 Task: Find a place to stay in Norak, Tajikistan from June 8 to June 19 for 1 guest, with a price range of ₹5000 to ₹12000, 1 bedroom, 1 bed, 1 bathroom, and self check-in option.
Action: Mouse moved to (532, 132)
Screenshot: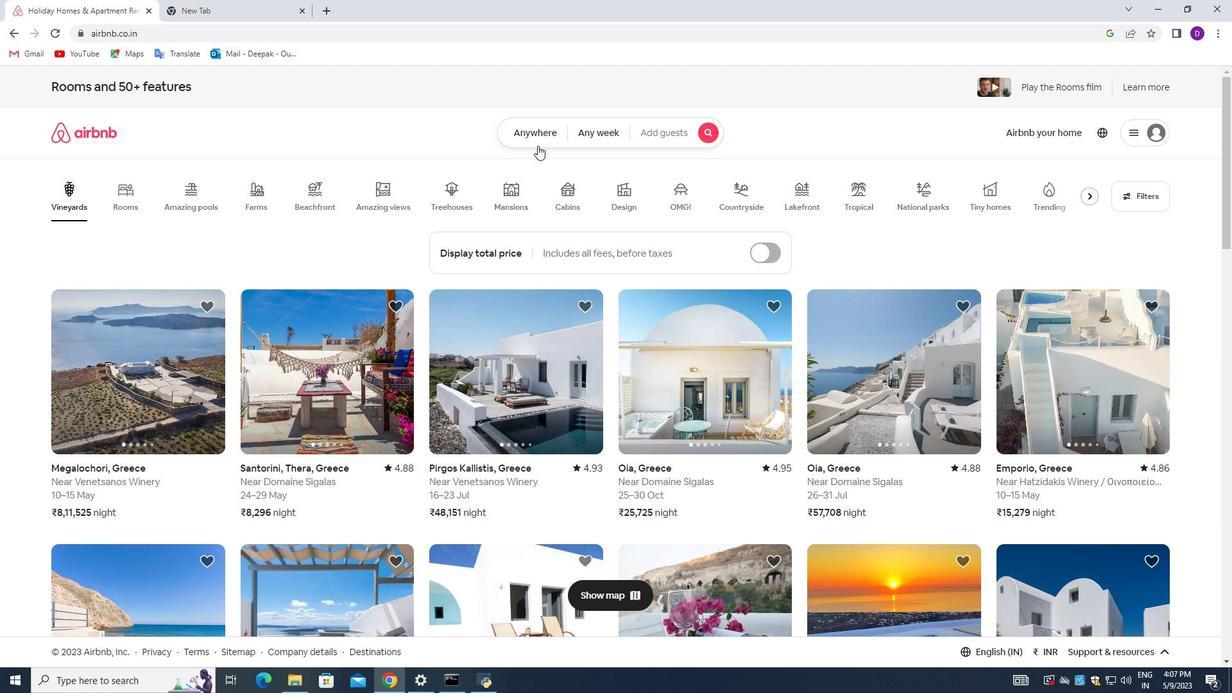 
Action: Mouse pressed left at (532, 132)
Screenshot: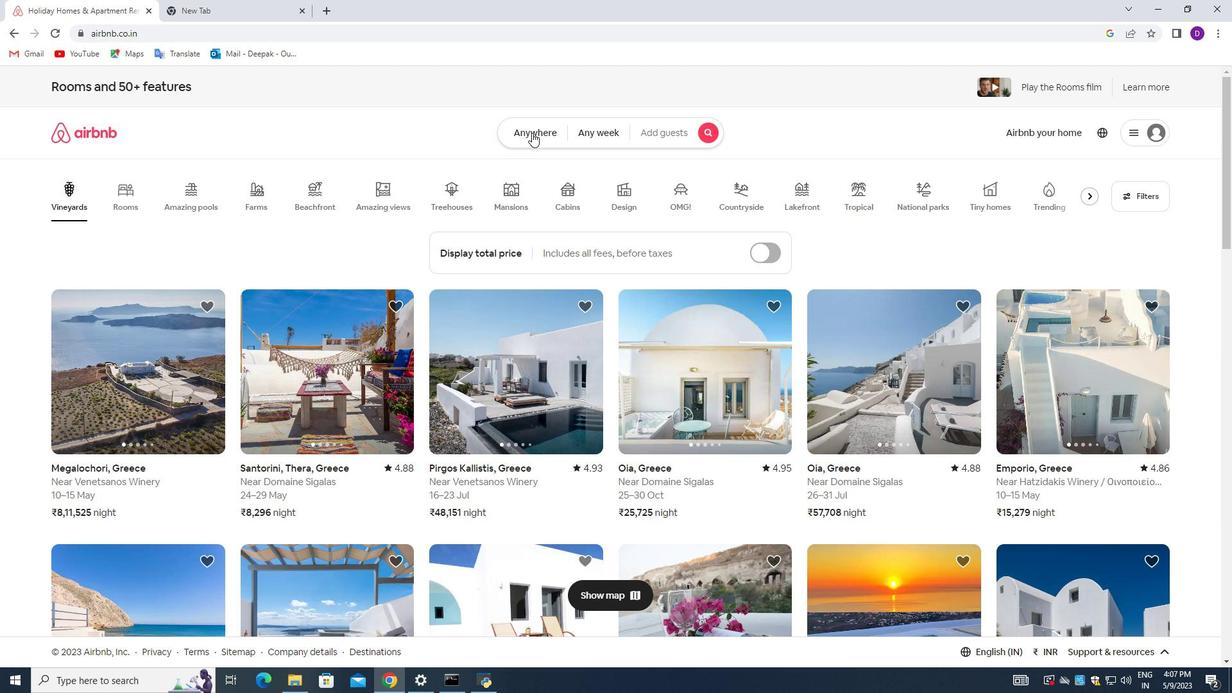 
Action: Mouse moved to (441, 184)
Screenshot: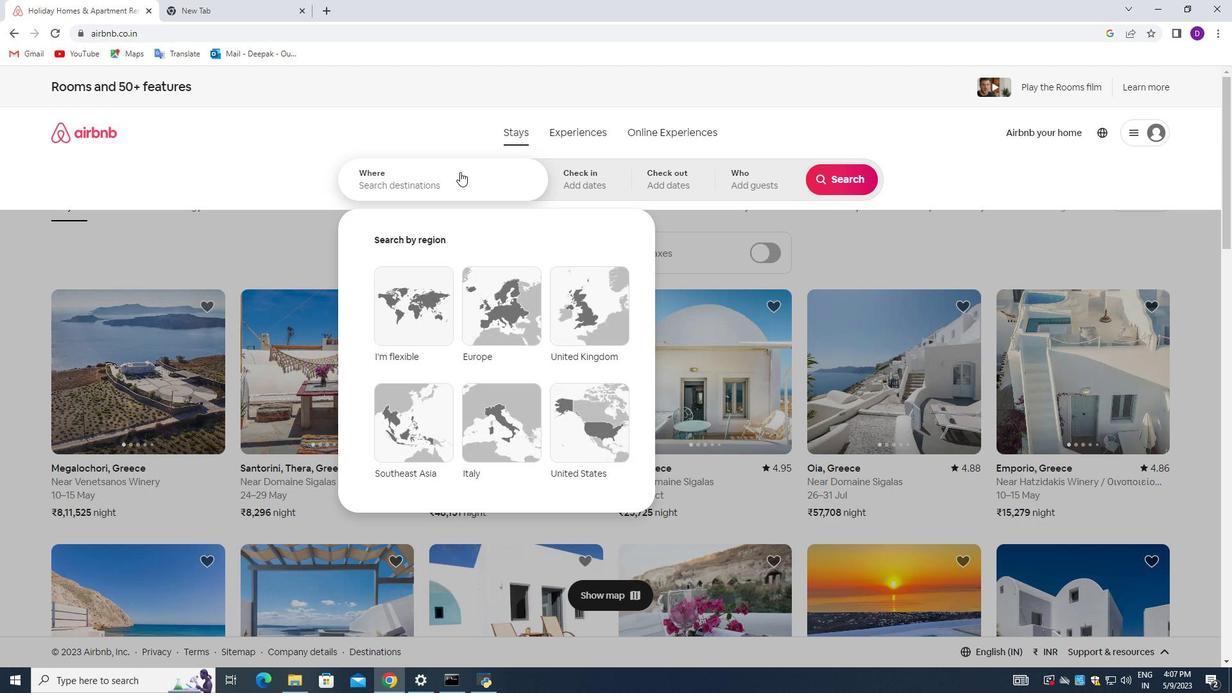 
Action: Mouse pressed left at (441, 184)
Screenshot: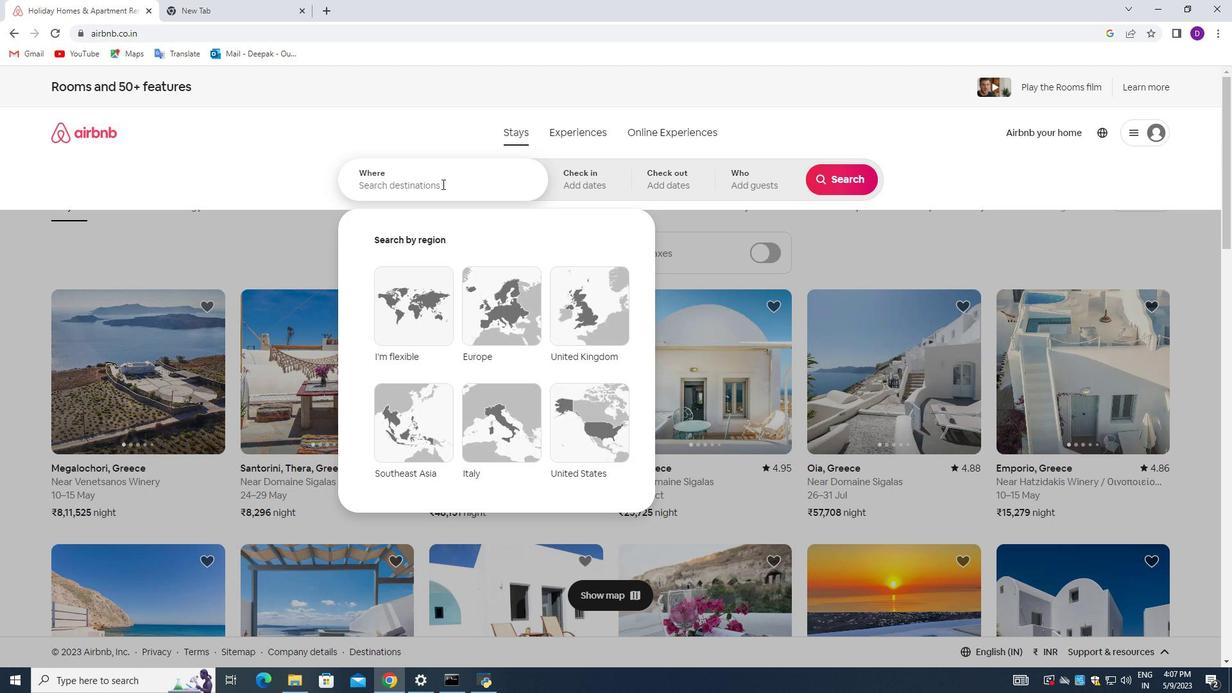 
Action: Mouse moved to (204, 294)
Screenshot: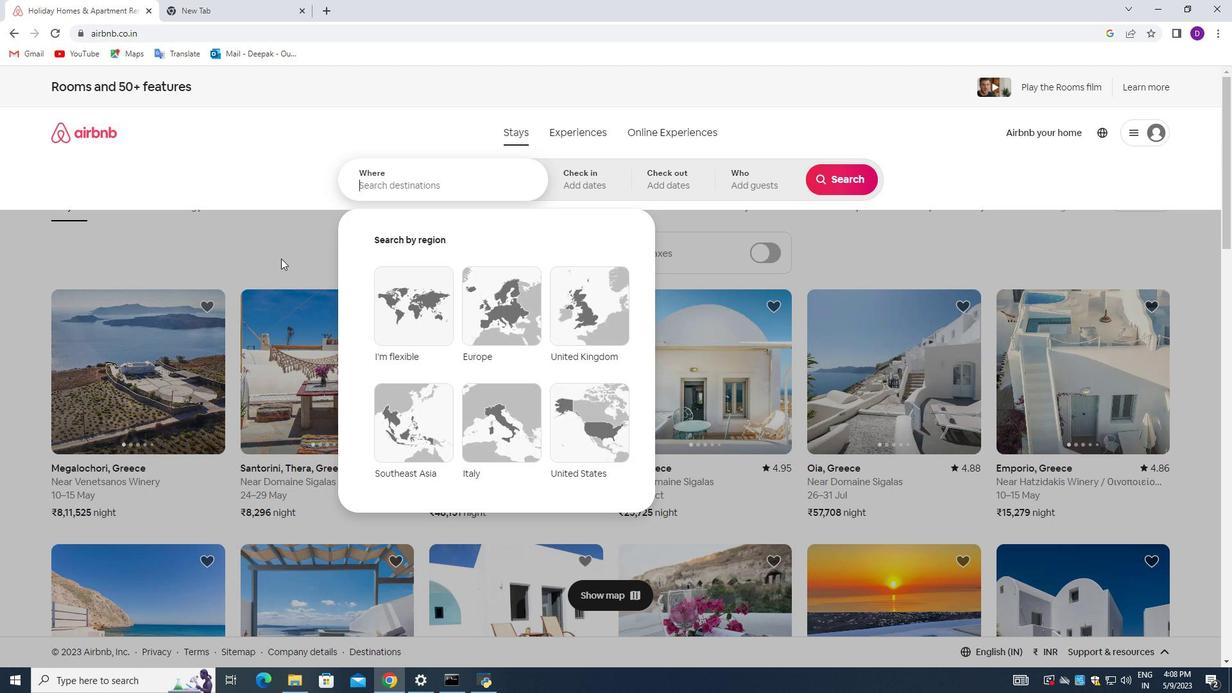 
Action: Key pressed <Key.shift>Norak,<Key.space><Key.shift_r>Tajikistan<Key.space><Key.enter>
Screenshot: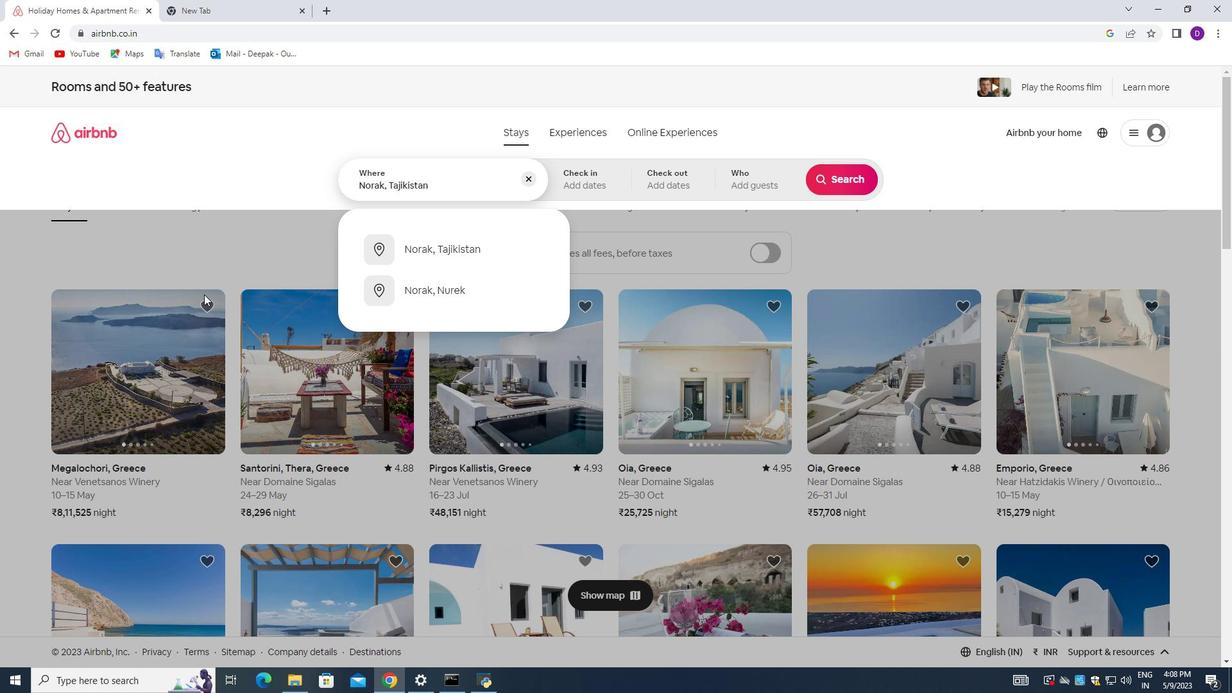 
Action: Mouse moved to (757, 371)
Screenshot: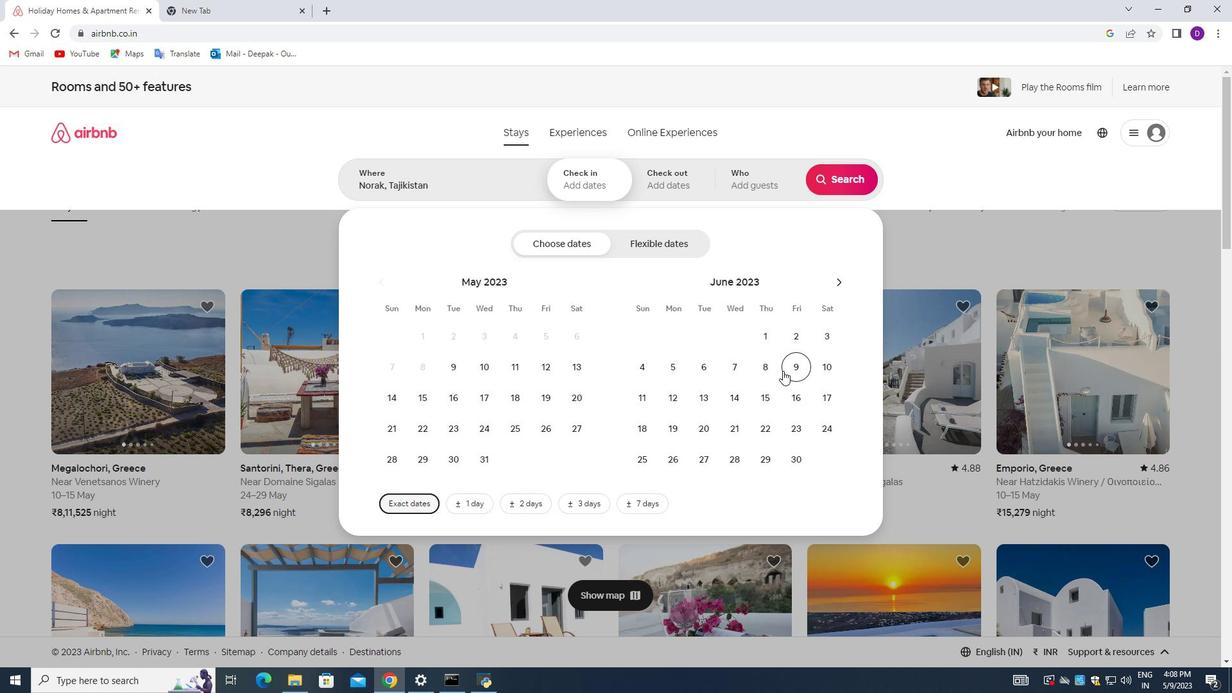 
Action: Mouse pressed left at (757, 371)
Screenshot: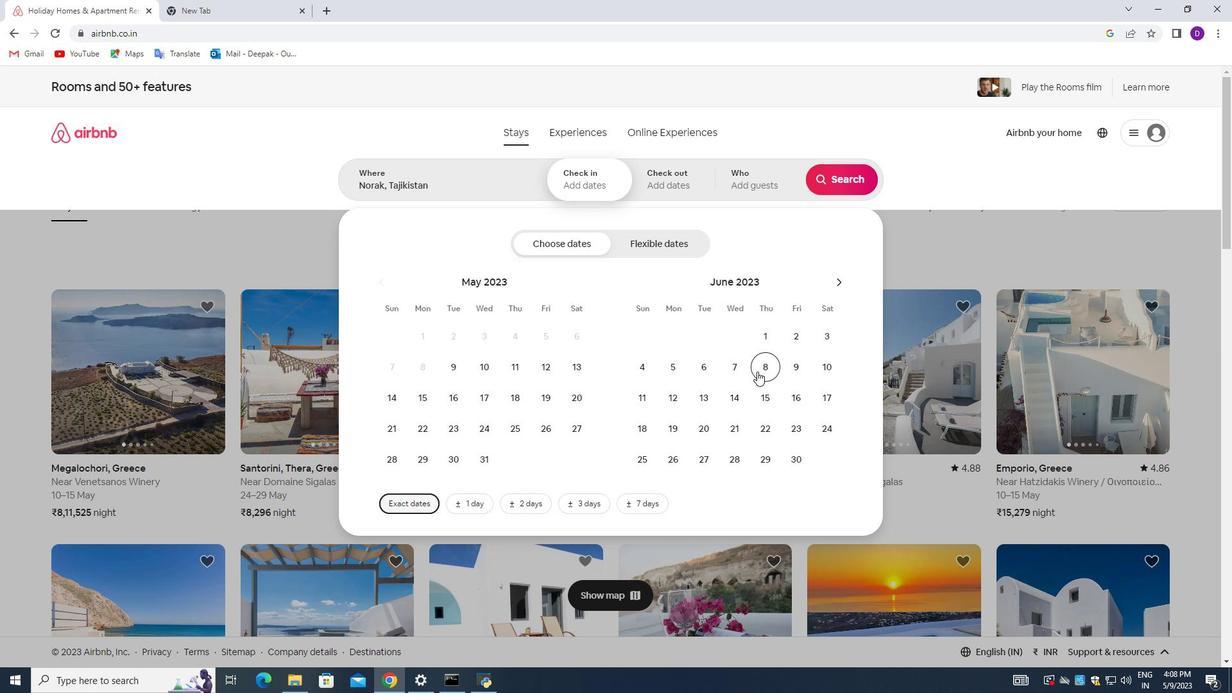 
Action: Mouse moved to (668, 432)
Screenshot: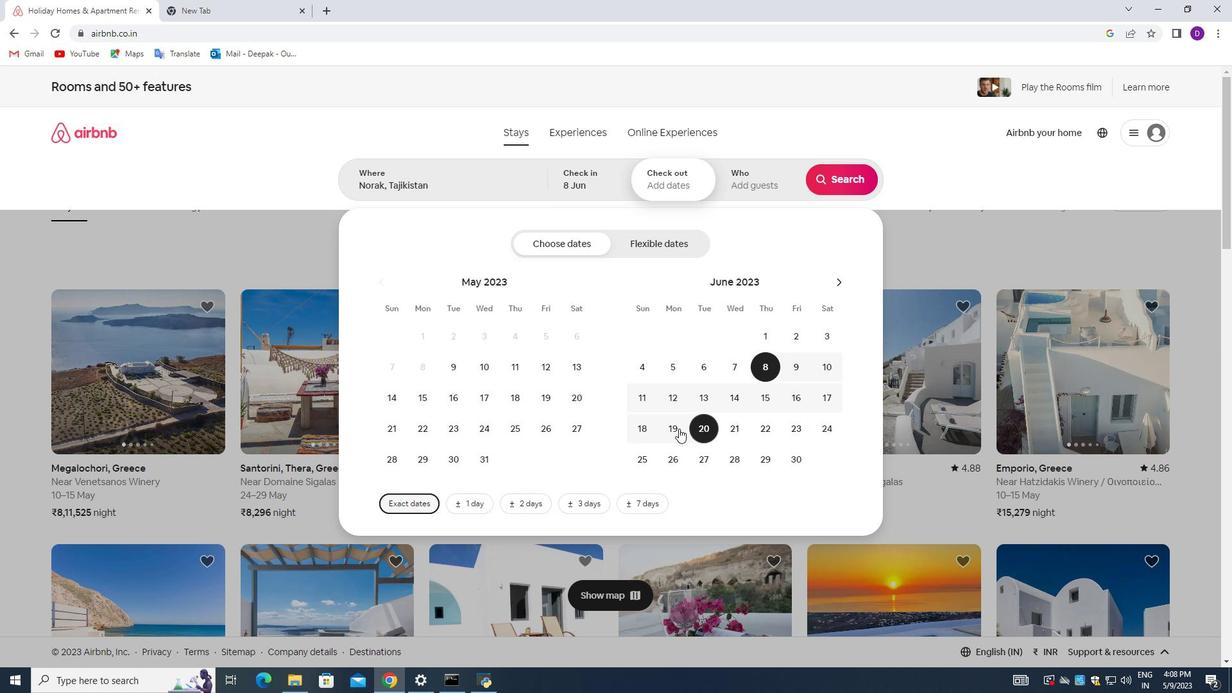 
Action: Mouse pressed left at (668, 432)
Screenshot: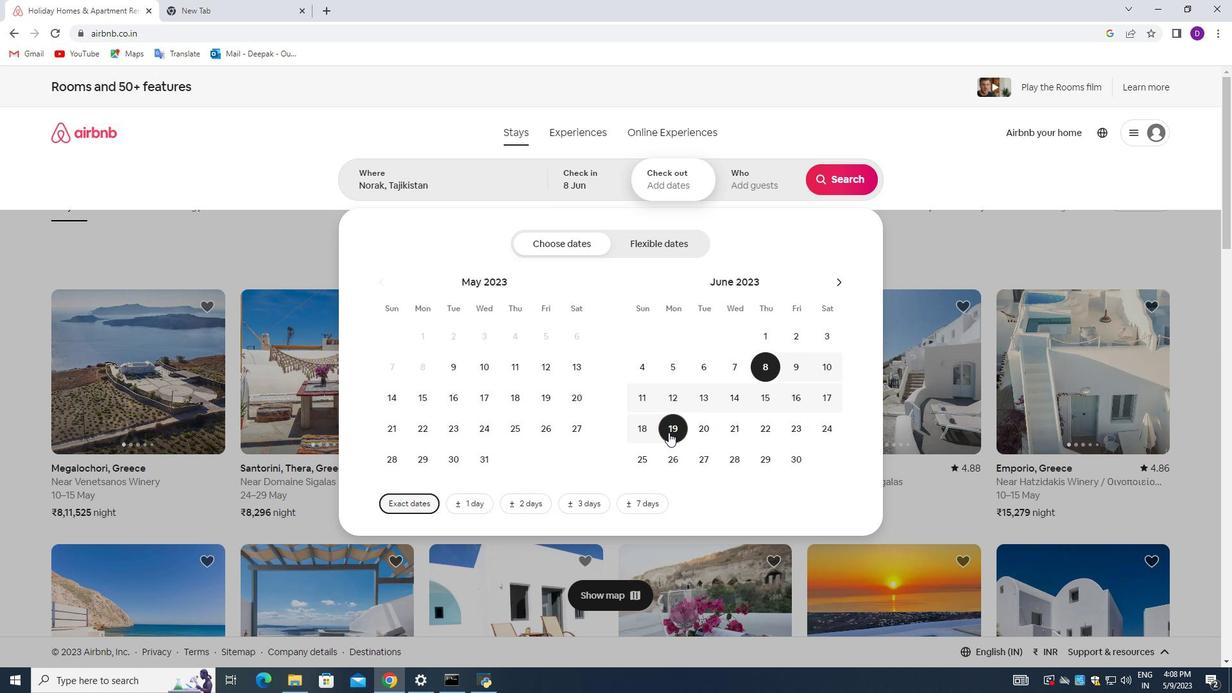 
Action: Mouse moved to (741, 173)
Screenshot: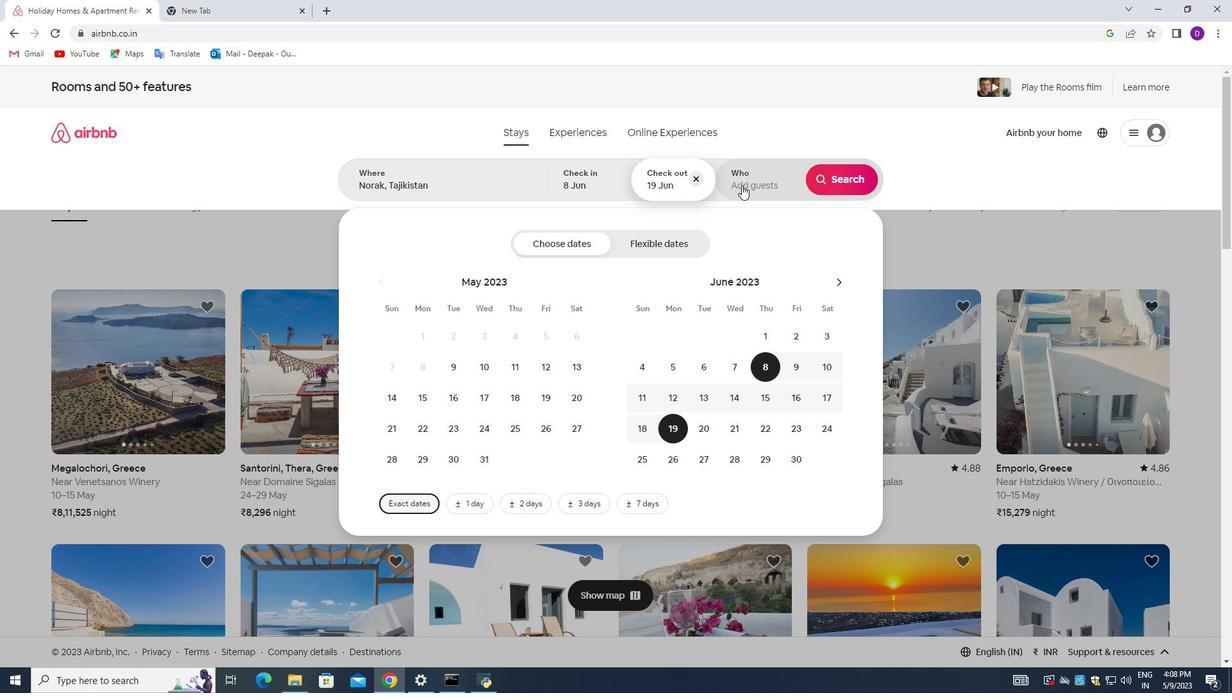 
Action: Mouse pressed left at (741, 173)
Screenshot: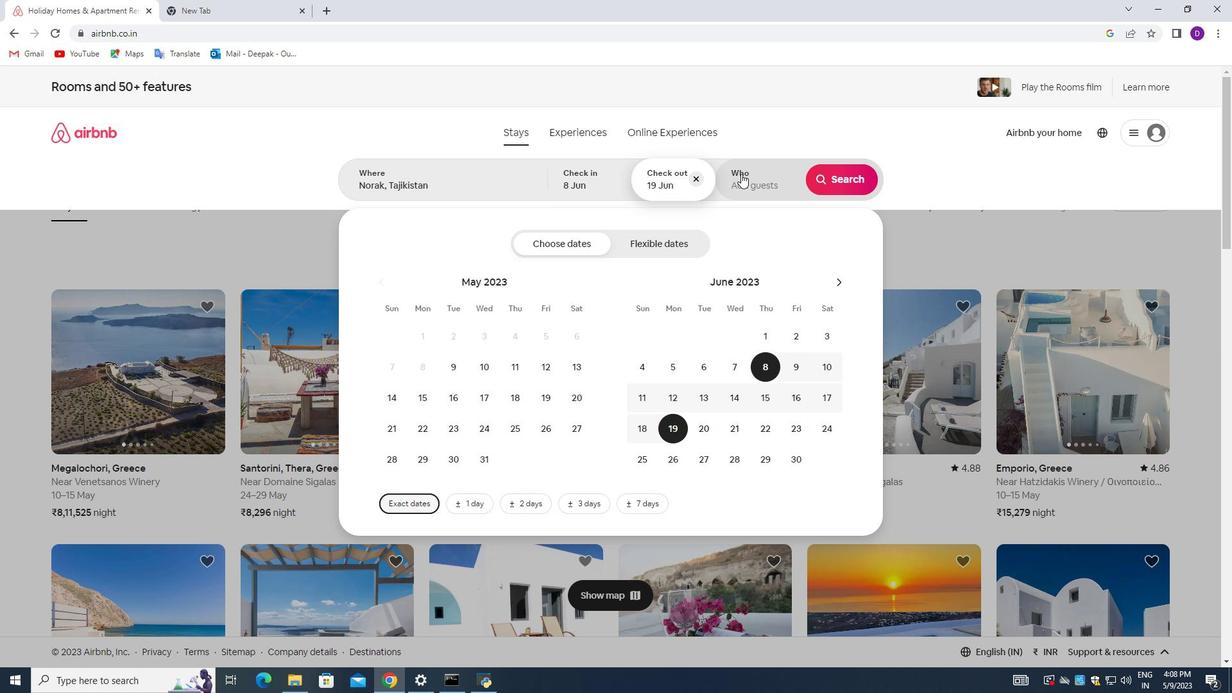 
Action: Mouse moved to (841, 249)
Screenshot: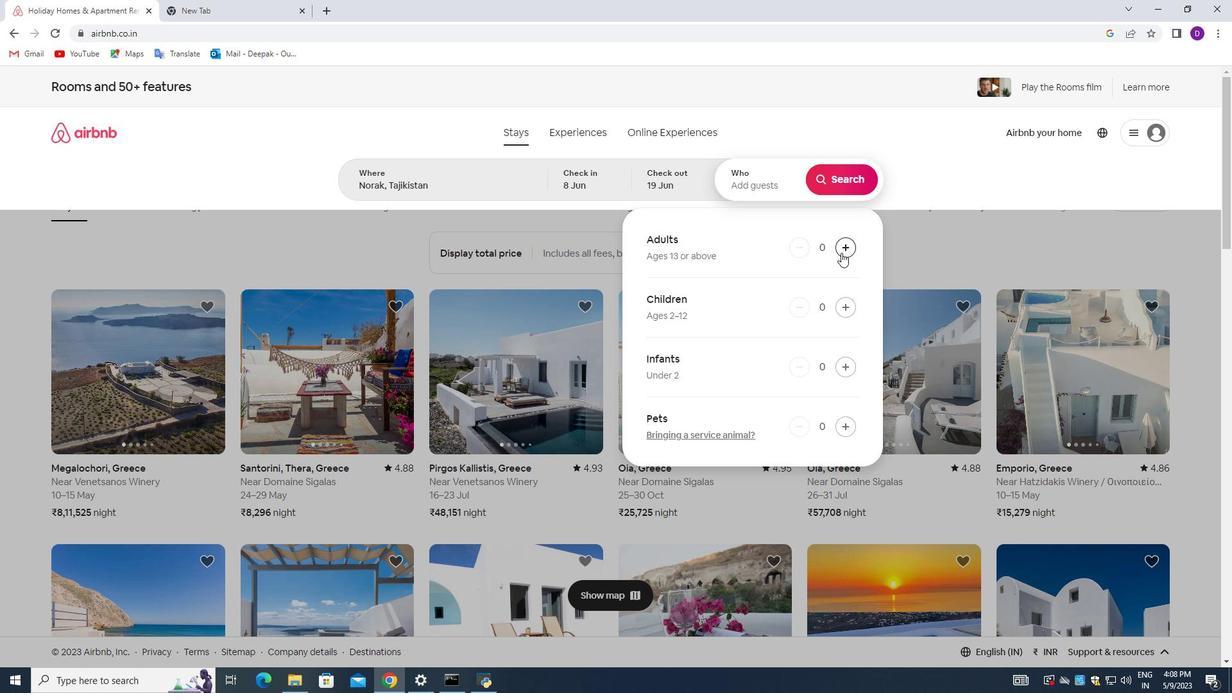 
Action: Mouse pressed left at (841, 249)
Screenshot: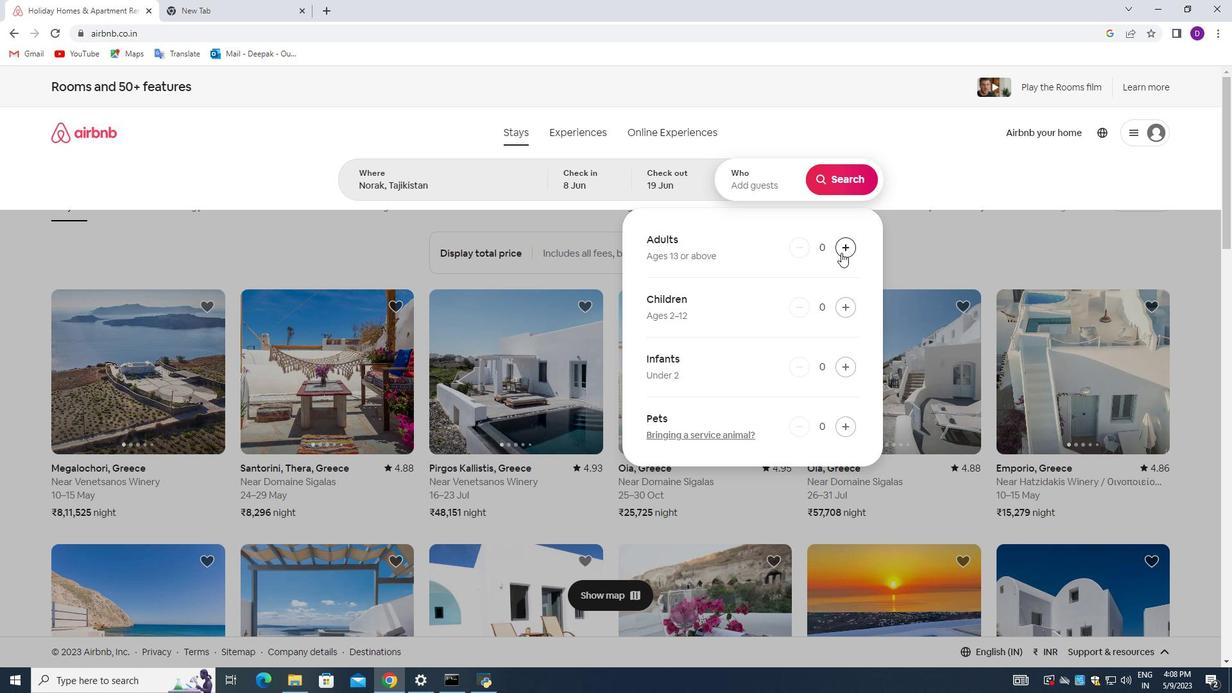 
Action: Mouse moved to (840, 179)
Screenshot: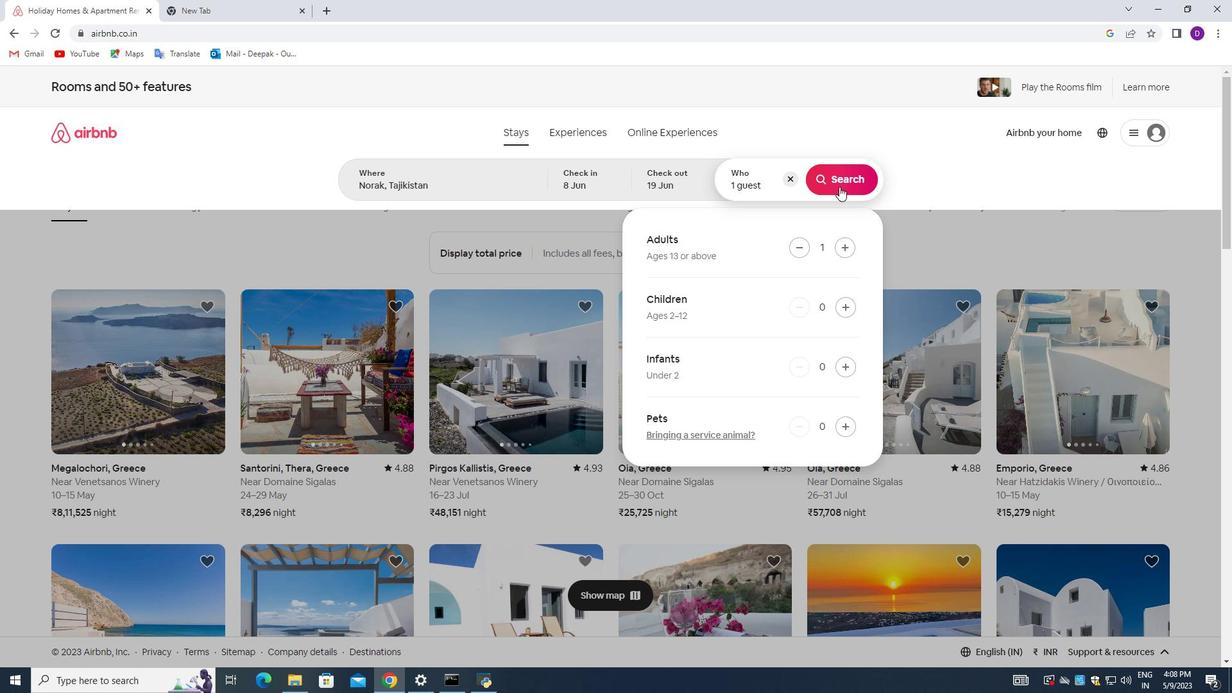 
Action: Mouse pressed left at (840, 179)
Screenshot: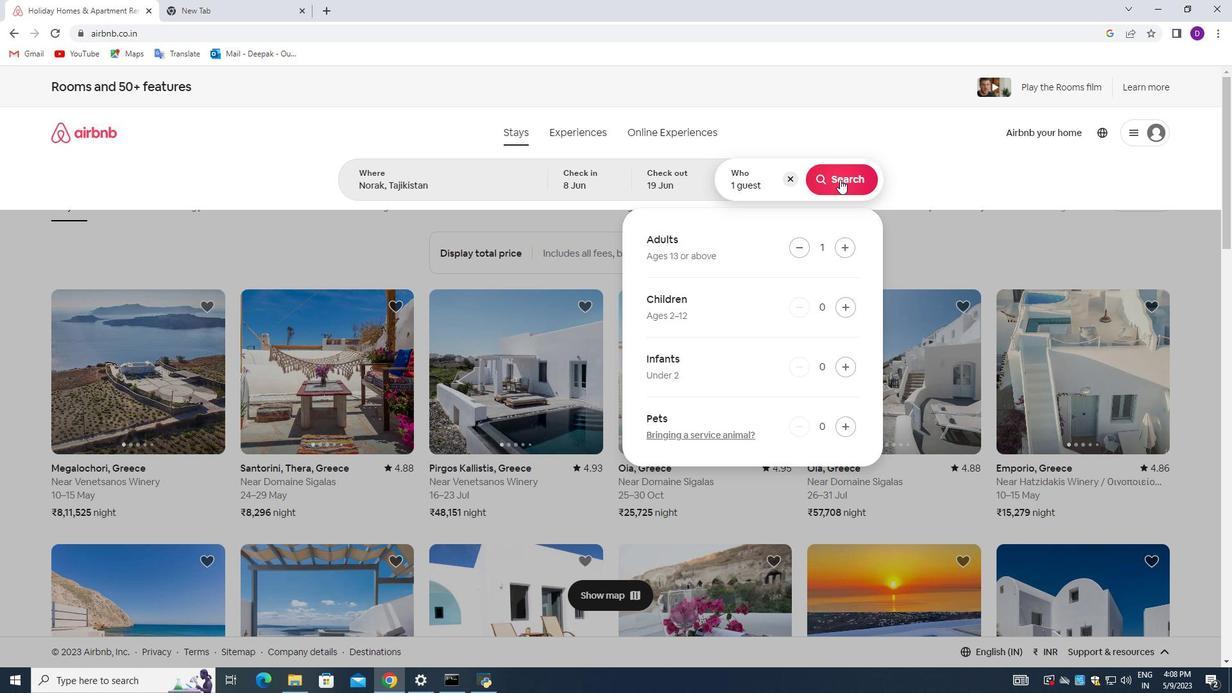 
Action: Mouse moved to (1159, 141)
Screenshot: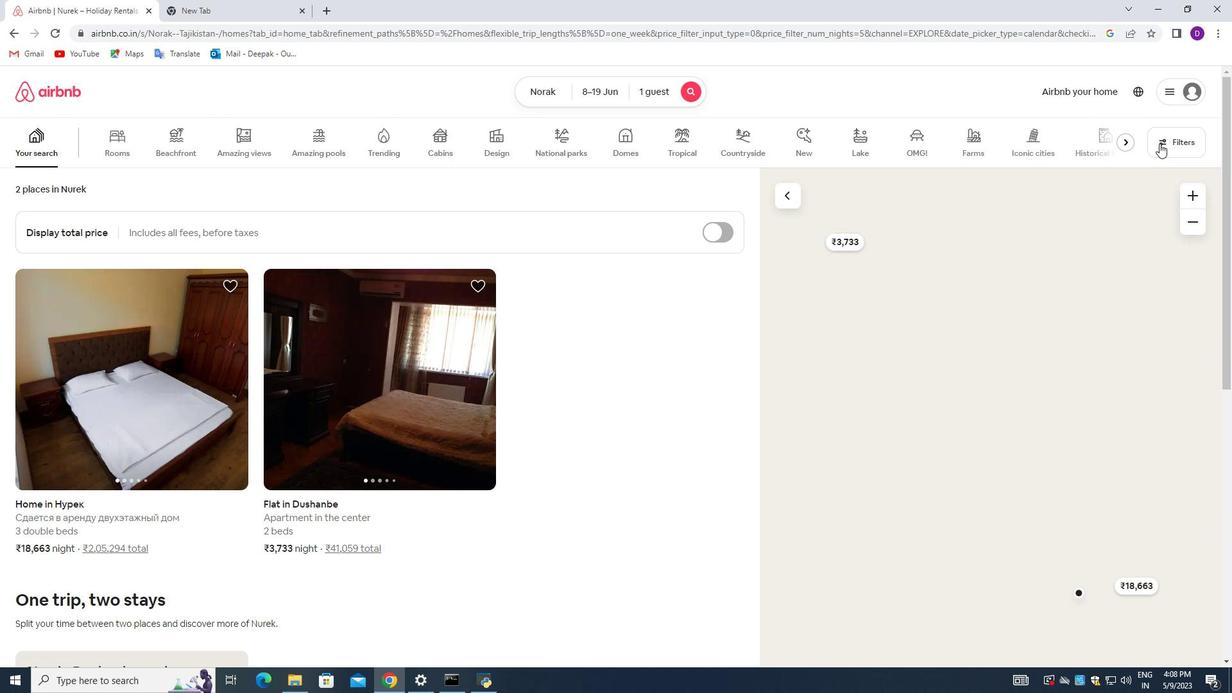 
Action: Mouse pressed left at (1159, 141)
Screenshot: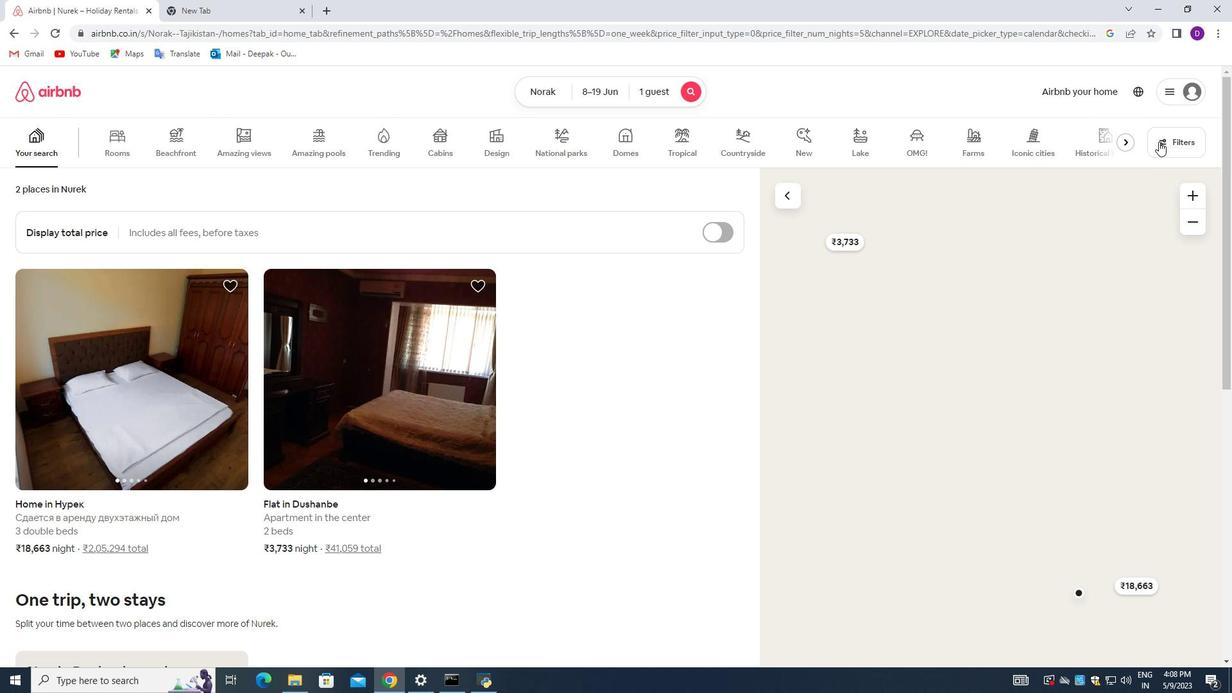 
Action: Mouse moved to (477, 454)
Screenshot: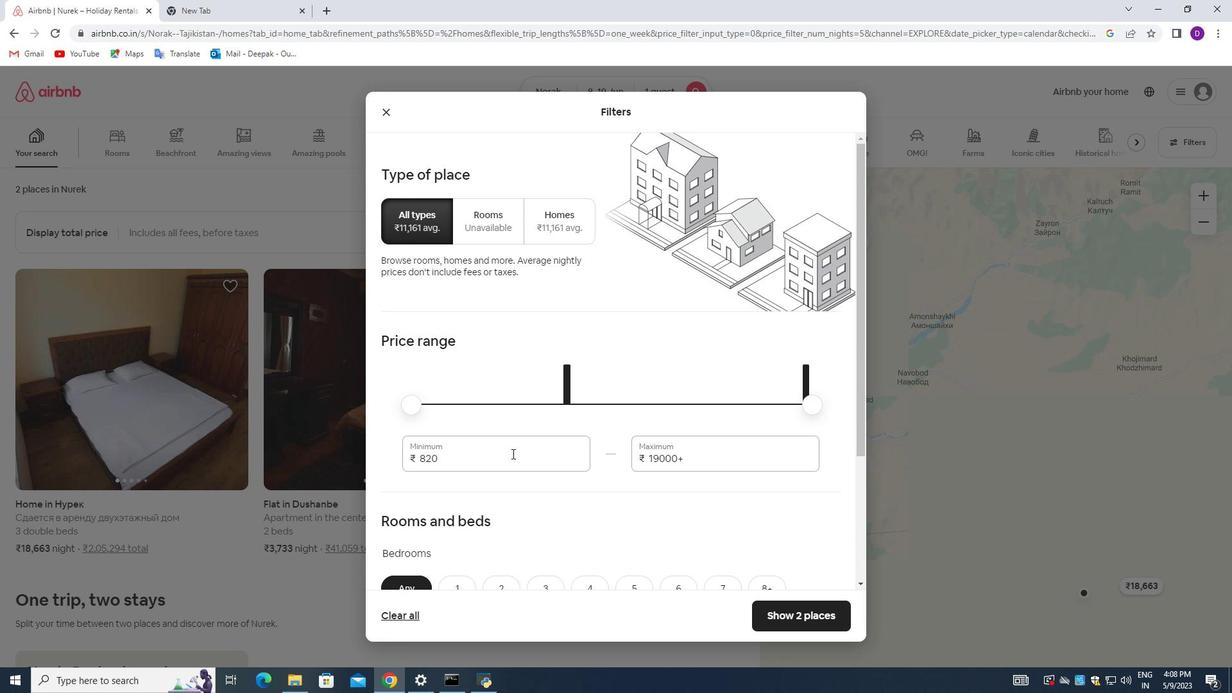 
Action: Mouse pressed left at (477, 454)
Screenshot: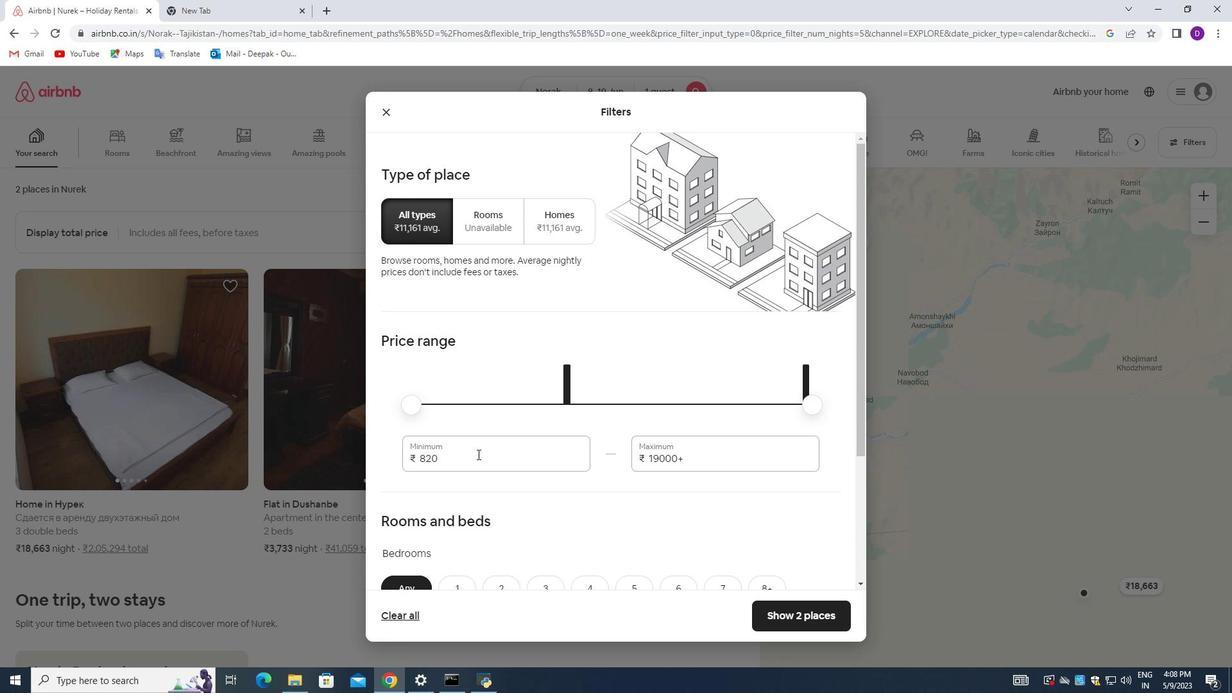 
Action: Mouse pressed left at (477, 454)
Screenshot: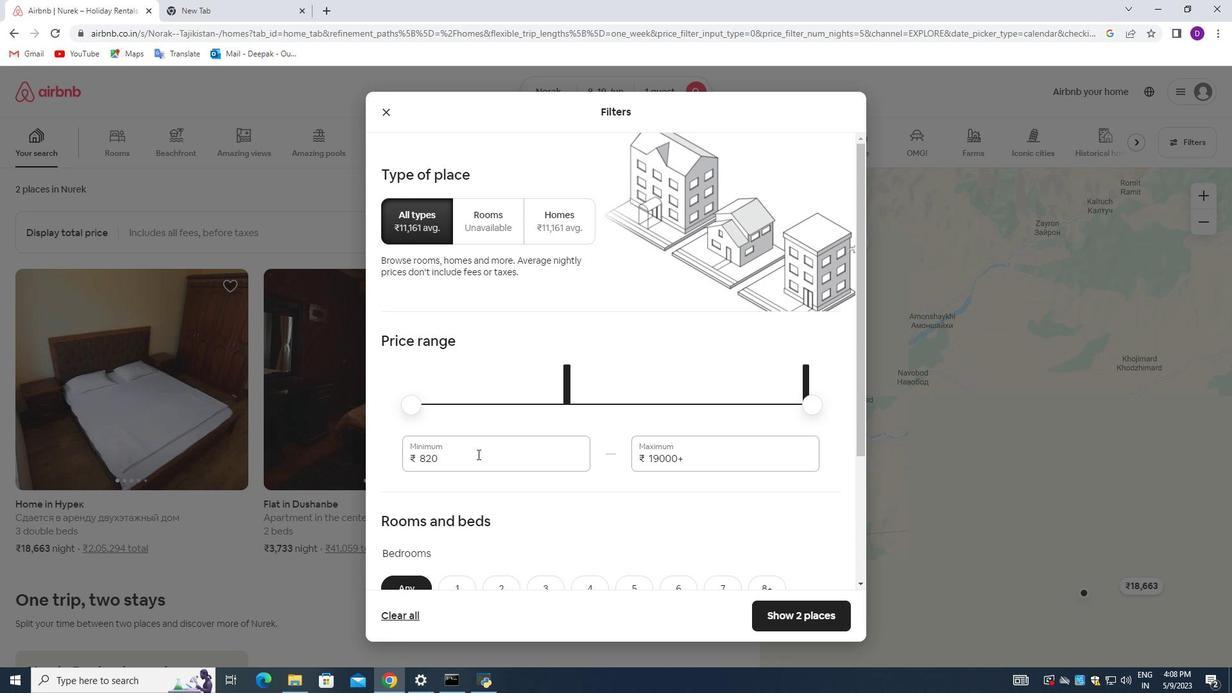 
Action: Key pressed 5000<Key.tab>12000
Screenshot: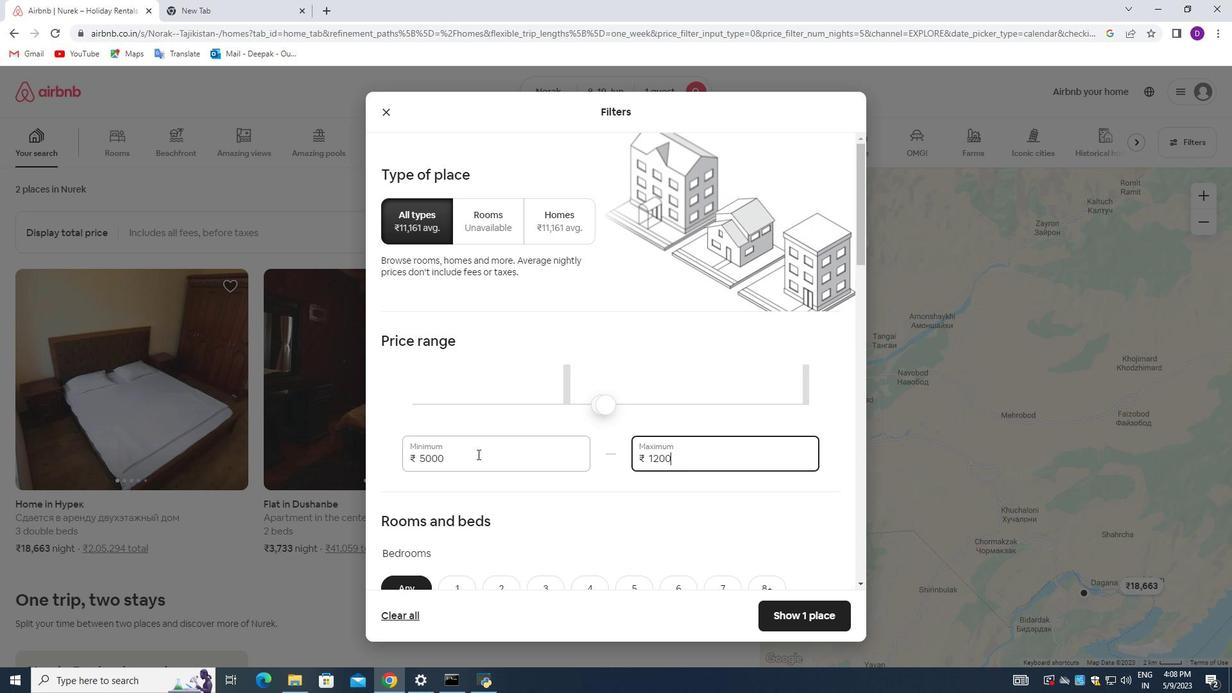 
Action: Mouse moved to (470, 429)
Screenshot: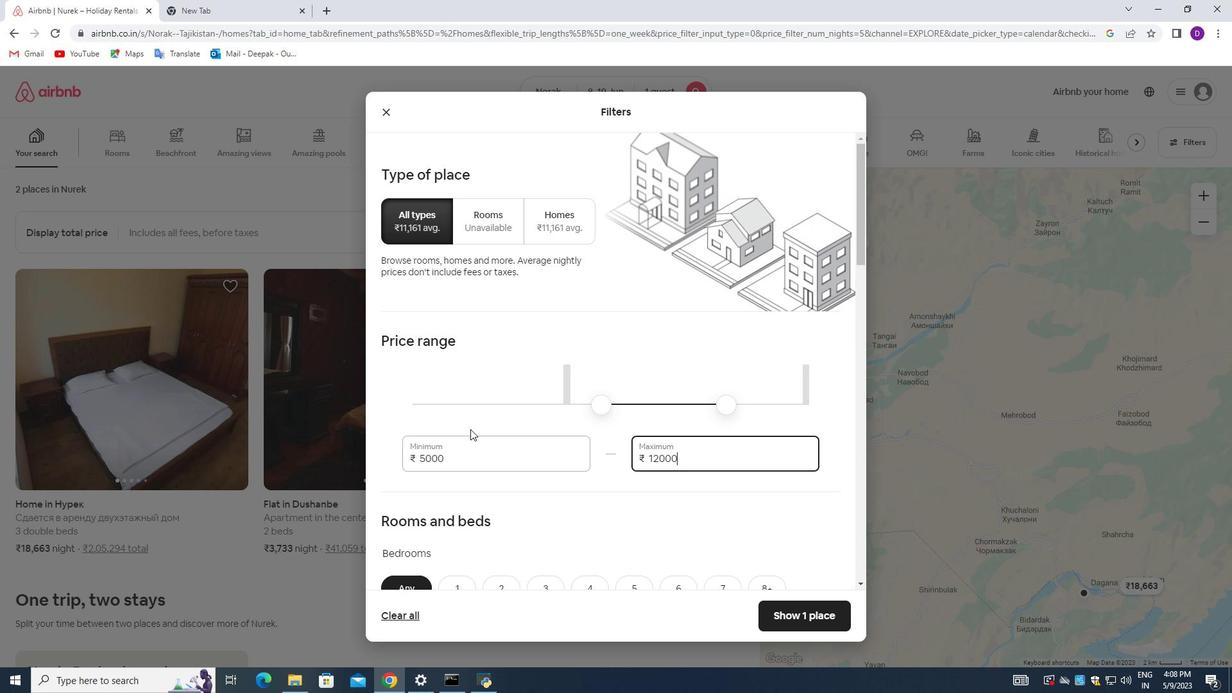 
Action: Mouse scrolled (470, 428) with delta (0, 0)
Screenshot: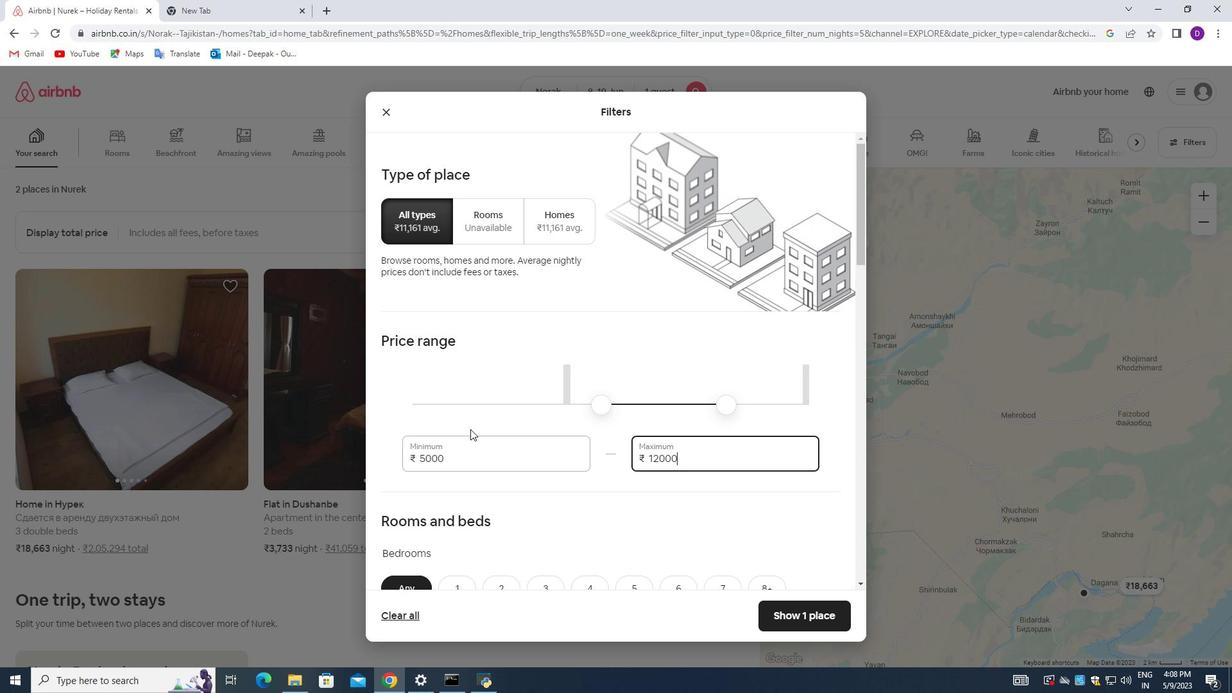 
Action: Mouse moved to (473, 430)
Screenshot: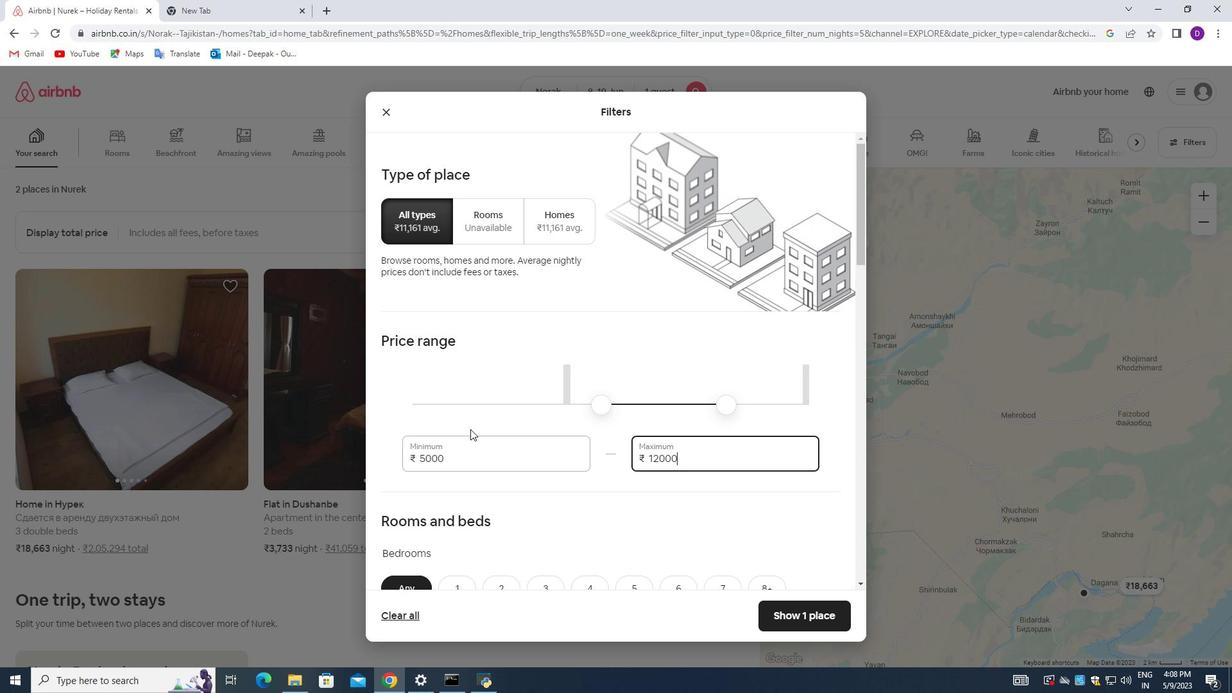 
Action: Mouse scrolled (473, 430) with delta (0, 0)
Screenshot: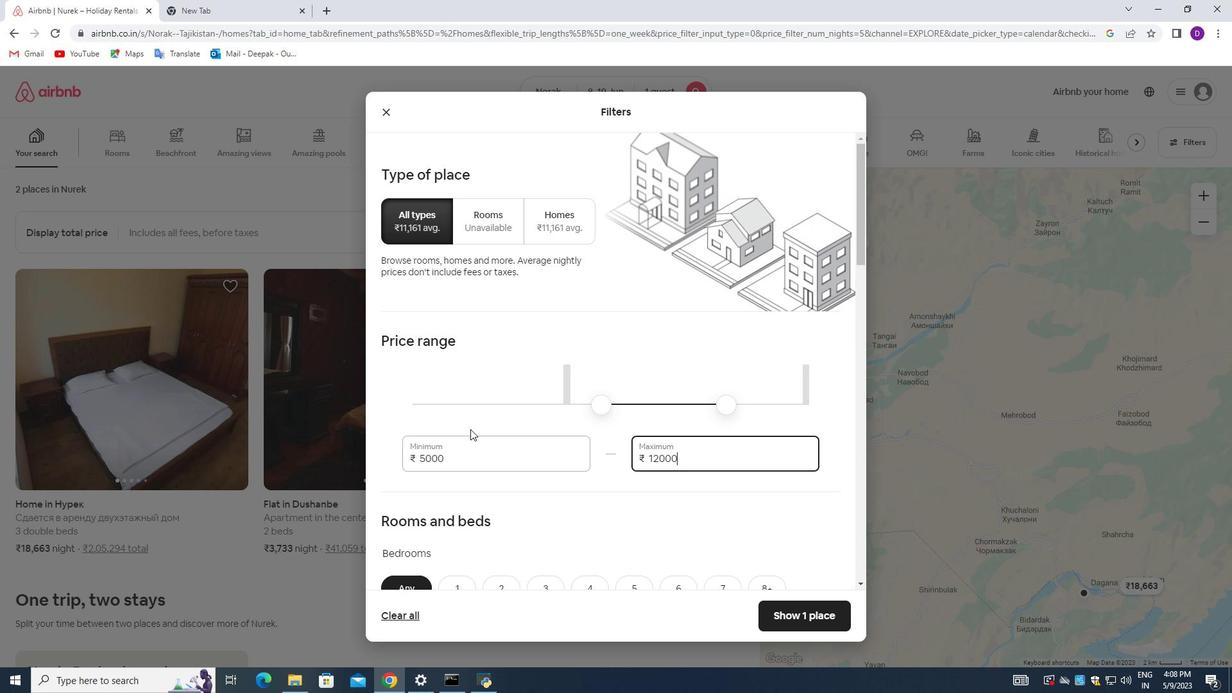 
Action: Mouse moved to (475, 433)
Screenshot: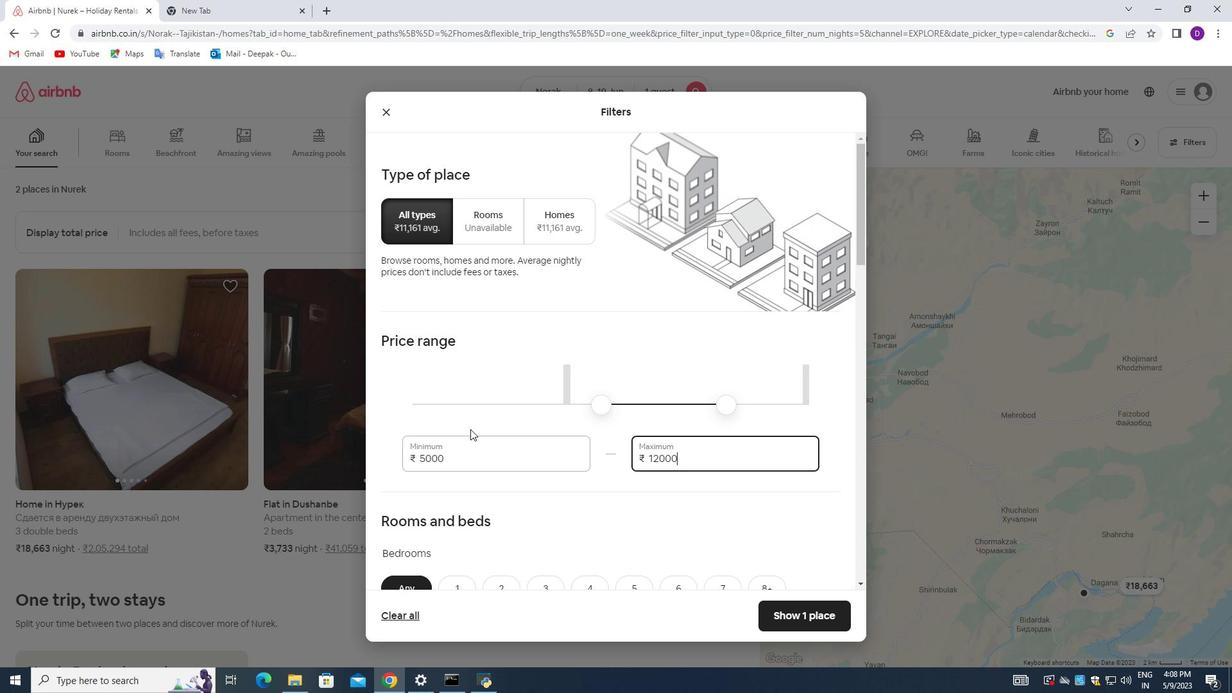 
Action: Mouse scrolled (475, 432) with delta (0, 0)
Screenshot: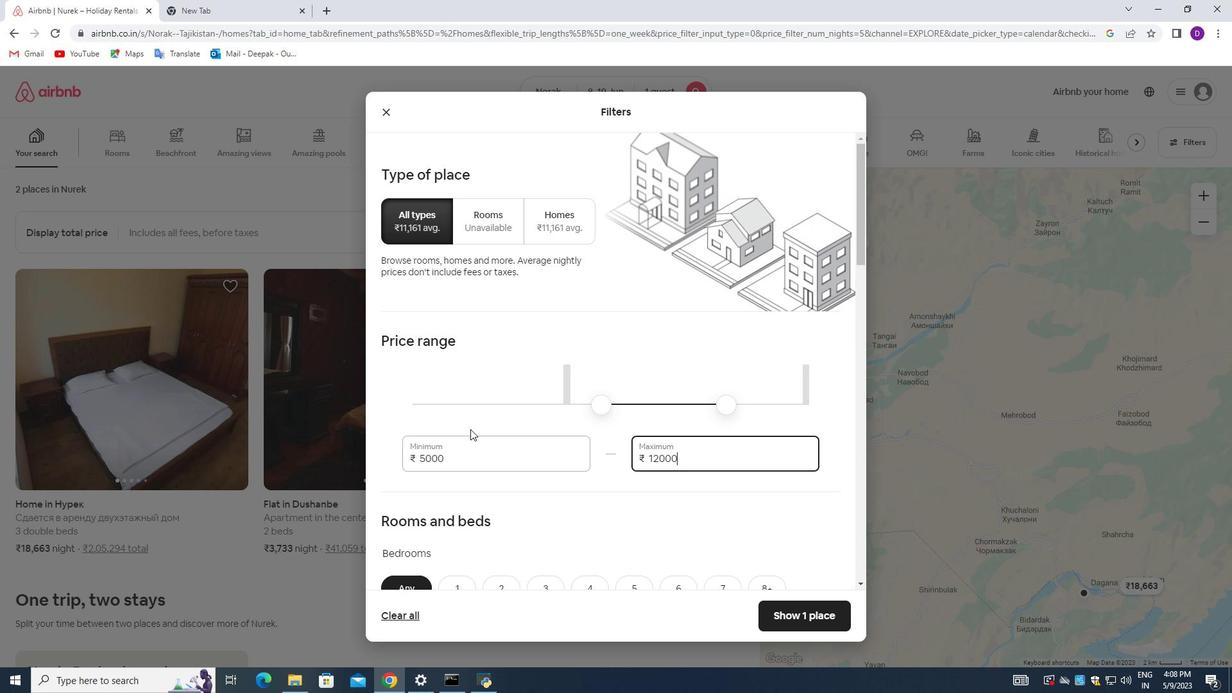 
Action: Mouse moved to (475, 433)
Screenshot: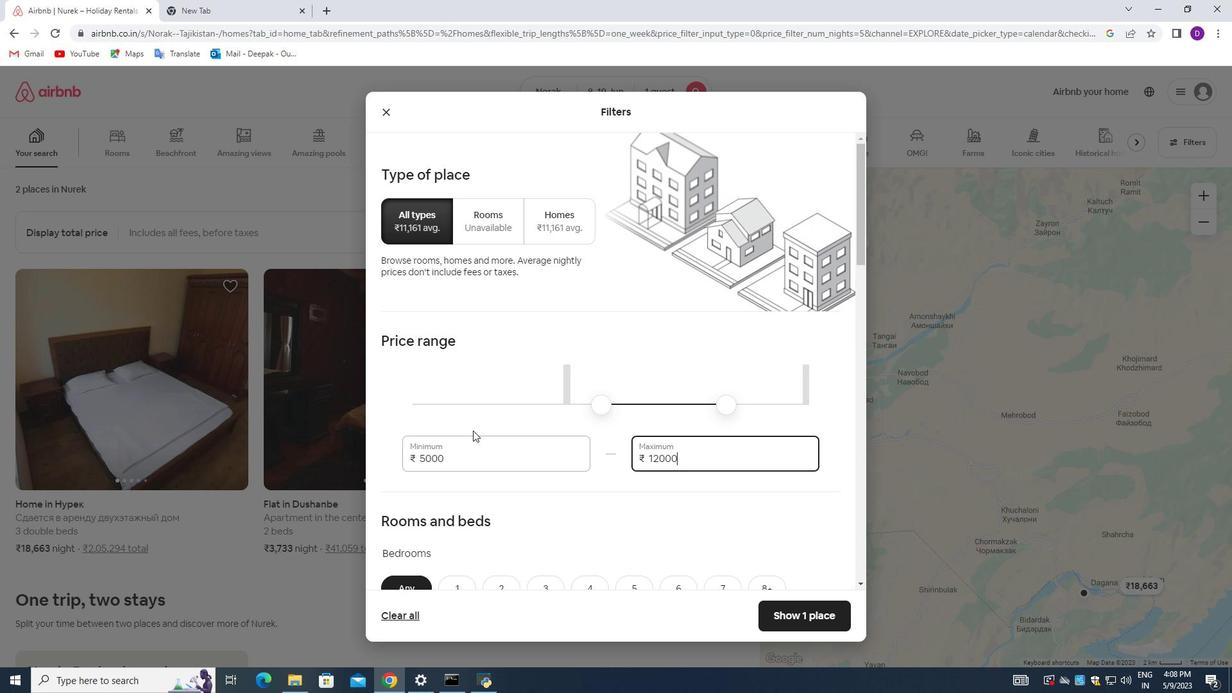 
Action: Mouse scrolled (475, 432) with delta (0, 0)
Screenshot: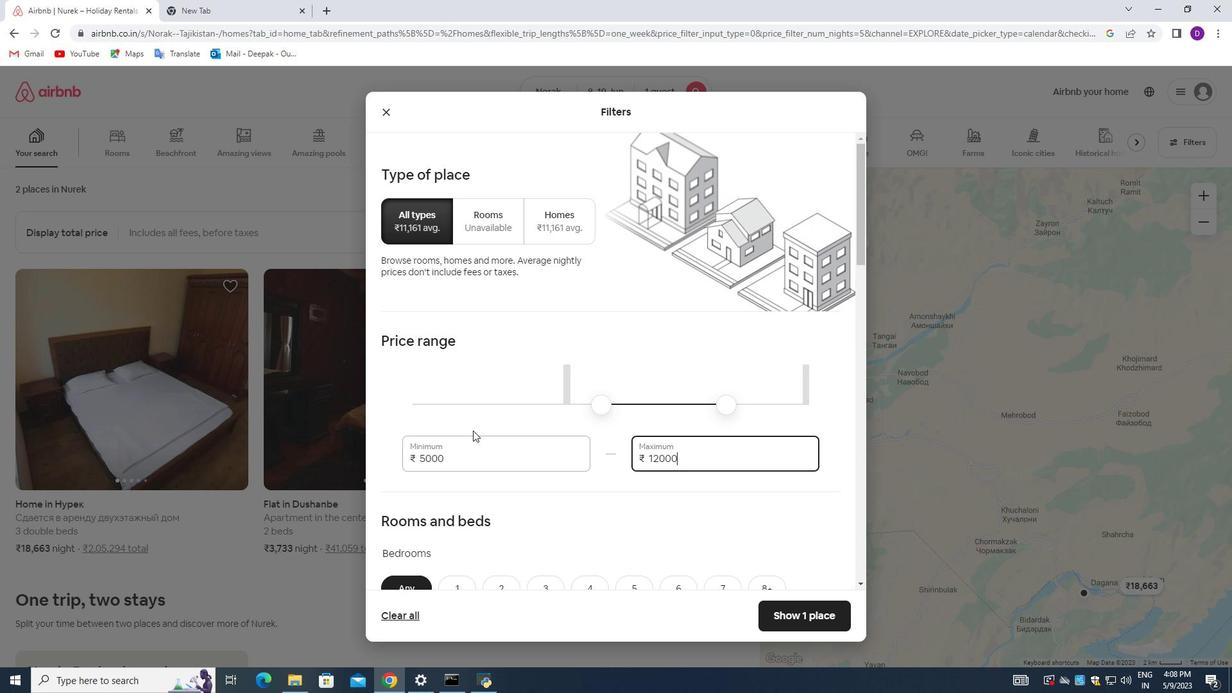 
Action: Mouse moved to (456, 334)
Screenshot: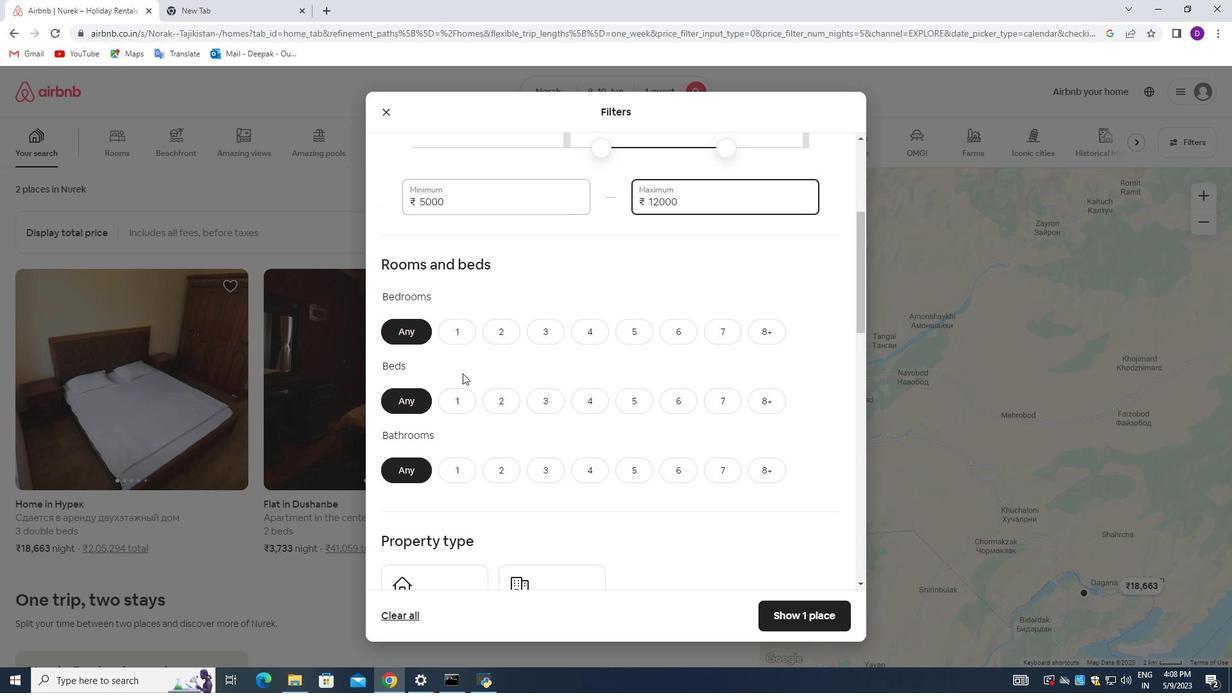 
Action: Mouse pressed left at (456, 334)
Screenshot: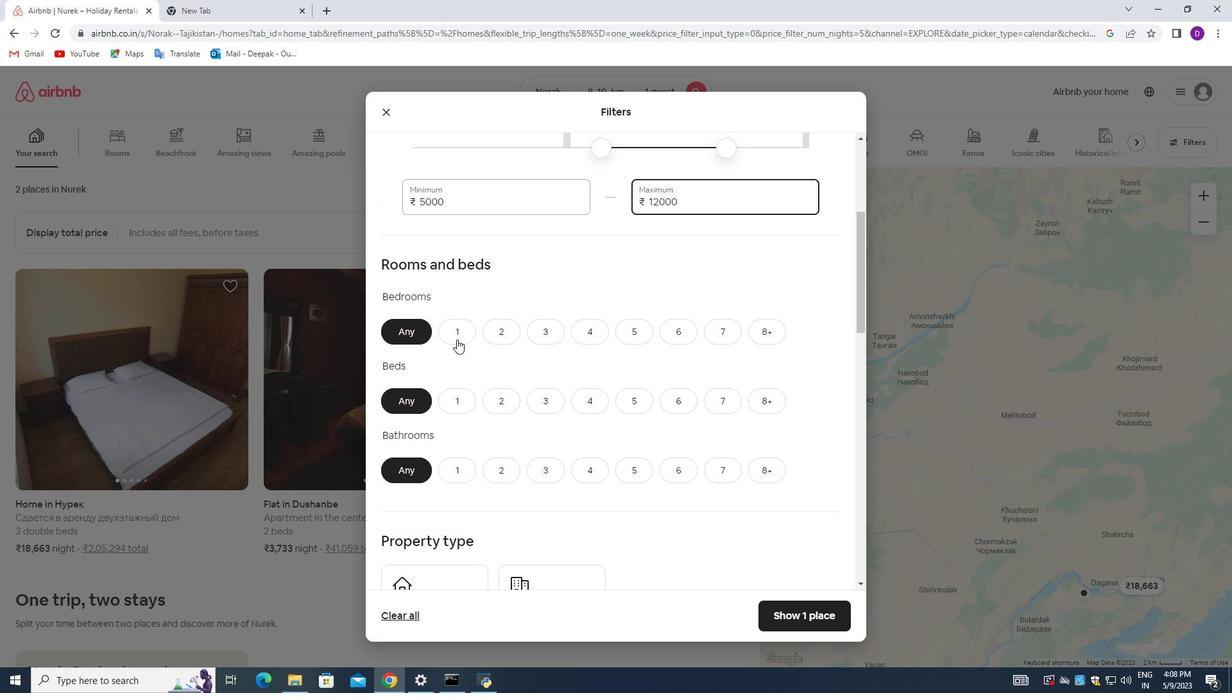 
Action: Mouse moved to (464, 399)
Screenshot: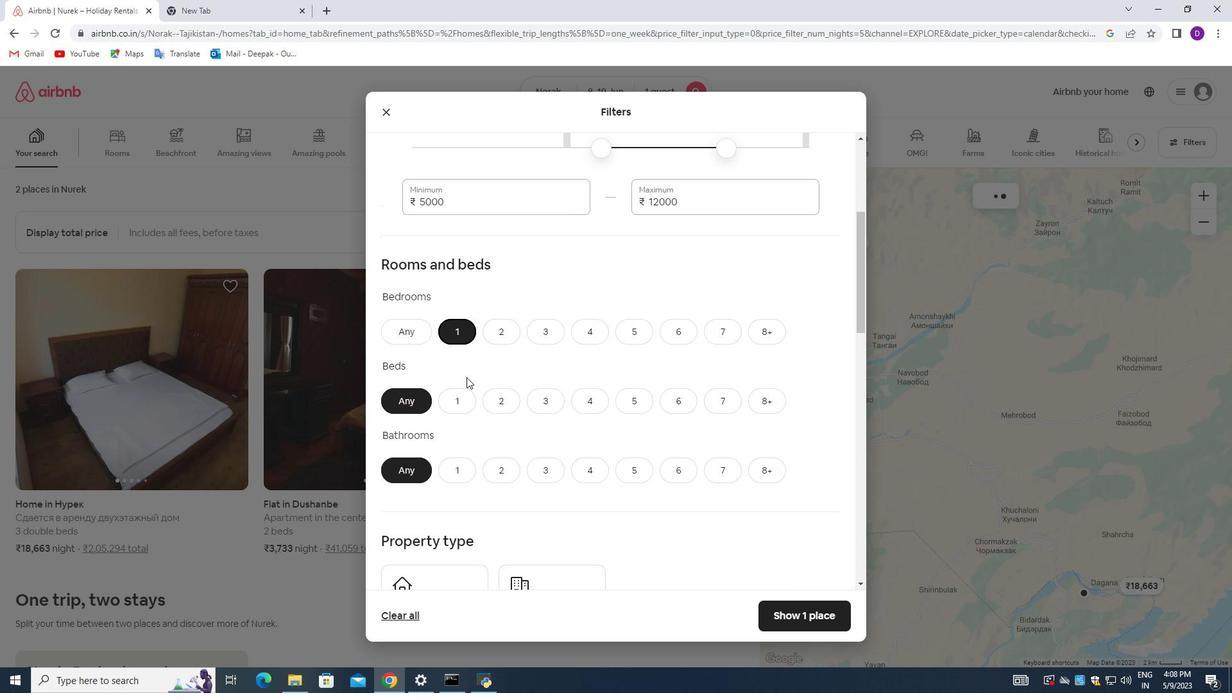 
Action: Mouse pressed left at (464, 399)
Screenshot: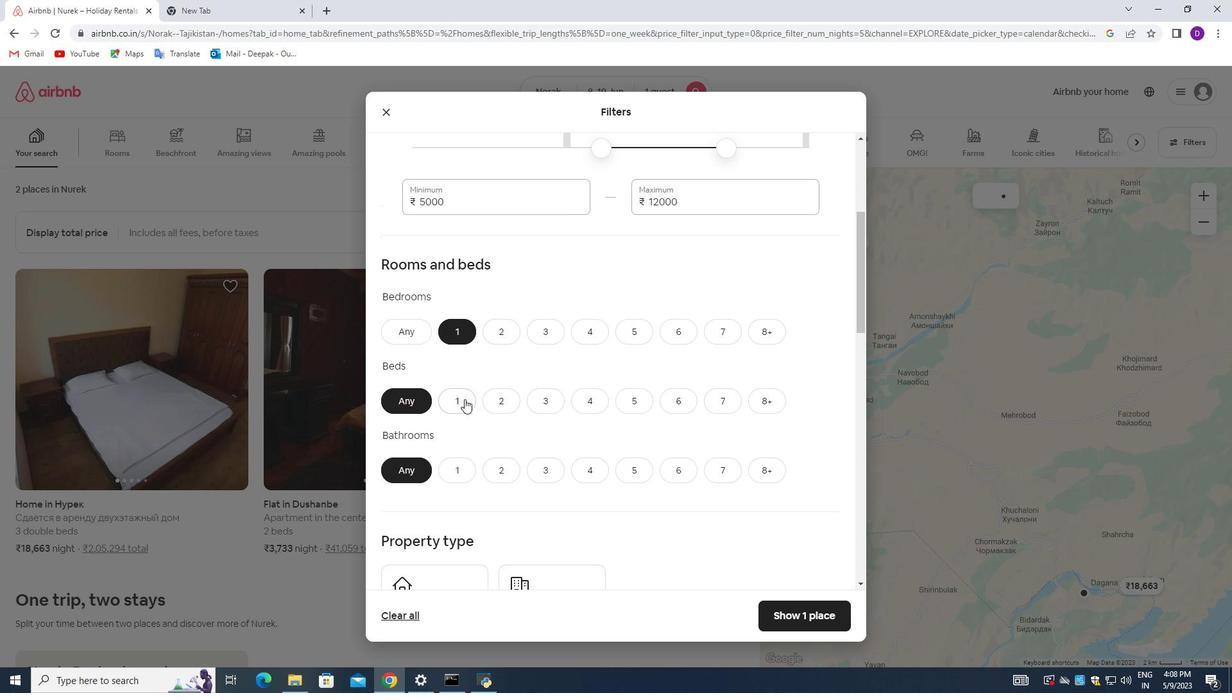 
Action: Mouse moved to (451, 467)
Screenshot: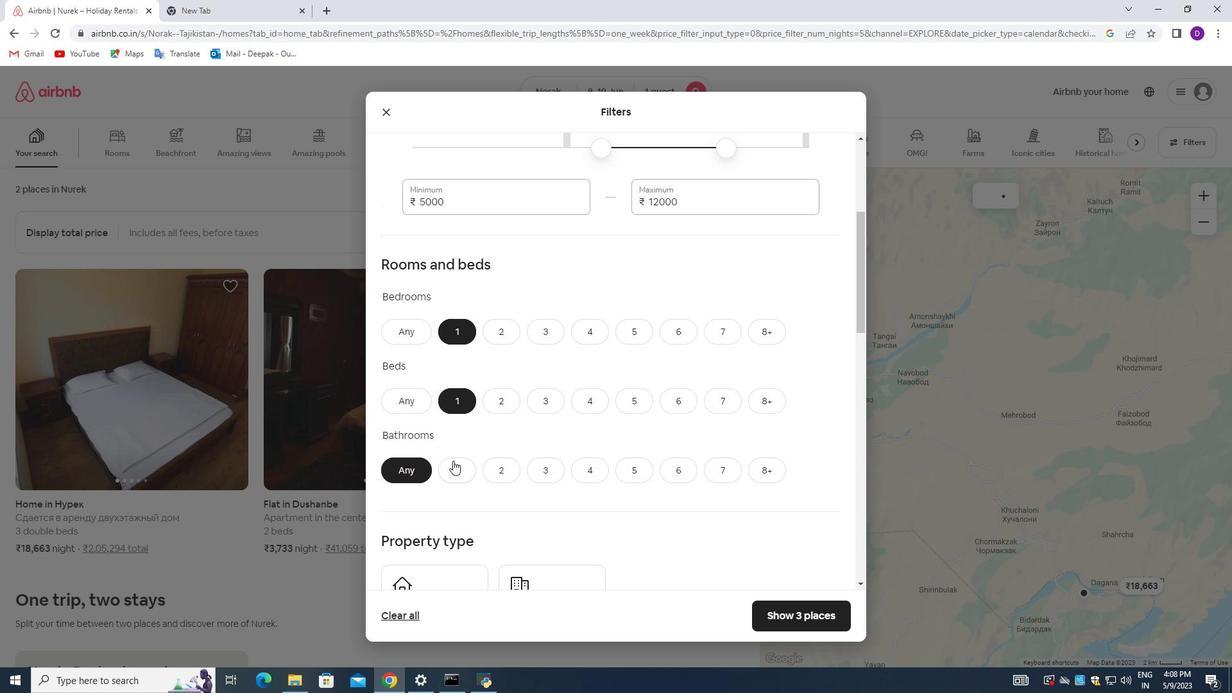 
Action: Mouse pressed left at (451, 467)
Screenshot: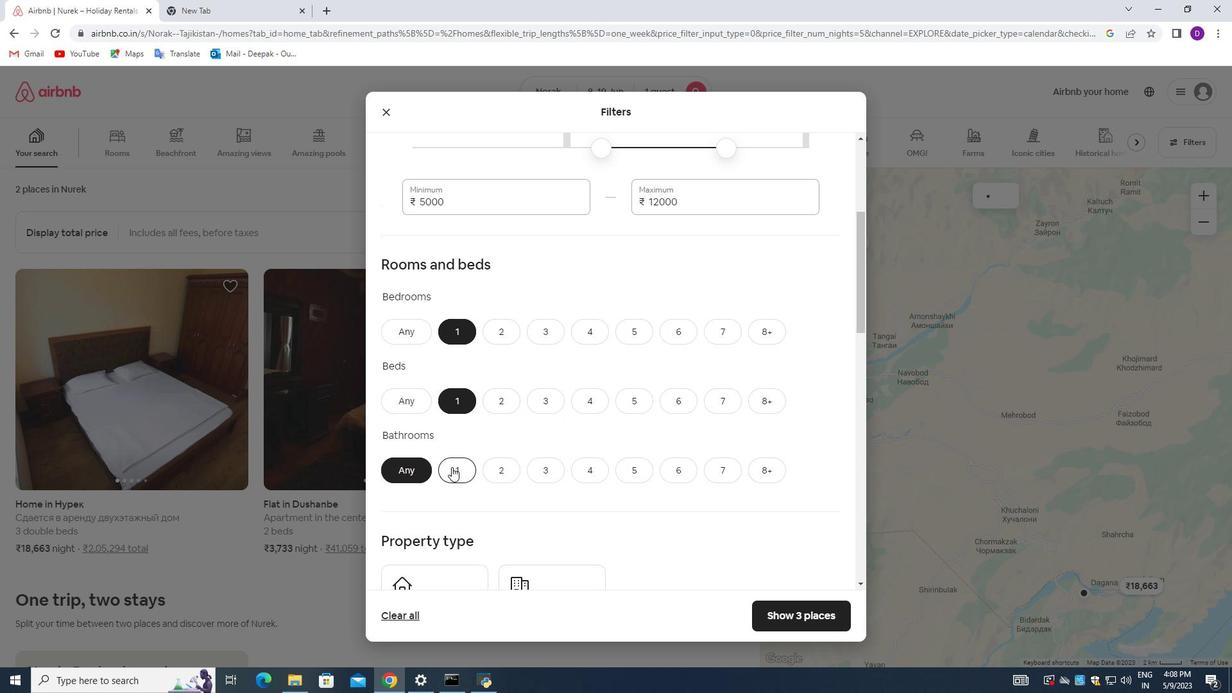 
Action: Mouse moved to (596, 412)
Screenshot: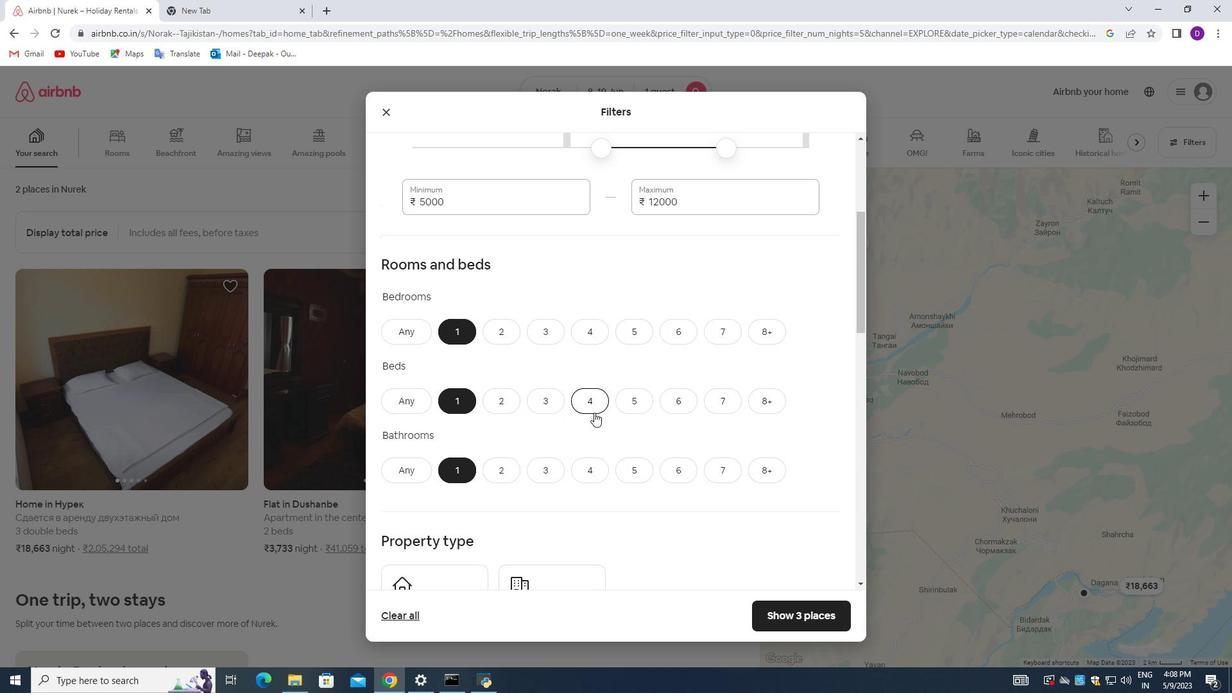 
Action: Mouse scrolled (596, 411) with delta (0, 0)
Screenshot: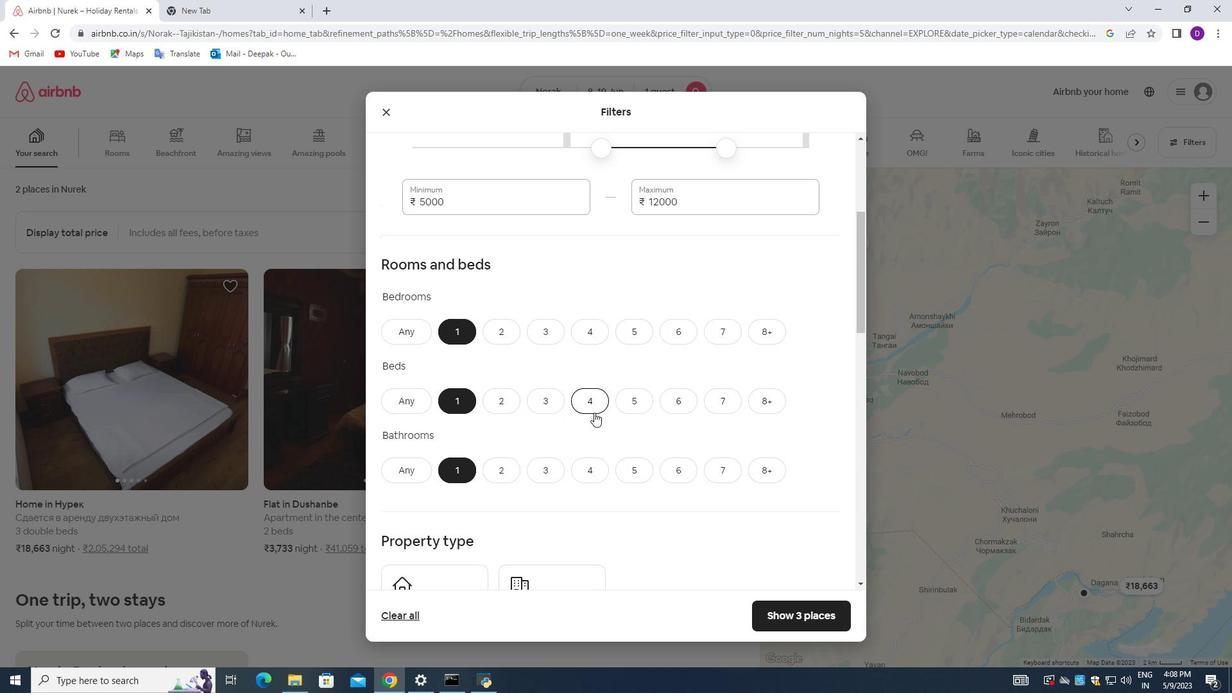 
Action: Mouse moved to (615, 378)
Screenshot: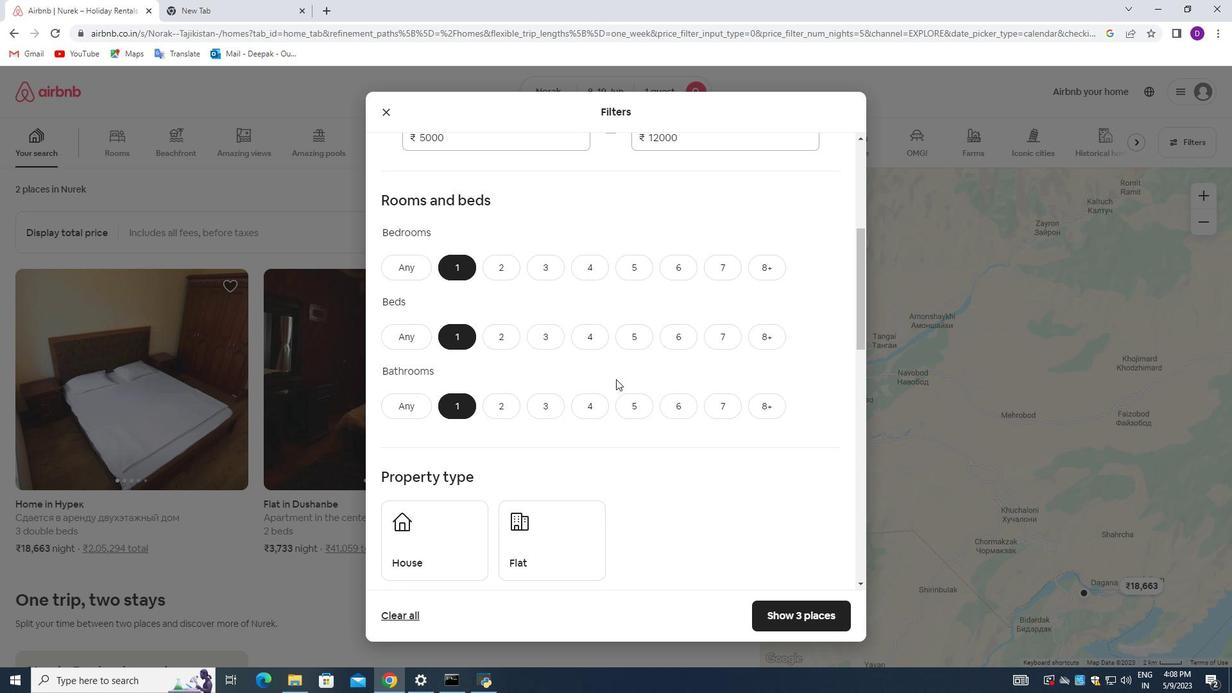 
Action: Mouse scrolled (615, 377) with delta (0, 0)
Screenshot: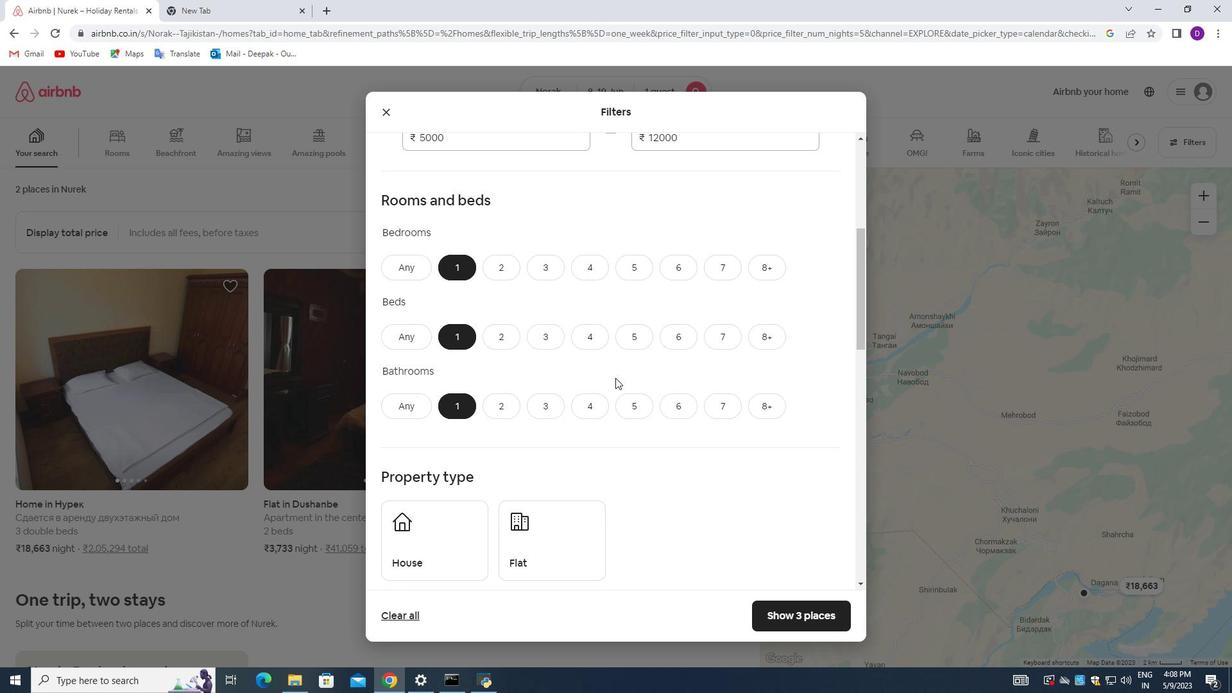 
Action: Mouse scrolled (615, 377) with delta (0, 0)
Screenshot: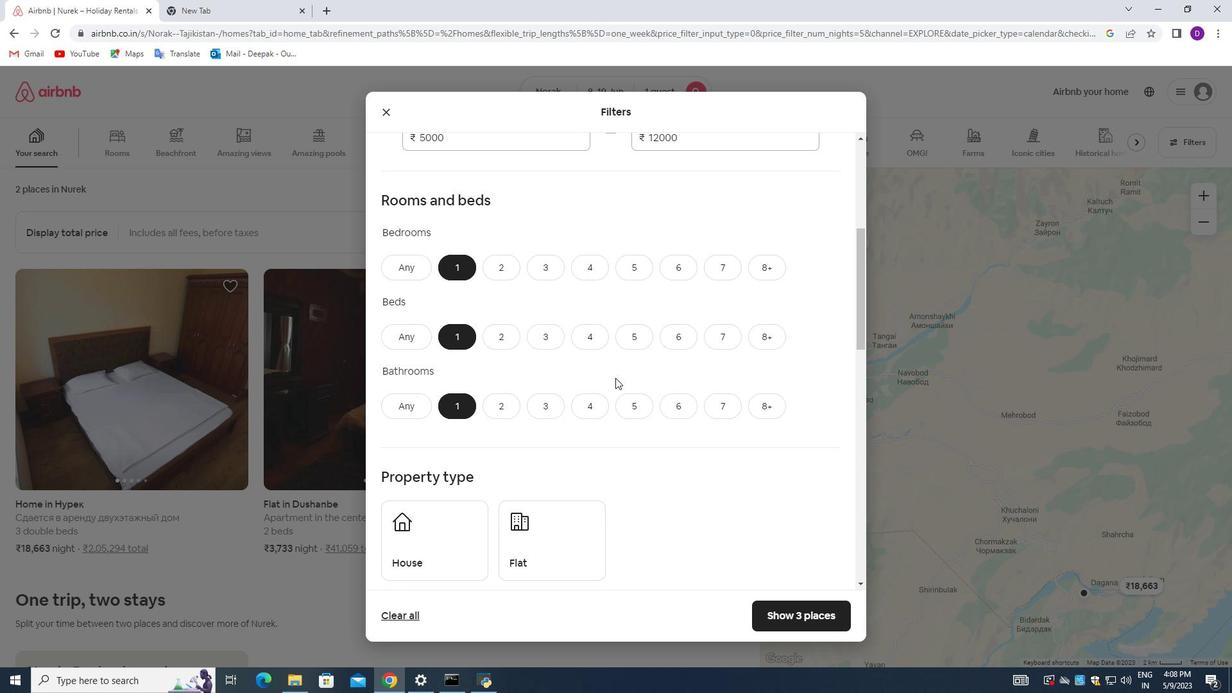 
Action: Mouse moved to (453, 396)
Screenshot: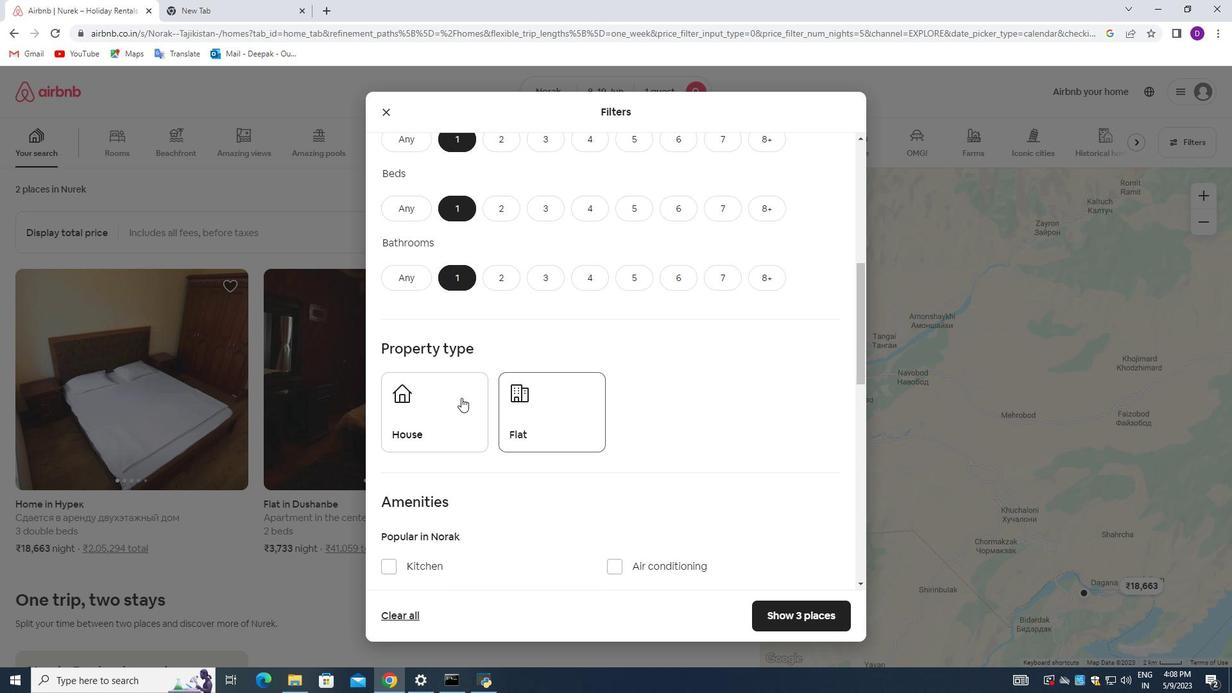 
Action: Mouse pressed left at (453, 396)
Screenshot: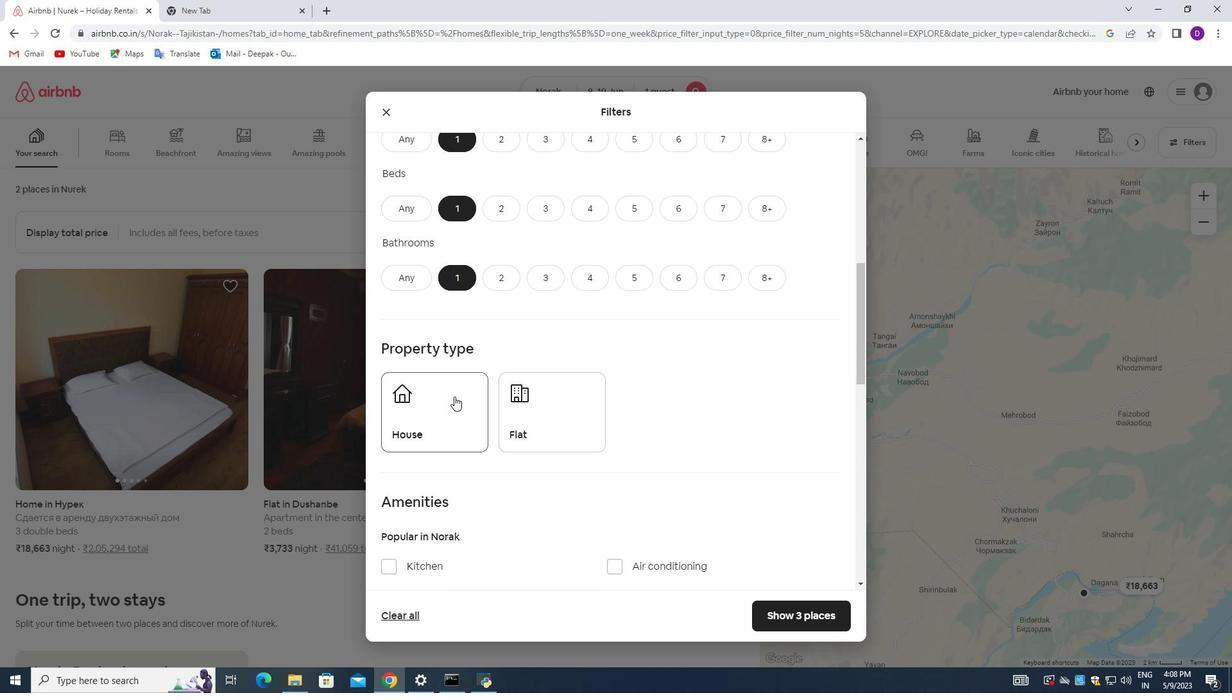 
Action: Mouse moved to (563, 414)
Screenshot: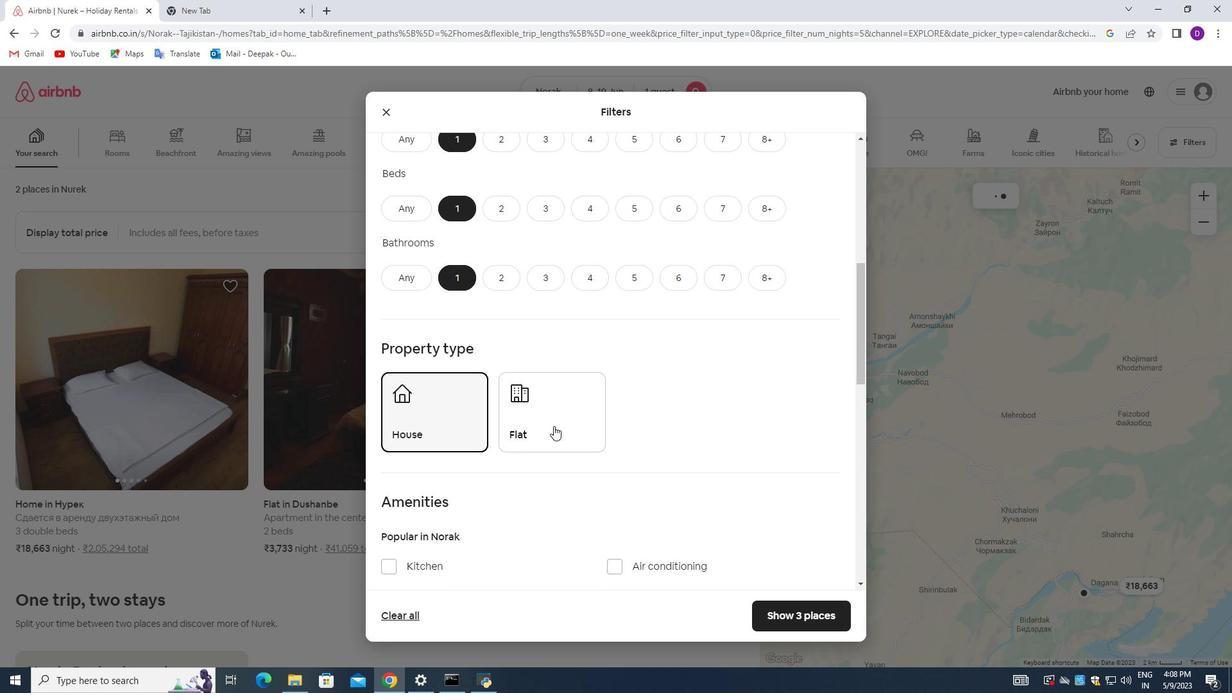 
Action: Mouse pressed left at (563, 414)
Screenshot: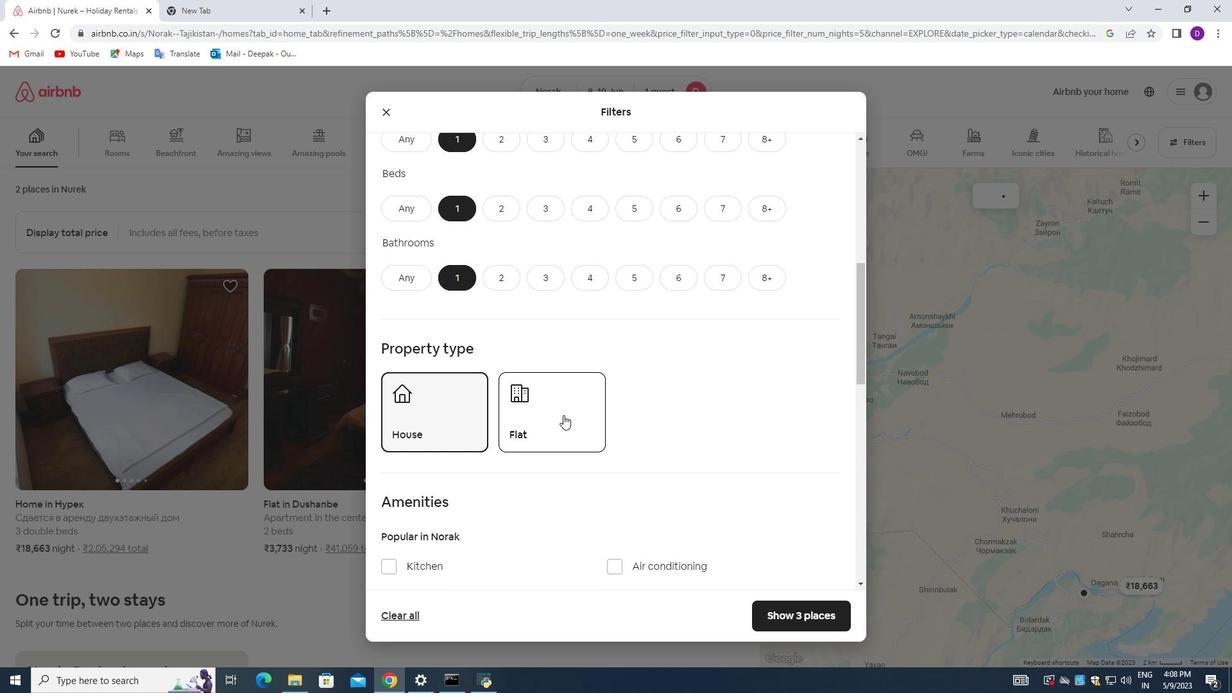 
Action: Mouse moved to (618, 395)
Screenshot: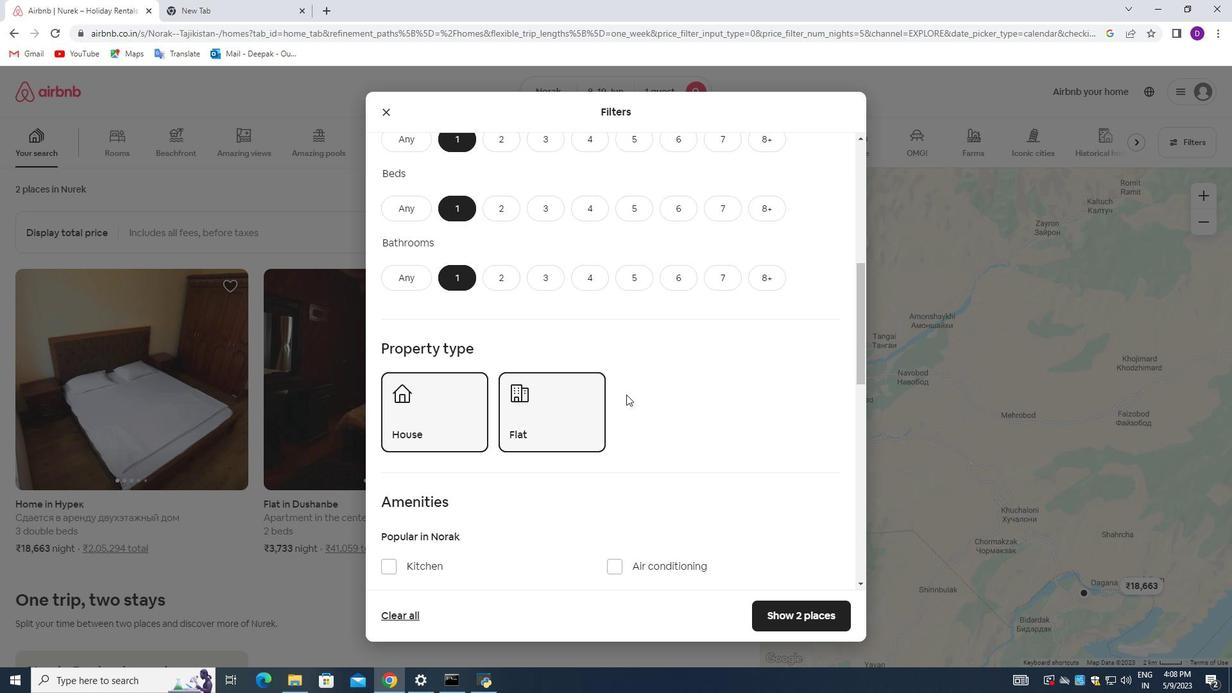 
Action: Mouse scrolled (618, 394) with delta (0, 0)
Screenshot: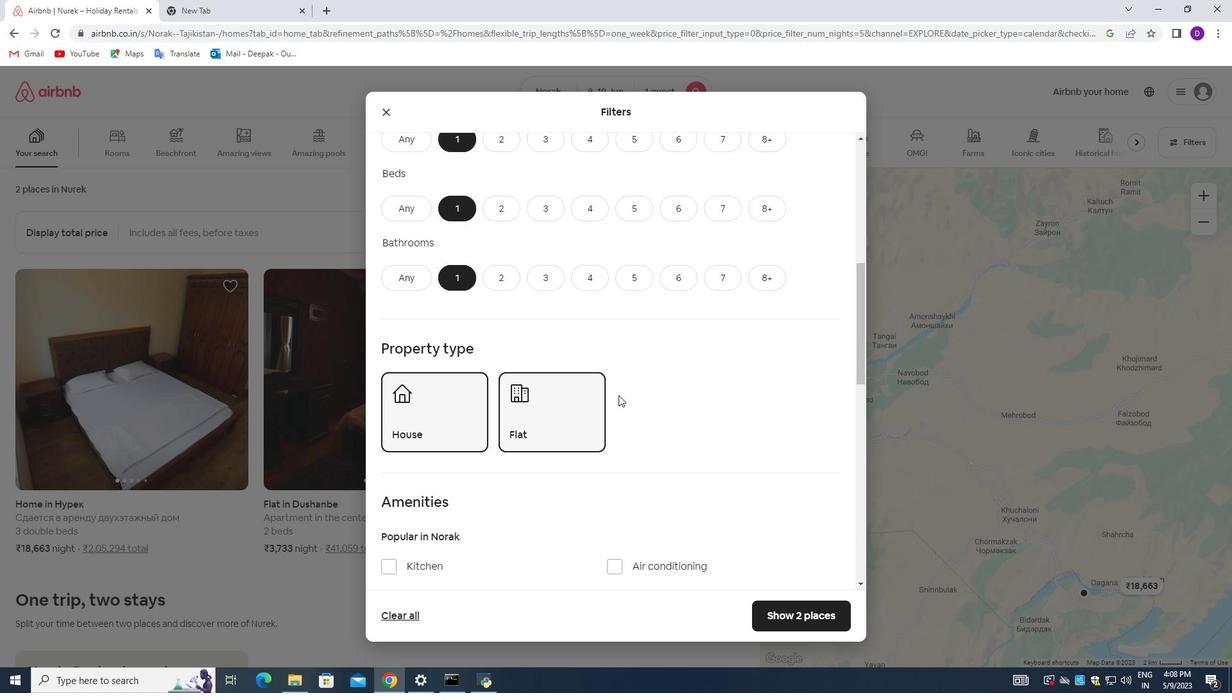 
Action: Mouse moved to (618, 395)
Screenshot: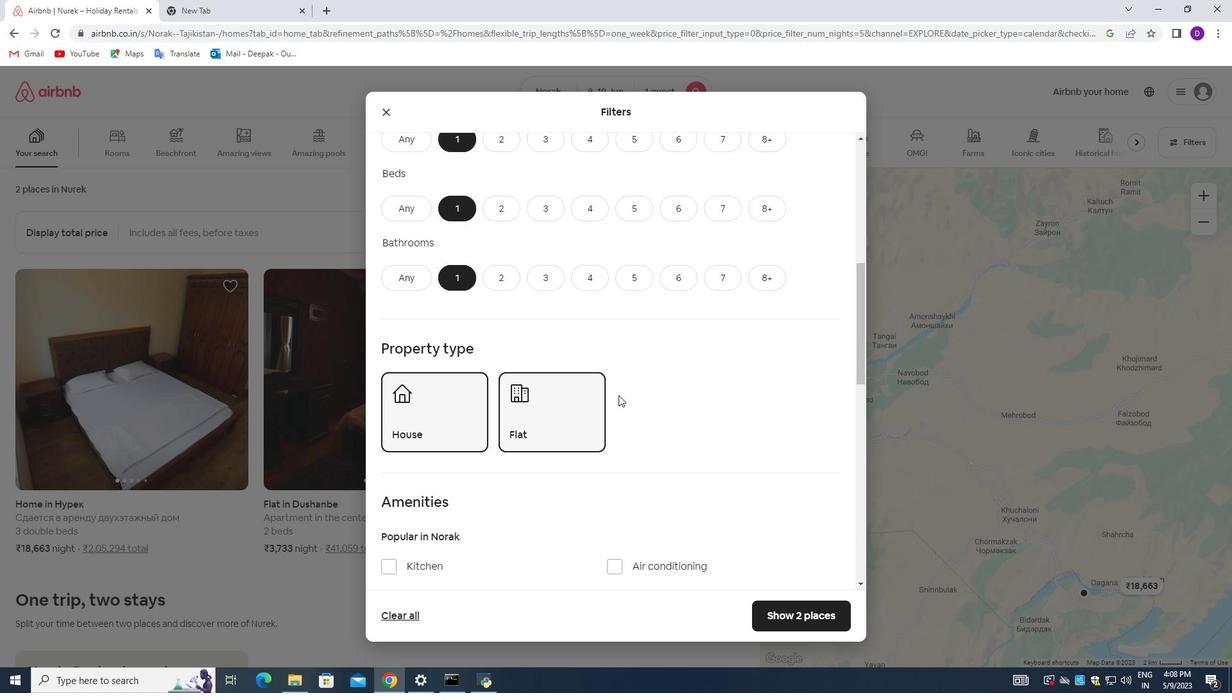 
Action: Mouse scrolled (618, 394) with delta (0, 0)
Screenshot: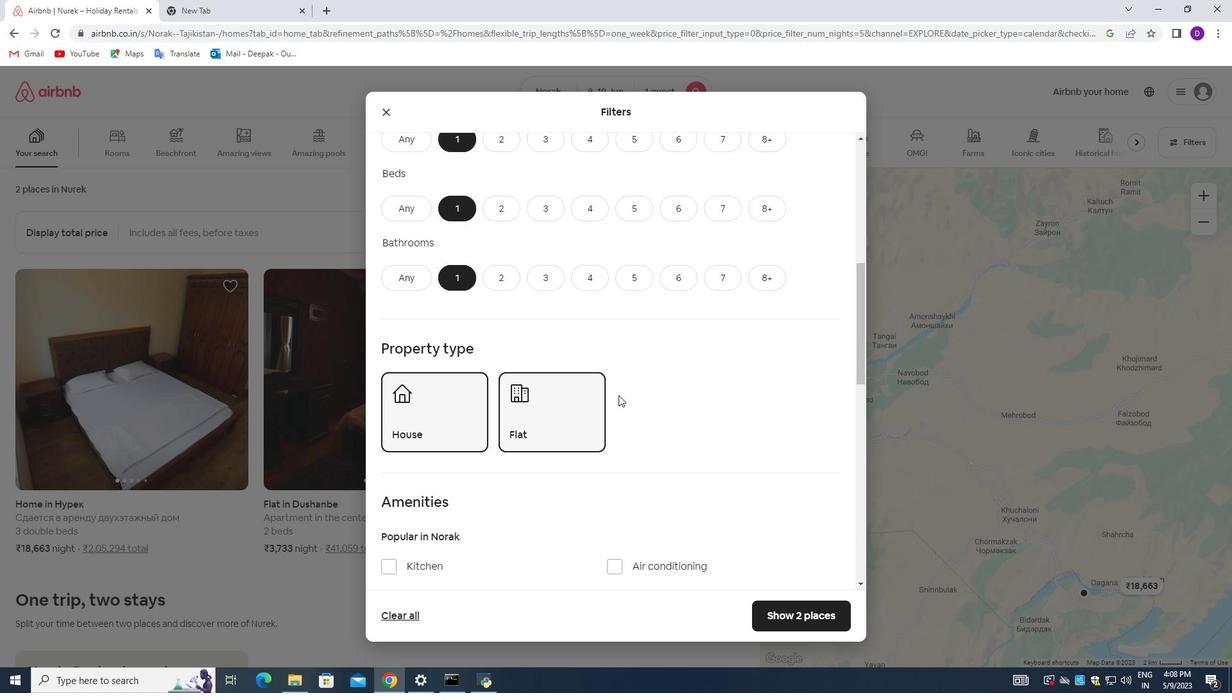 
Action: Mouse moved to (584, 392)
Screenshot: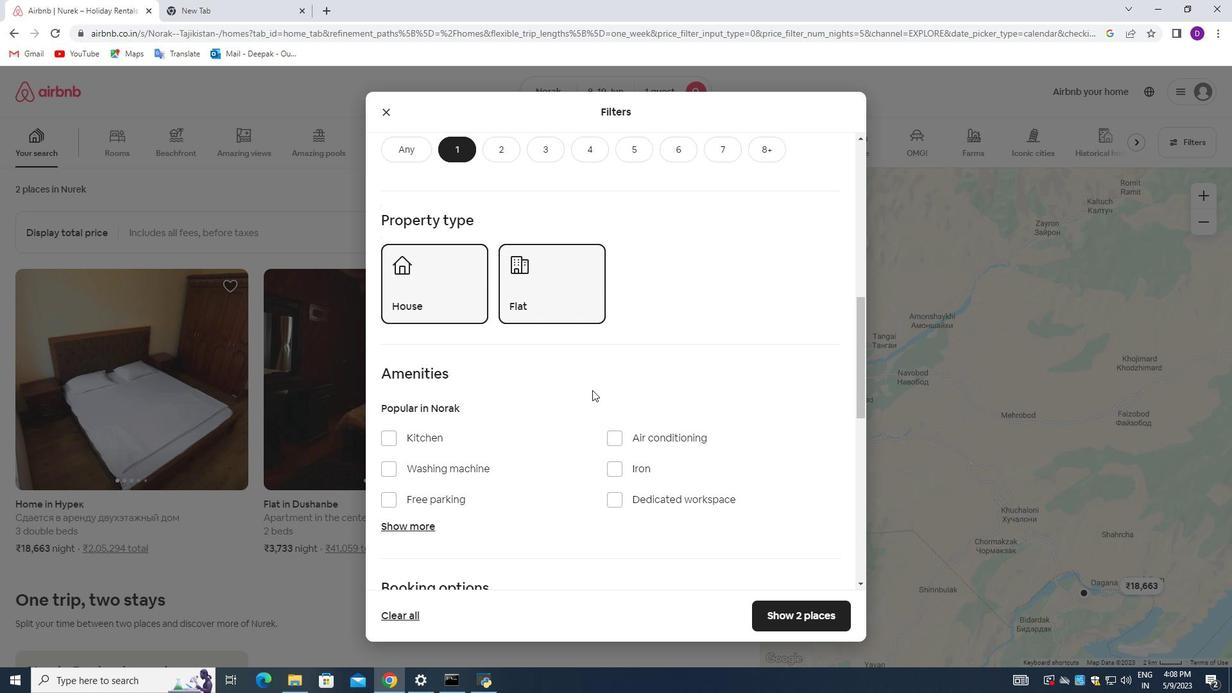 
Action: Mouse scrolled (584, 391) with delta (0, 0)
Screenshot: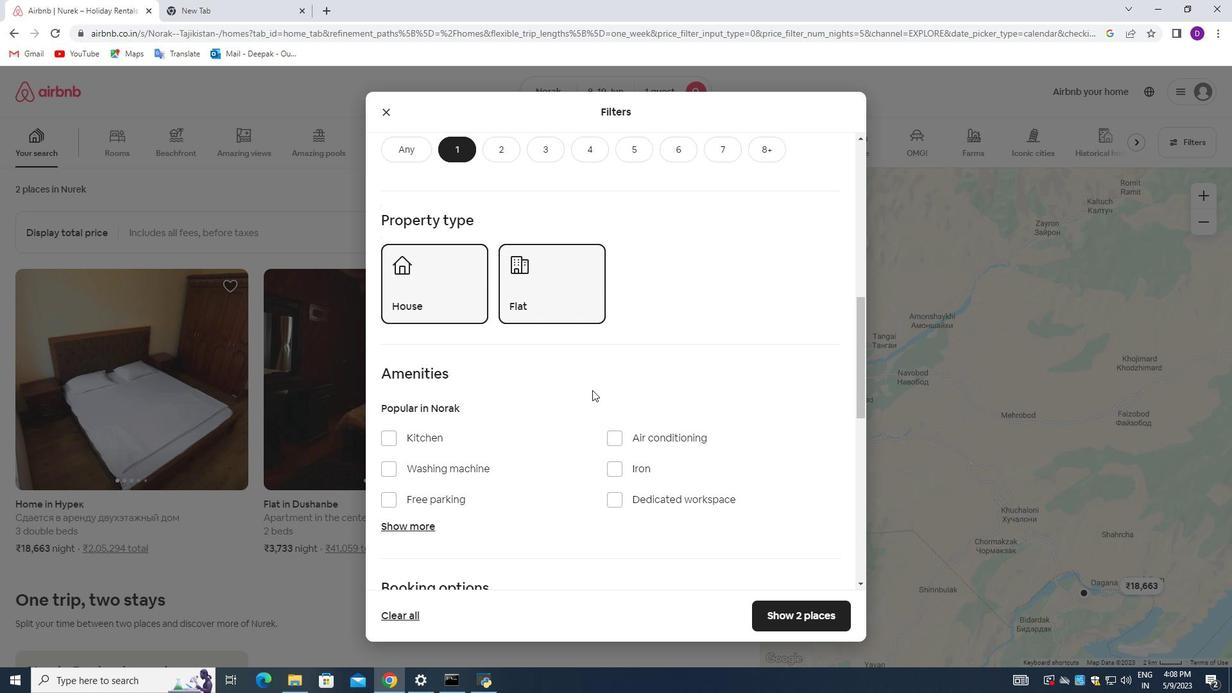 
Action: Mouse moved to (484, 430)
Screenshot: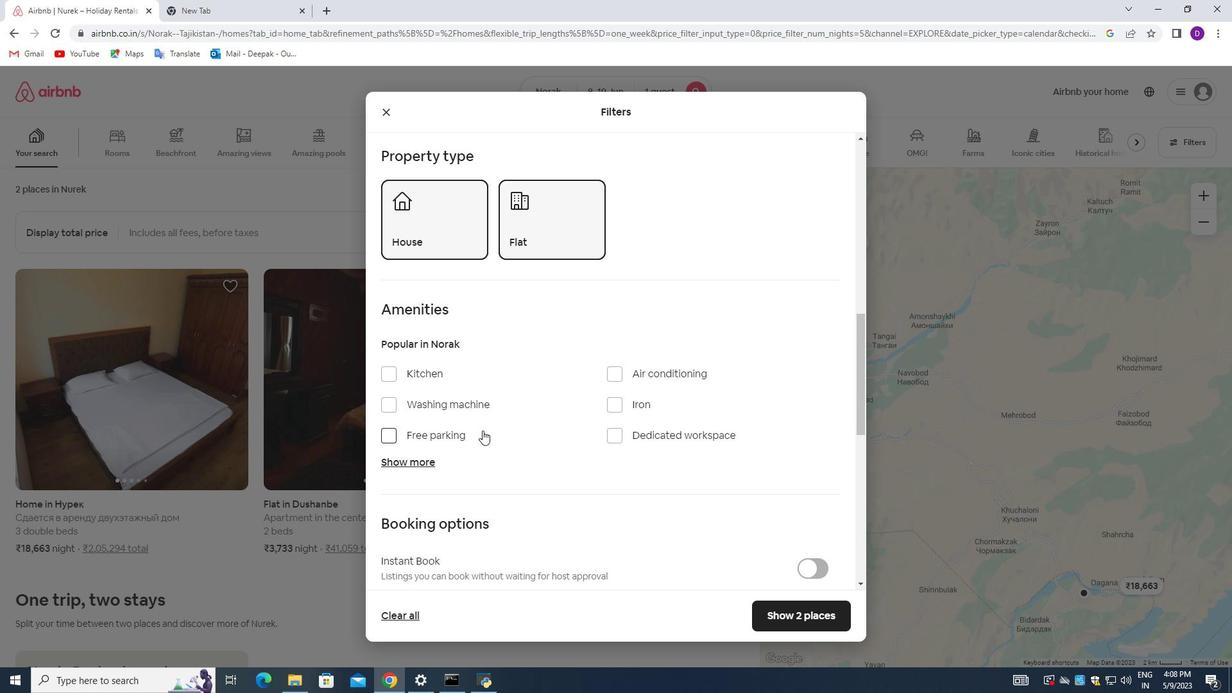 
Action: Mouse scrolled (484, 430) with delta (0, 0)
Screenshot: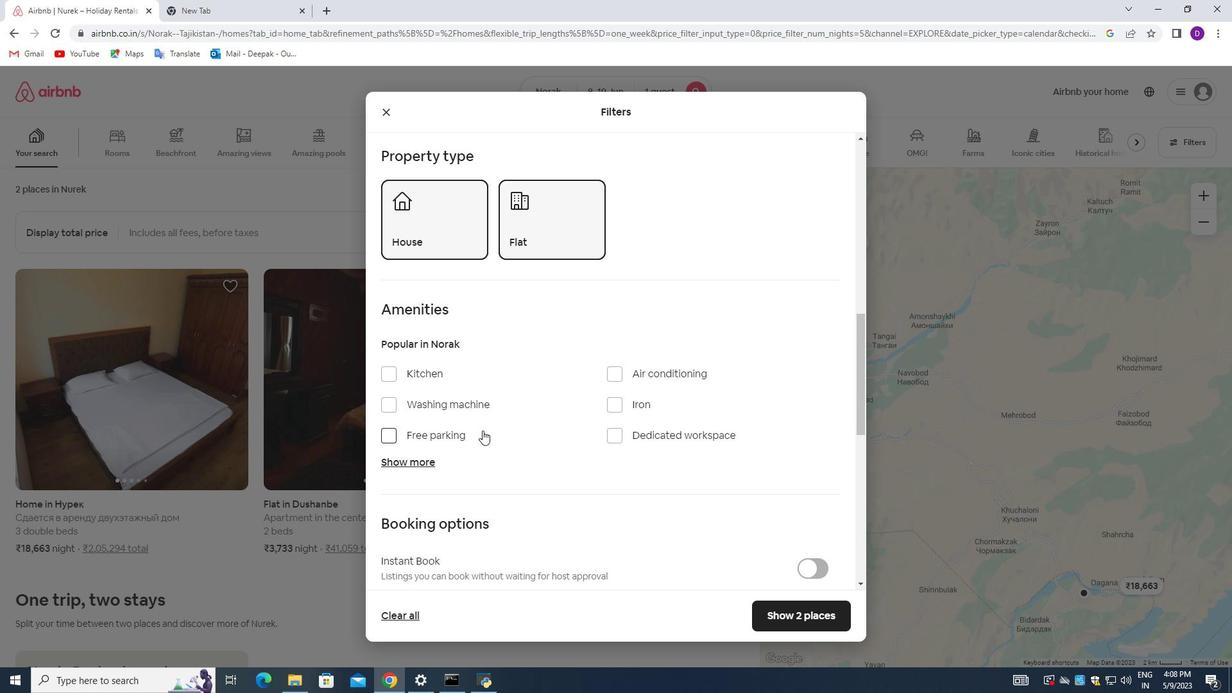 
Action: Mouse scrolled (484, 430) with delta (0, 0)
Screenshot: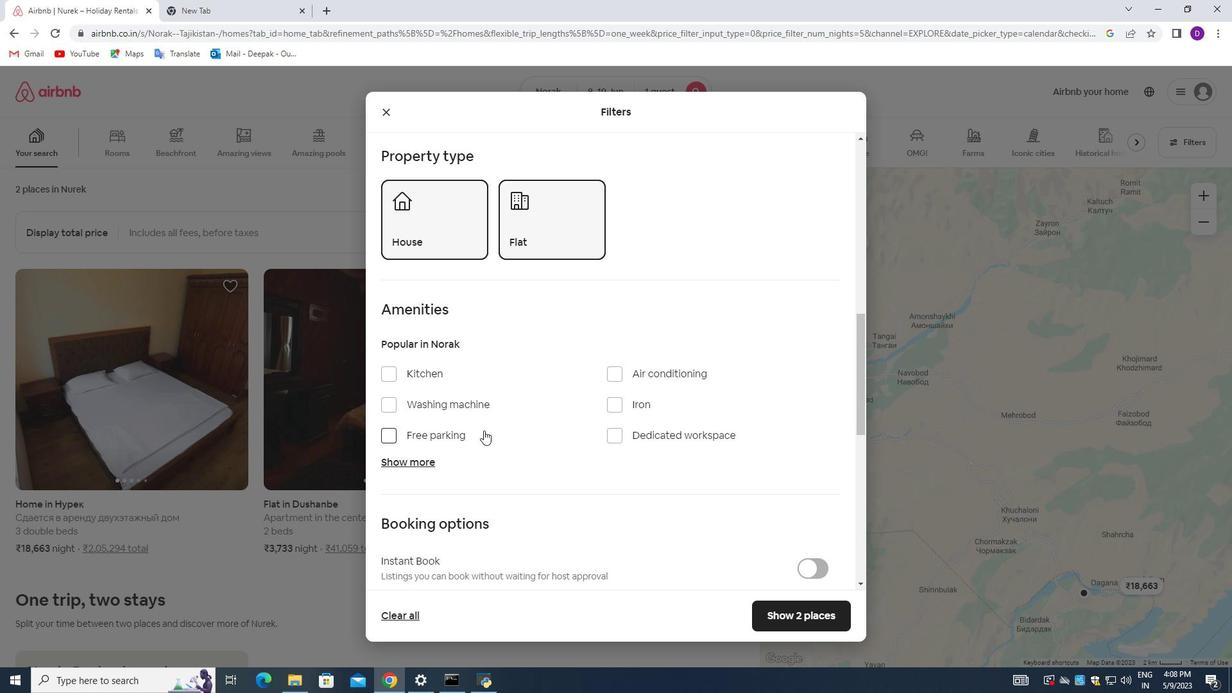 
Action: Mouse moved to (802, 484)
Screenshot: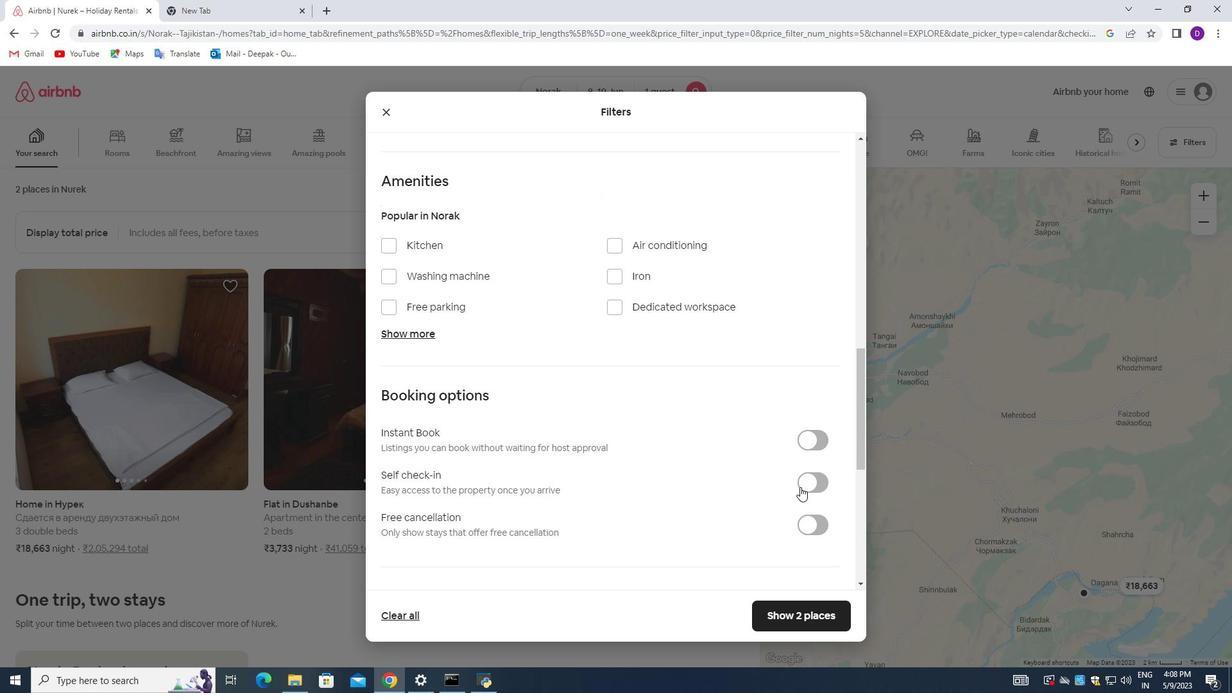 
Action: Mouse pressed left at (802, 484)
Screenshot: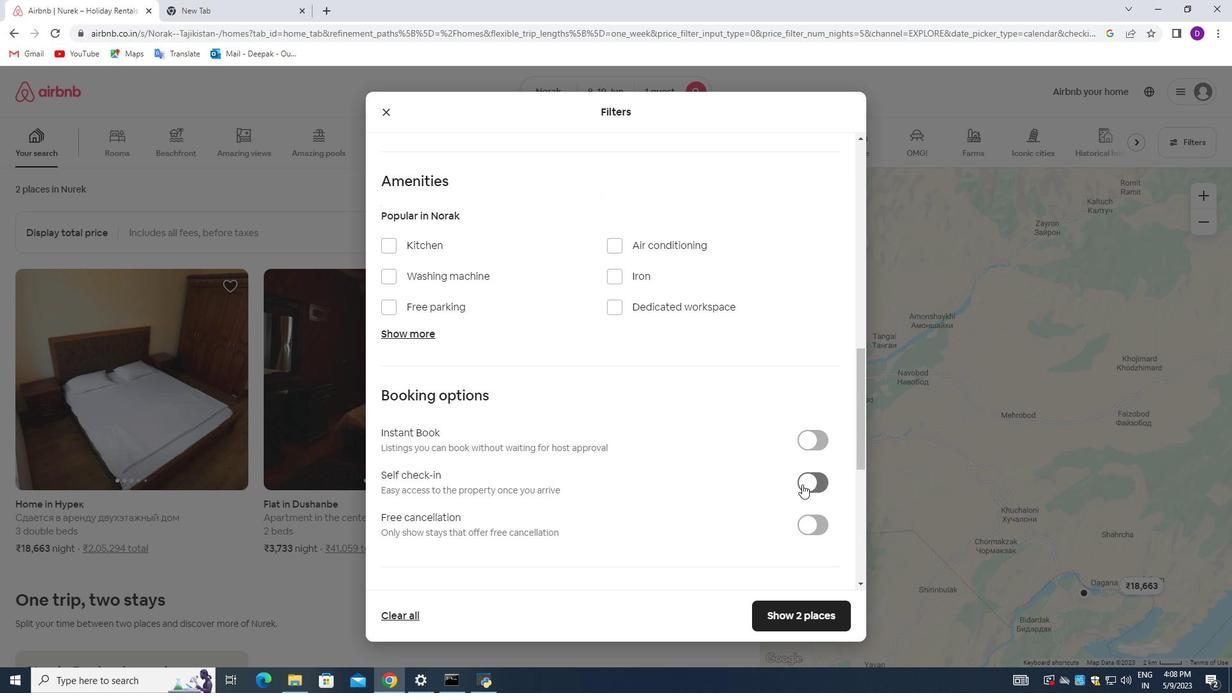 
Action: Mouse moved to (582, 467)
Screenshot: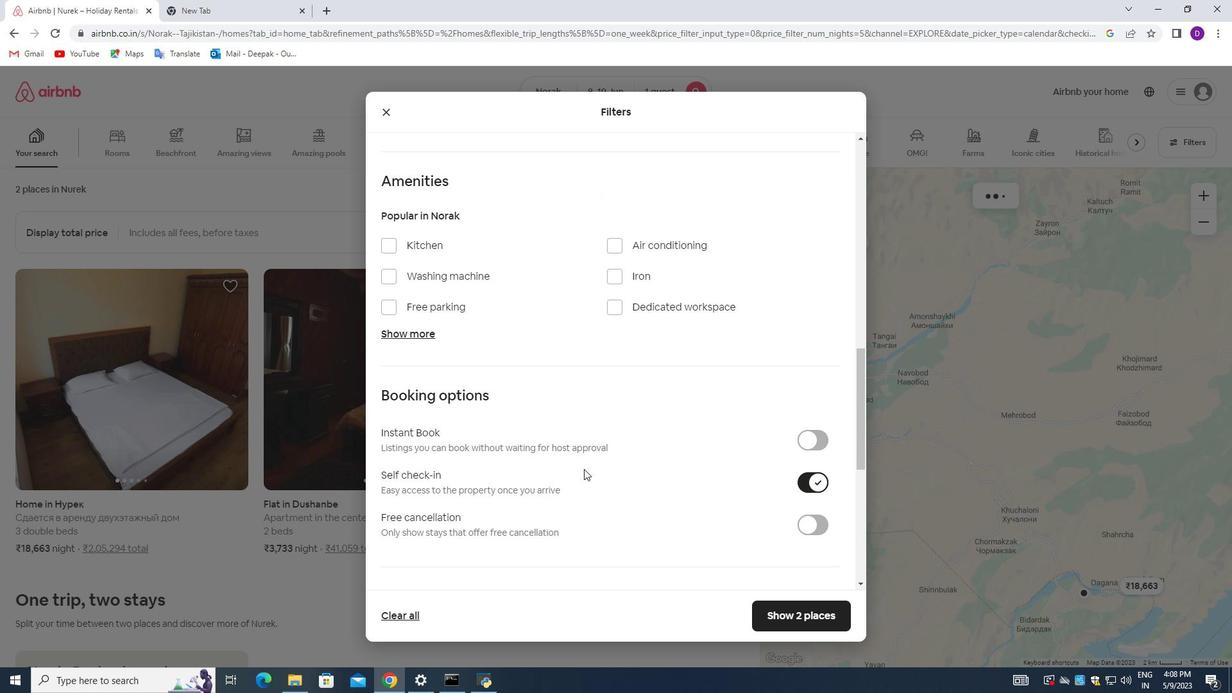 
Action: Mouse scrolled (582, 467) with delta (0, 0)
Screenshot: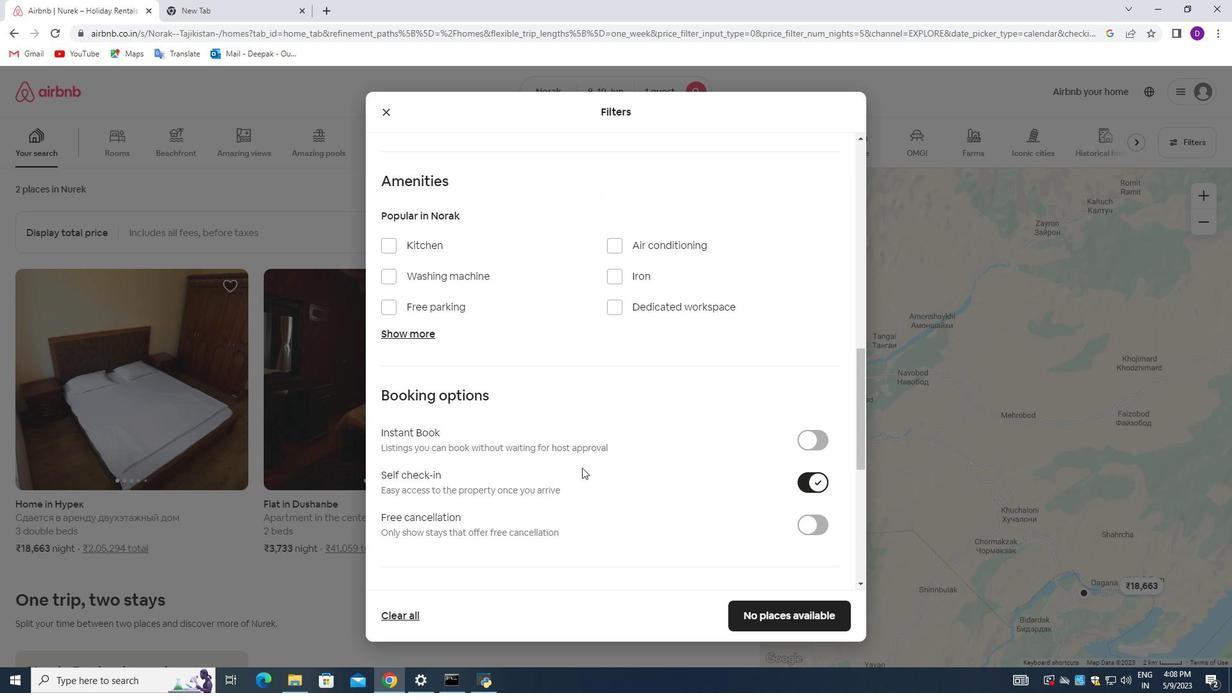 
Action: Mouse scrolled (582, 467) with delta (0, 0)
Screenshot: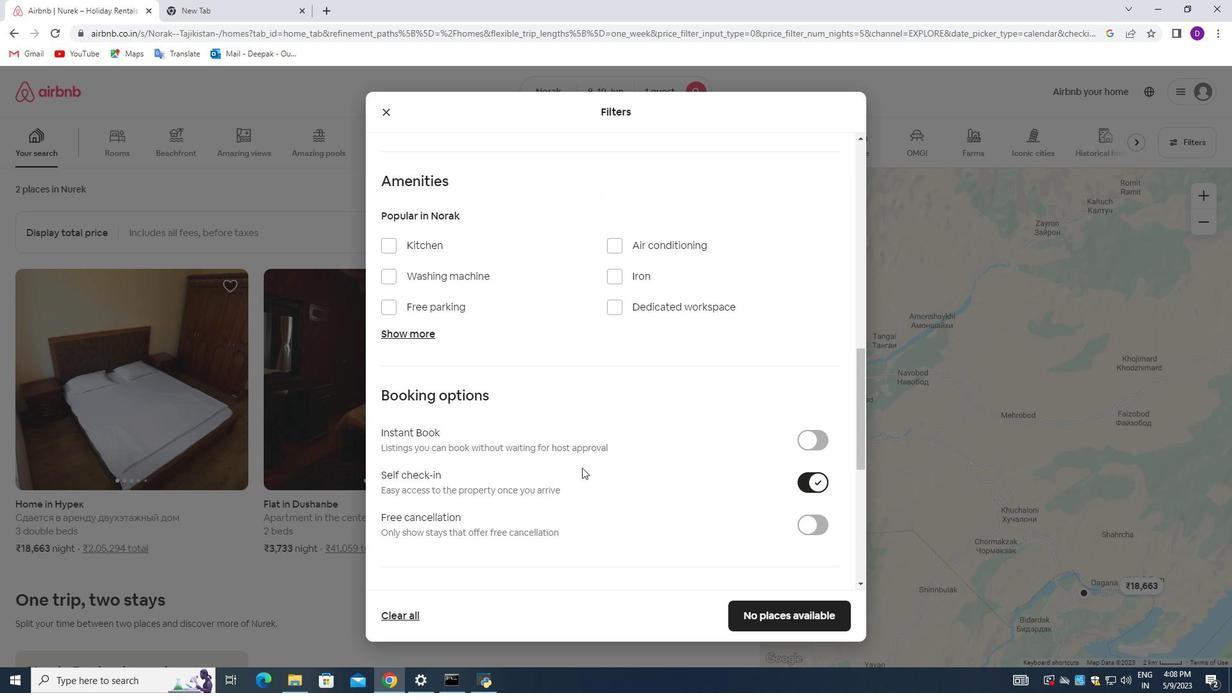
Action: Mouse scrolled (582, 467) with delta (0, 0)
Screenshot: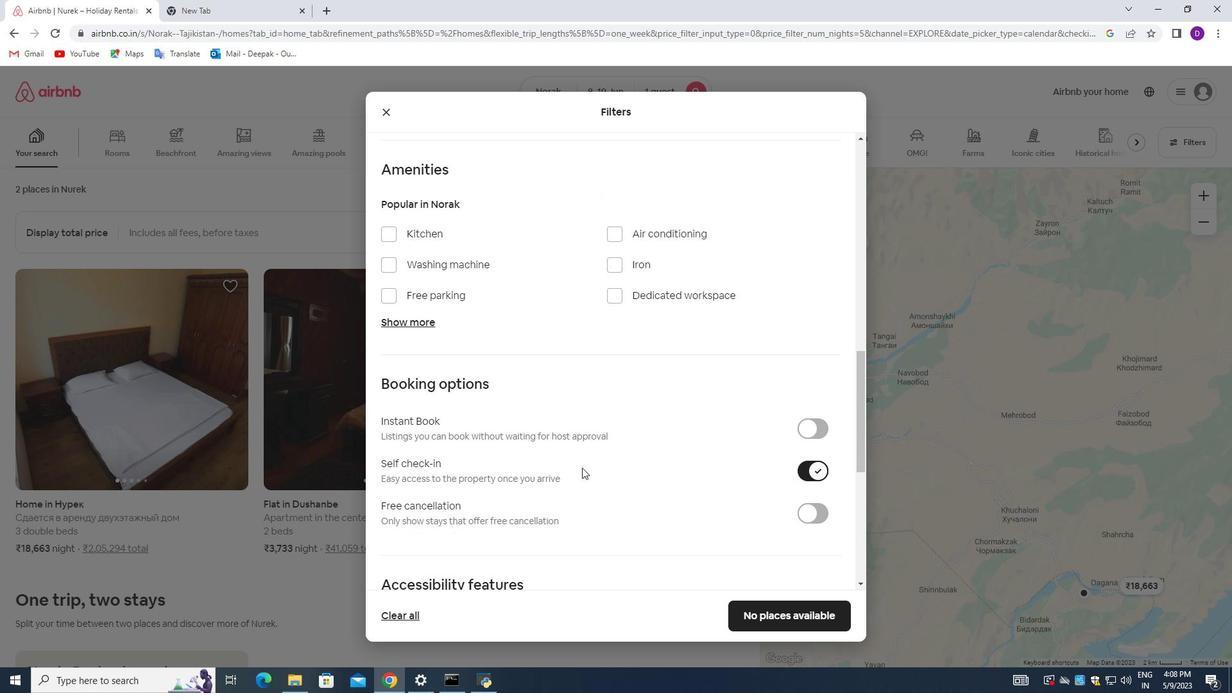 
Action: Mouse moved to (582, 469)
Screenshot: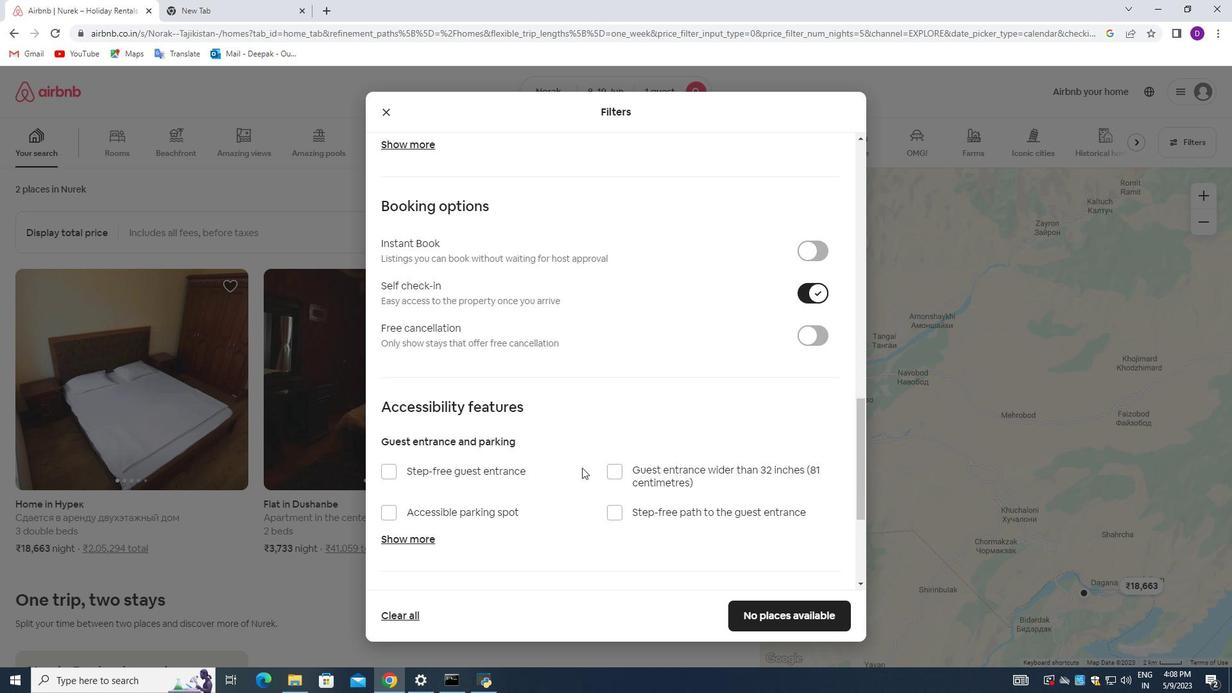 
Action: Mouse scrolled (582, 468) with delta (0, 0)
Screenshot: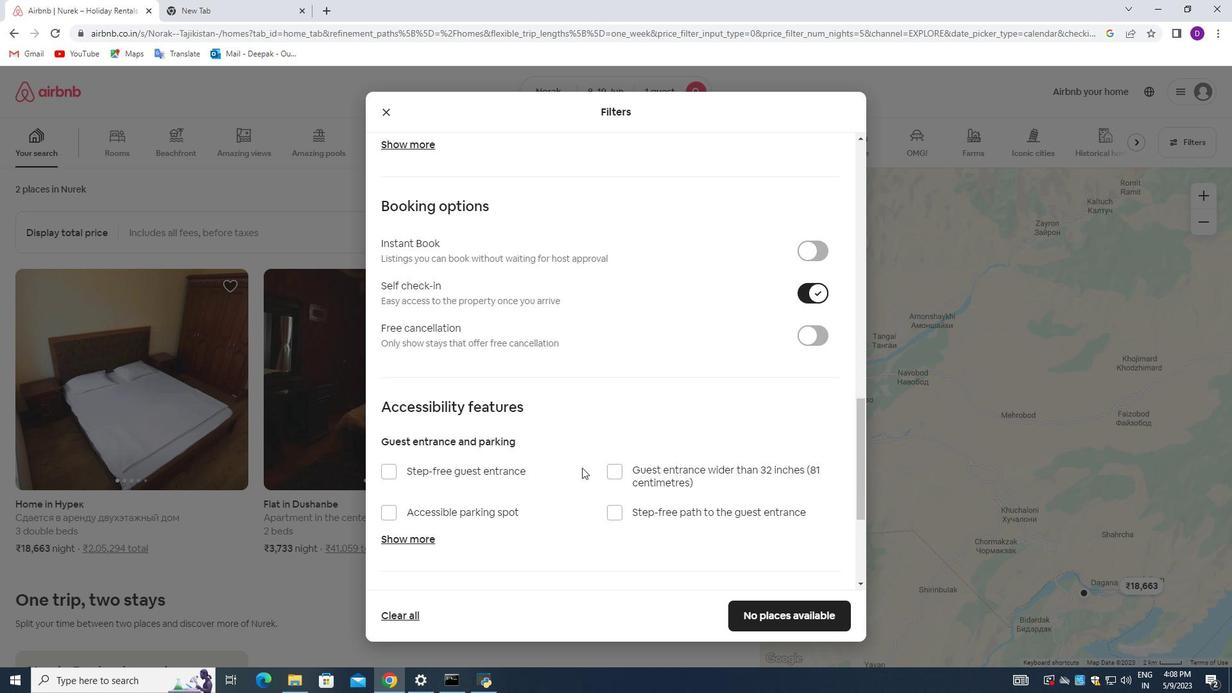 
Action: Mouse moved to (579, 477)
Screenshot: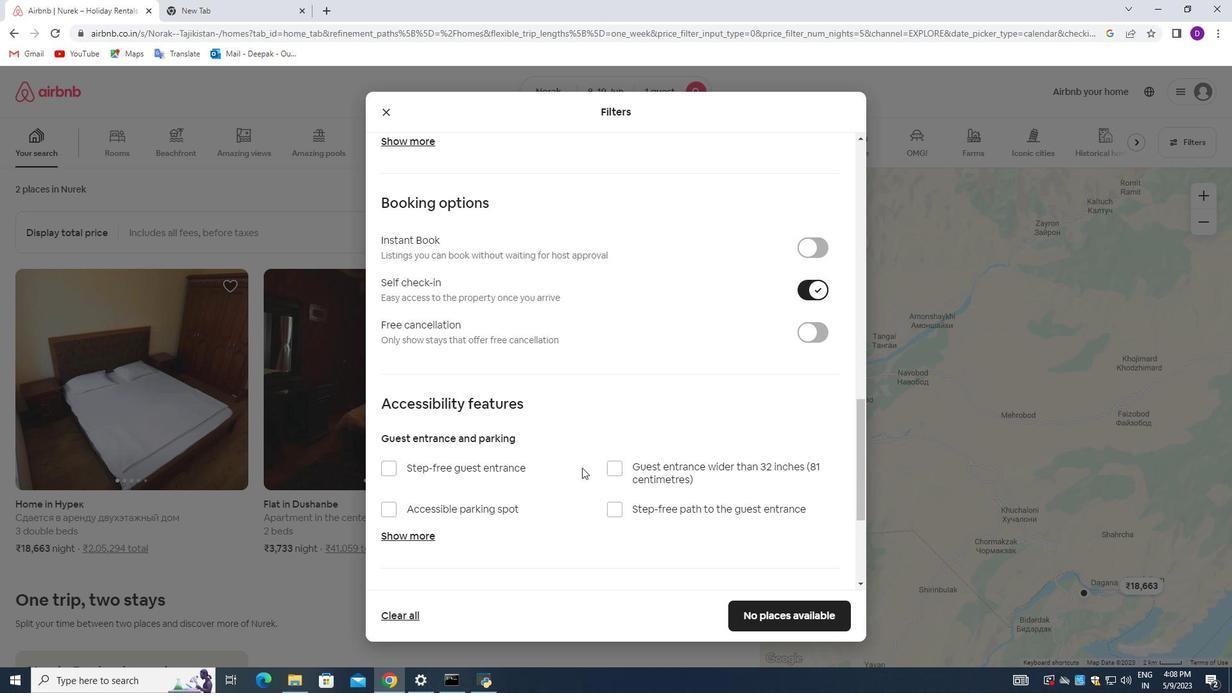 
Action: Mouse scrolled (579, 476) with delta (0, 0)
Screenshot: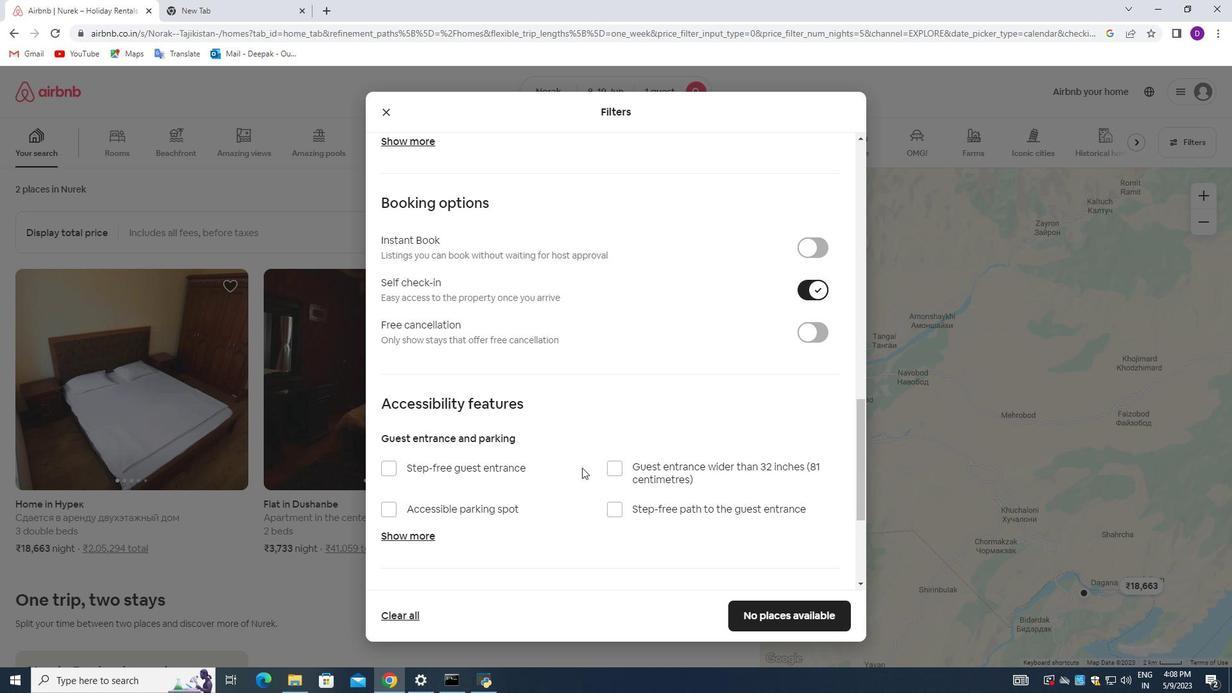 
Action: Mouse moved to (568, 478)
Screenshot: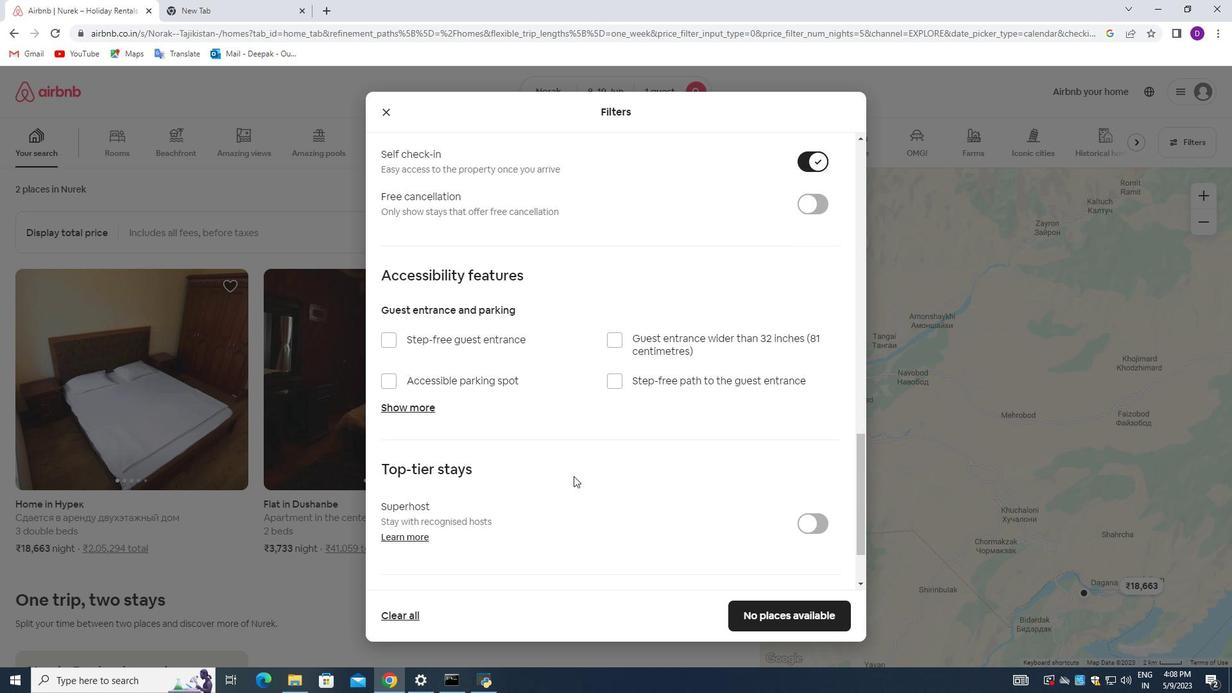 
Action: Mouse scrolled (568, 478) with delta (0, 0)
Screenshot: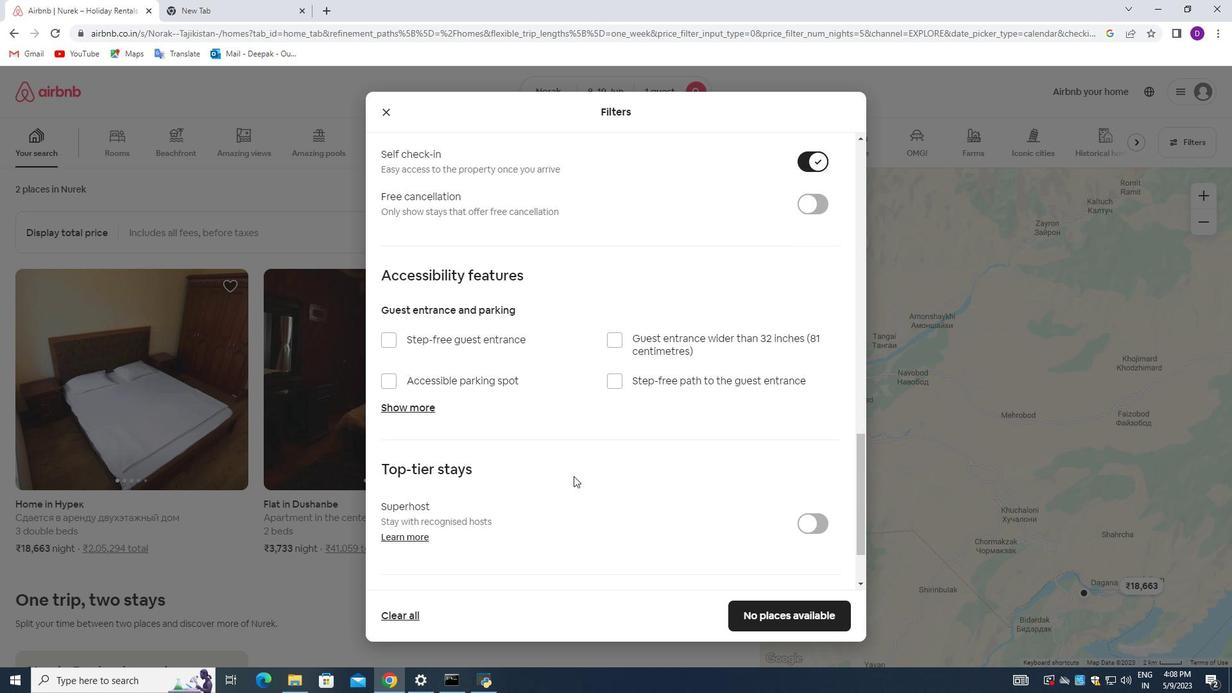 
Action: Mouse moved to (565, 480)
Screenshot: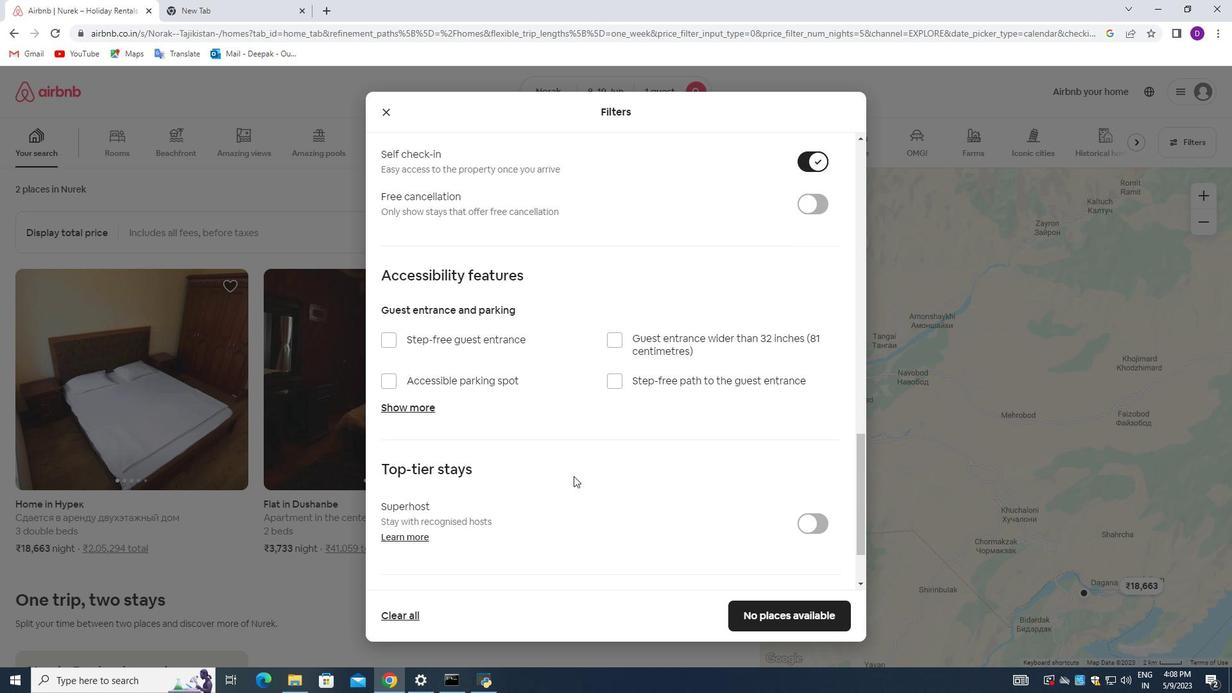 
Action: Mouse scrolled (565, 480) with delta (0, 0)
Screenshot: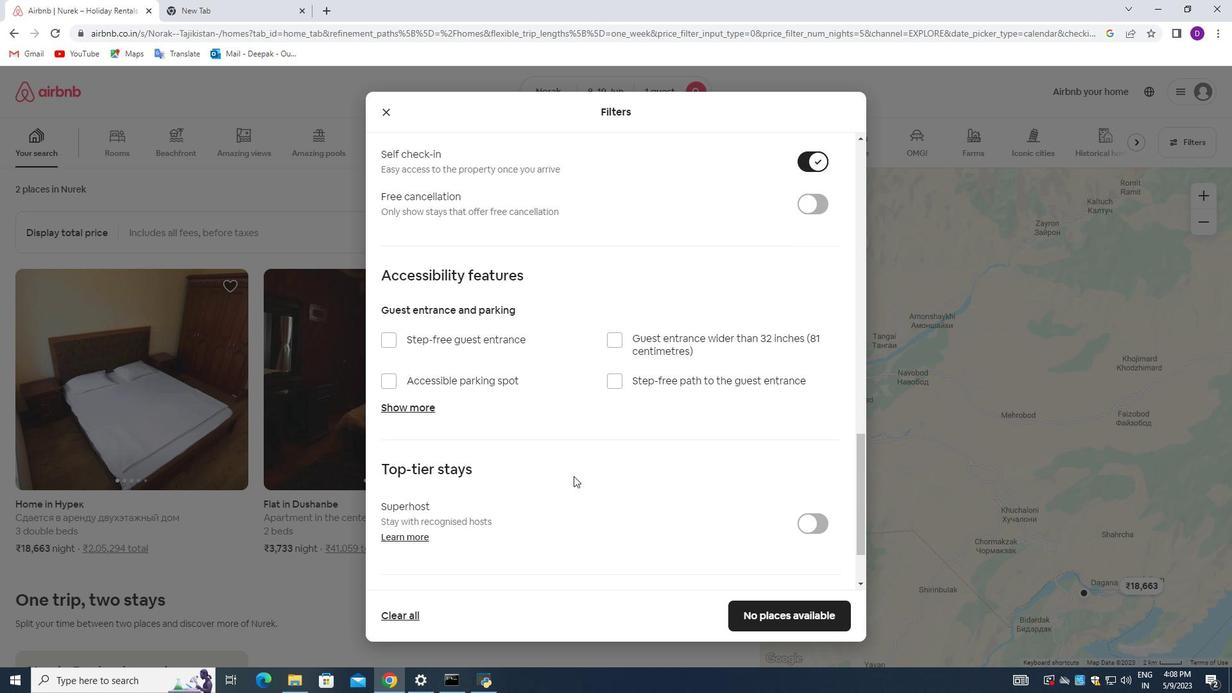
Action: Mouse moved to (559, 483)
Screenshot: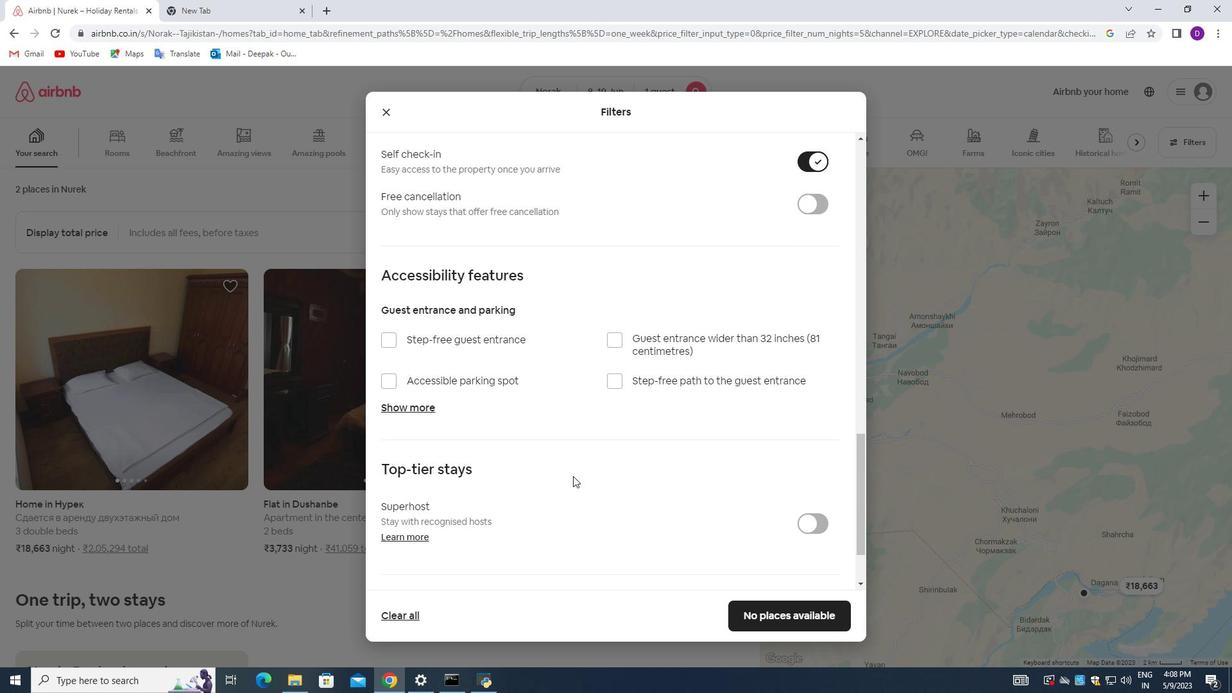 
Action: Mouse scrolled (559, 482) with delta (0, 0)
Screenshot: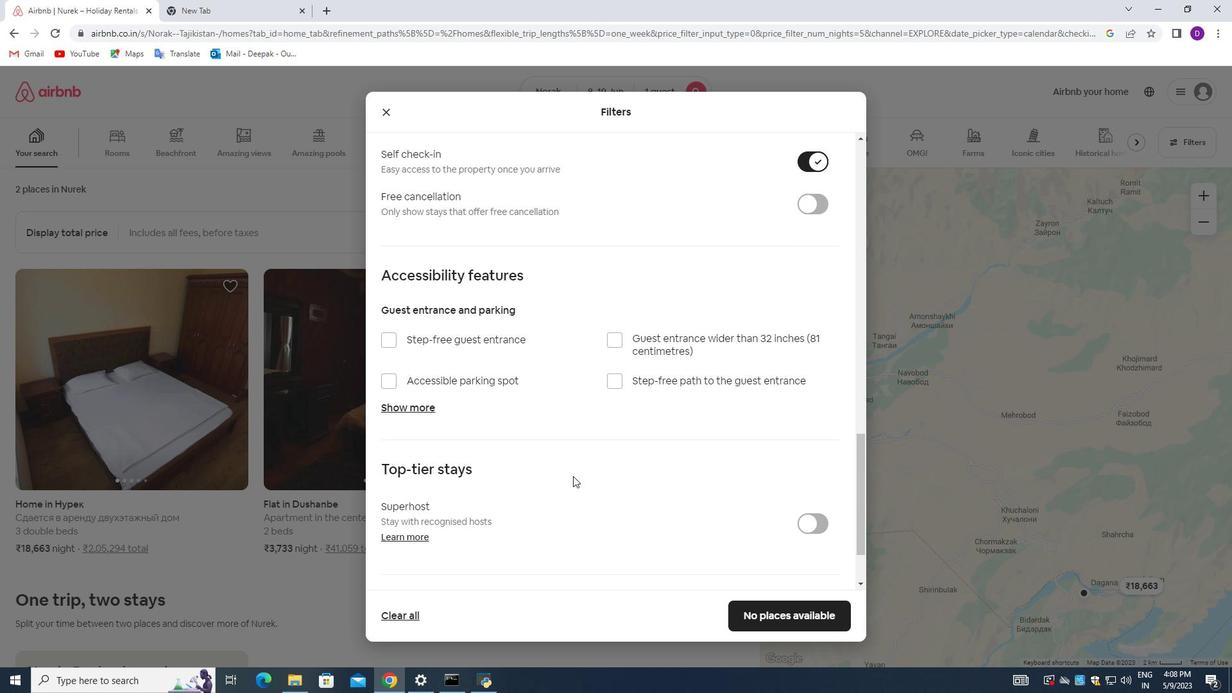 
Action: Mouse moved to (554, 485)
Screenshot: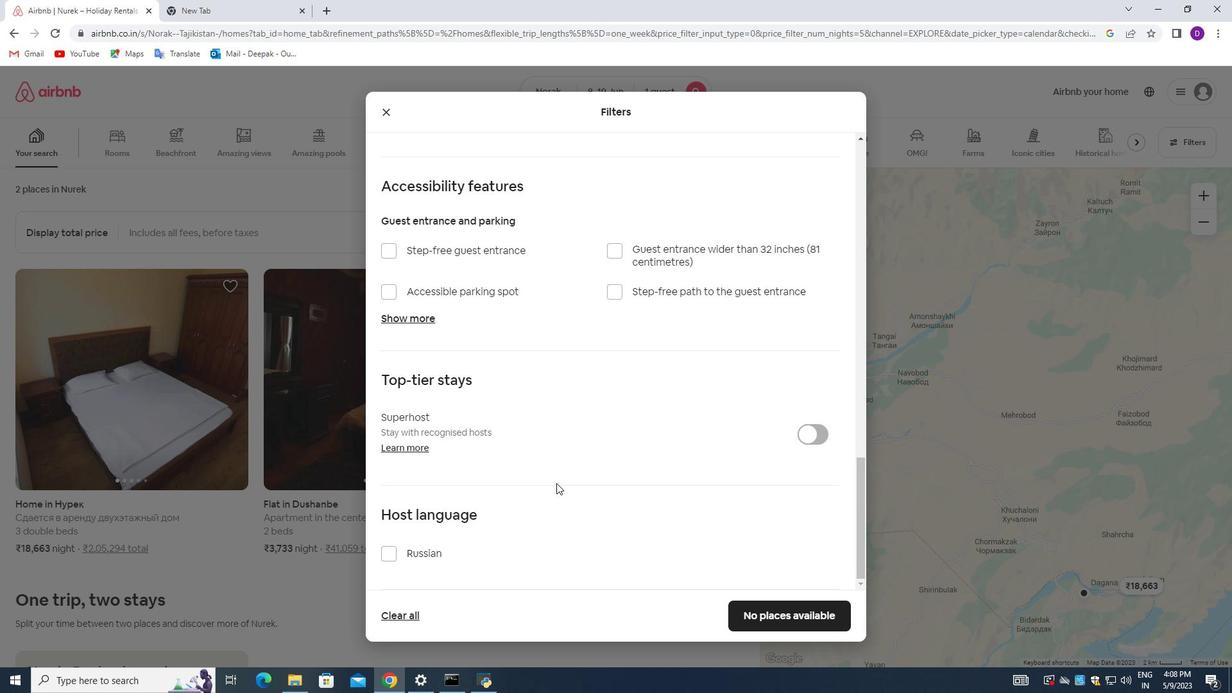 
Action: Mouse scrolled (554, 485) with delta (0, 0)
Screenshot: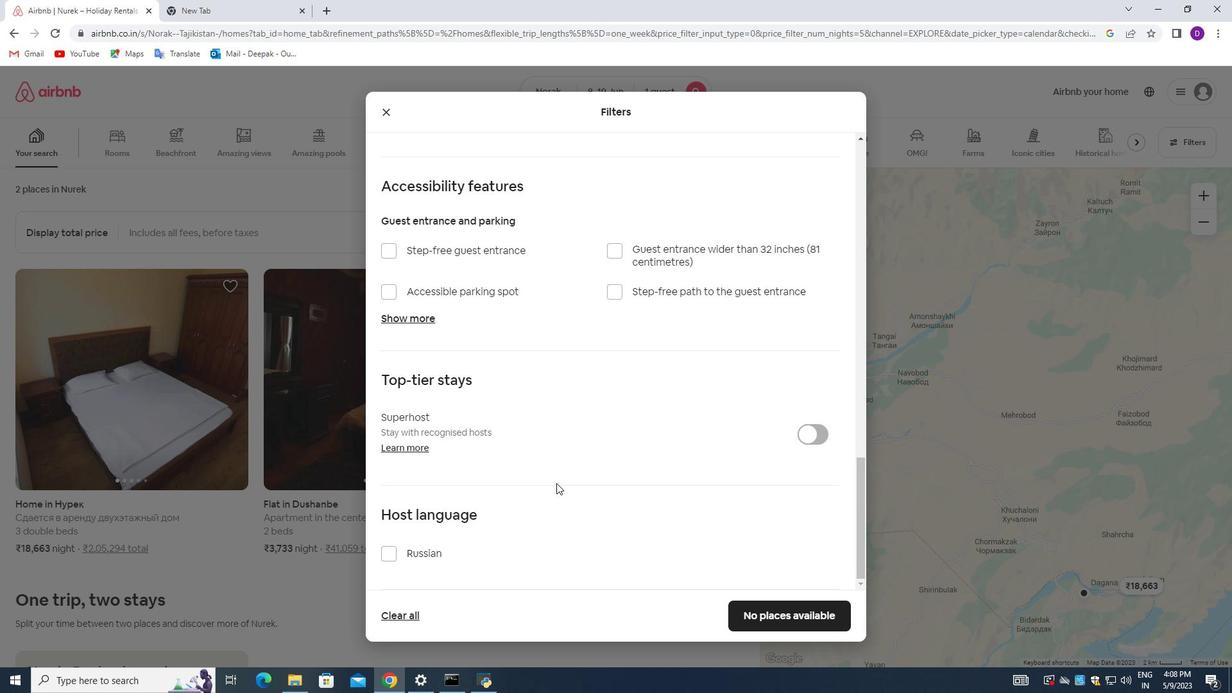 
Action: Mouse moved to (551, 487)
Screenshot: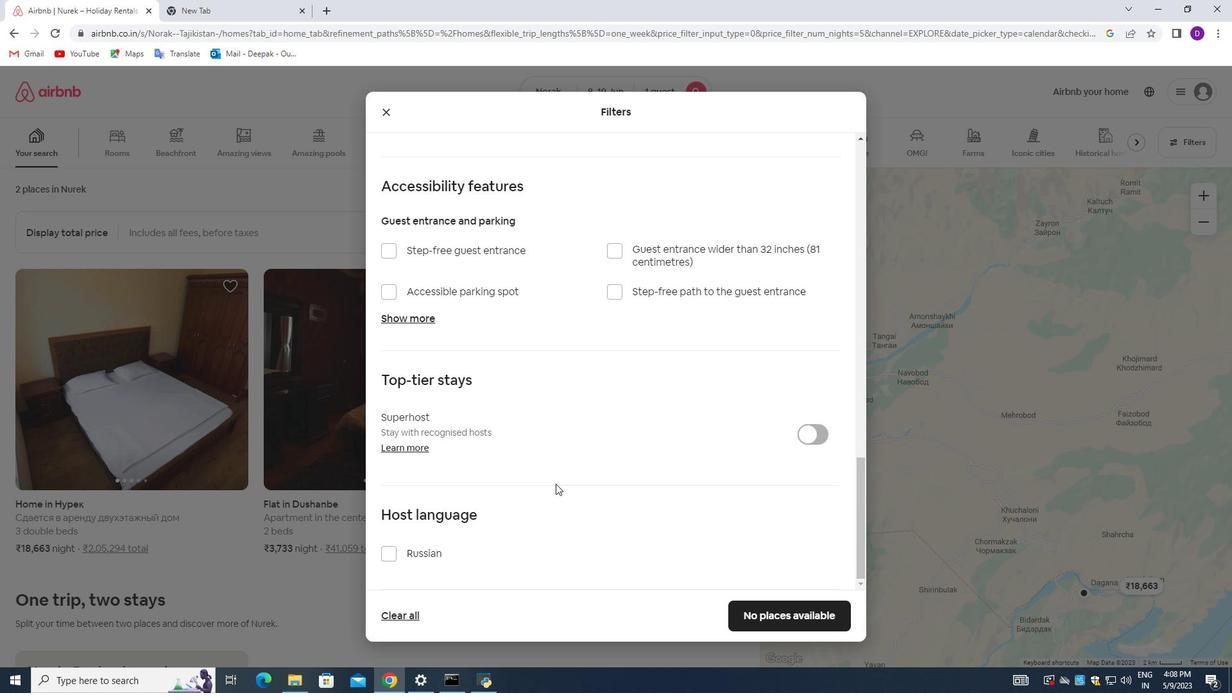 
Action: Mouse scrolled (551, 486) with delta (0, 0)
Screenshot: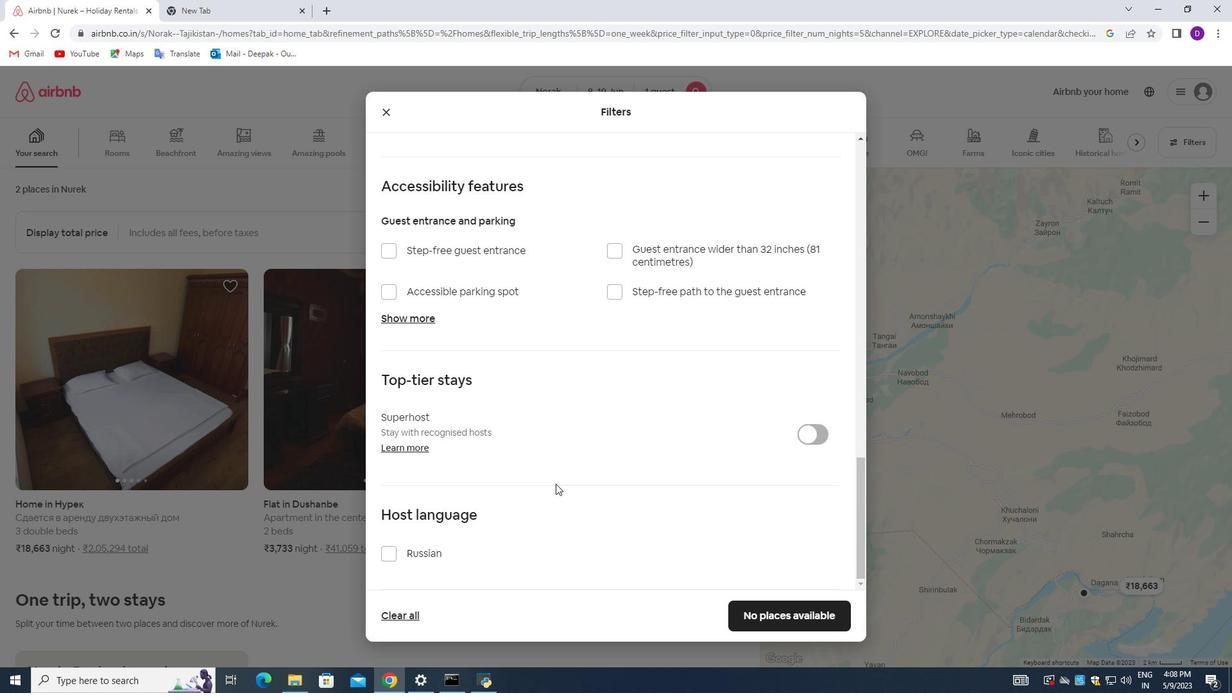 
Action: Mouse moved to (541, 490)
Screenshot: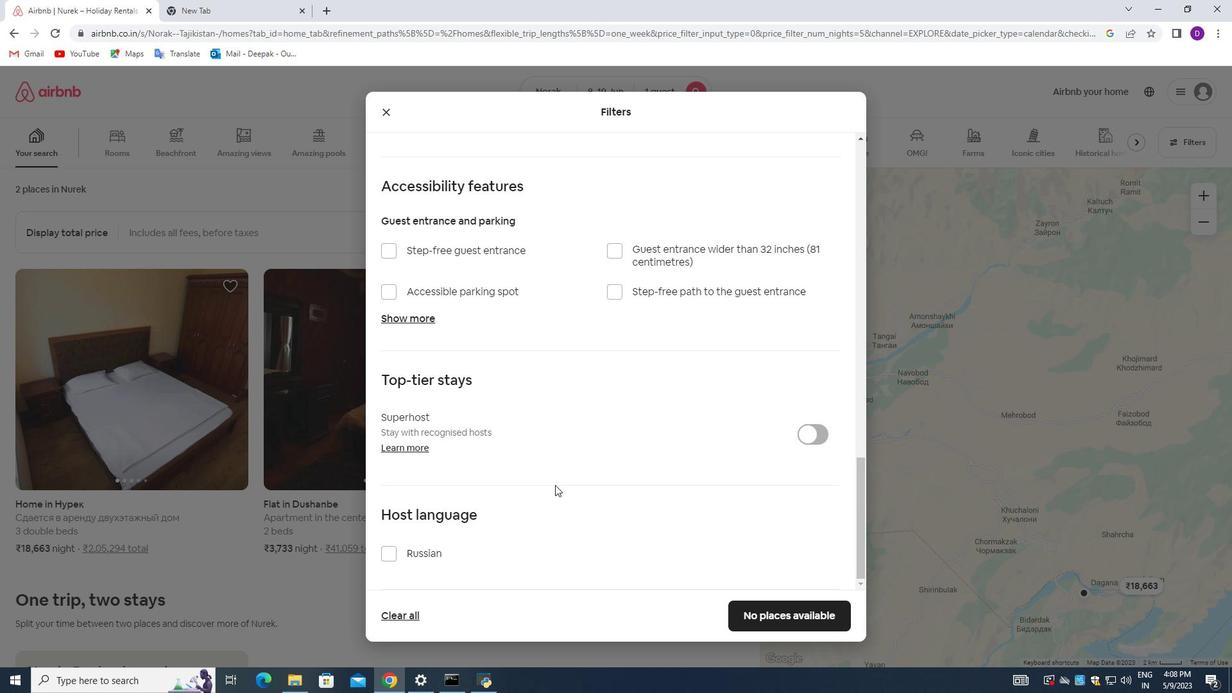 
Action: Mouse scrolled (541, 489) with delta (0, 0)
Screenshot: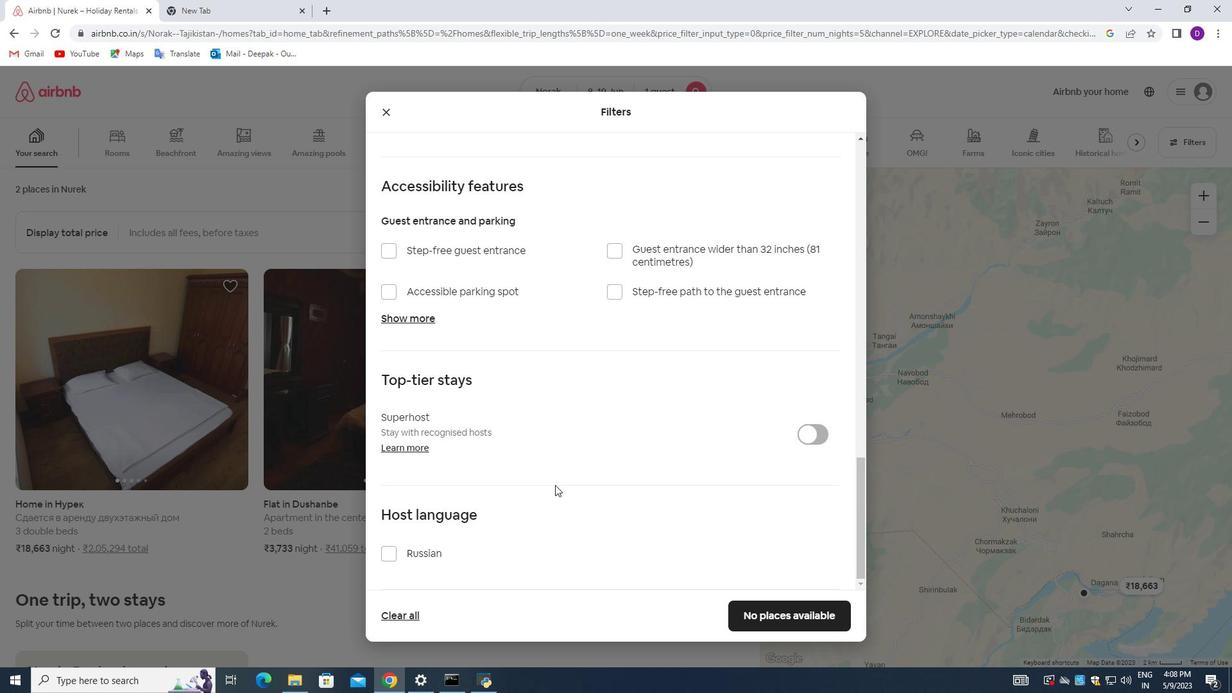 
Action: Mouse moved to (565, 541)
Screenshot: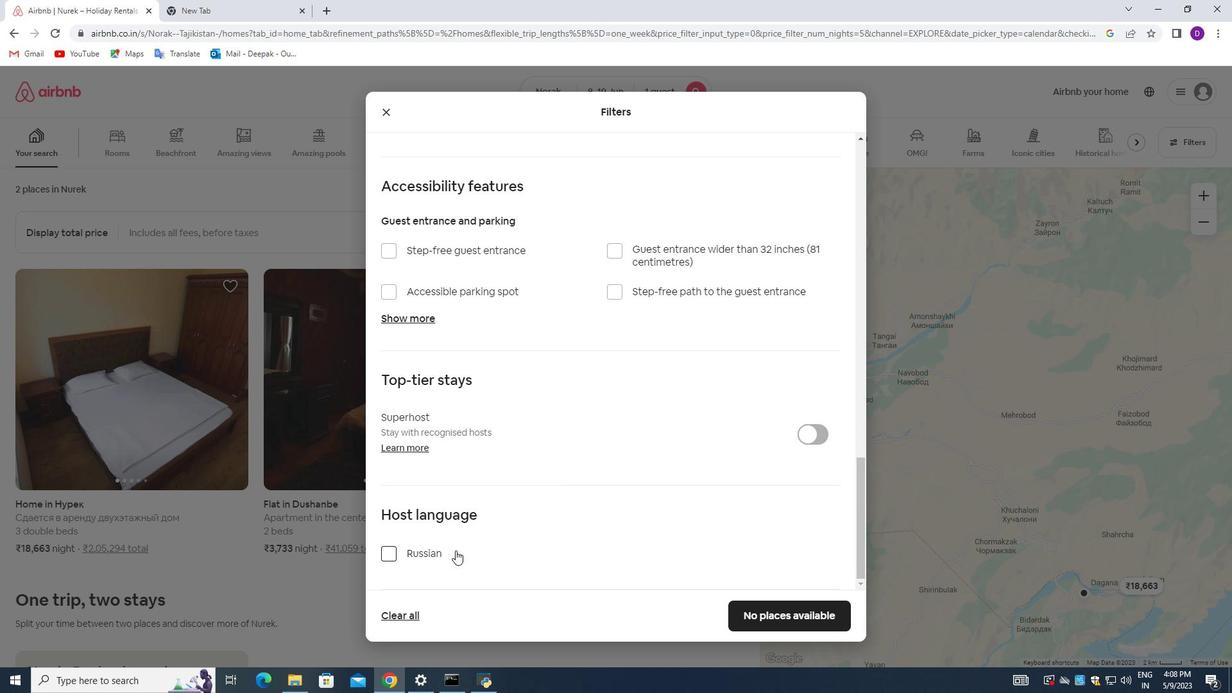 
Action: Mouse scrolled (565, 541) with delta (0, 0)
Screenshot: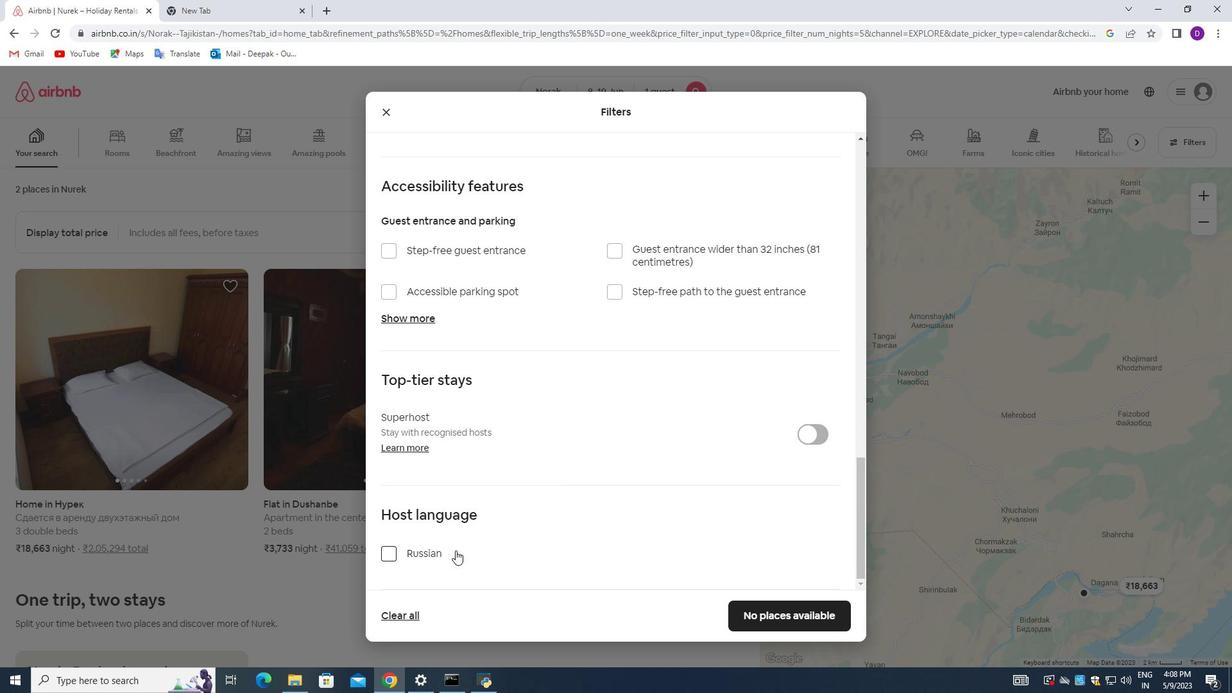 
Action: Mouse moved to (586, 541)
Screenshot: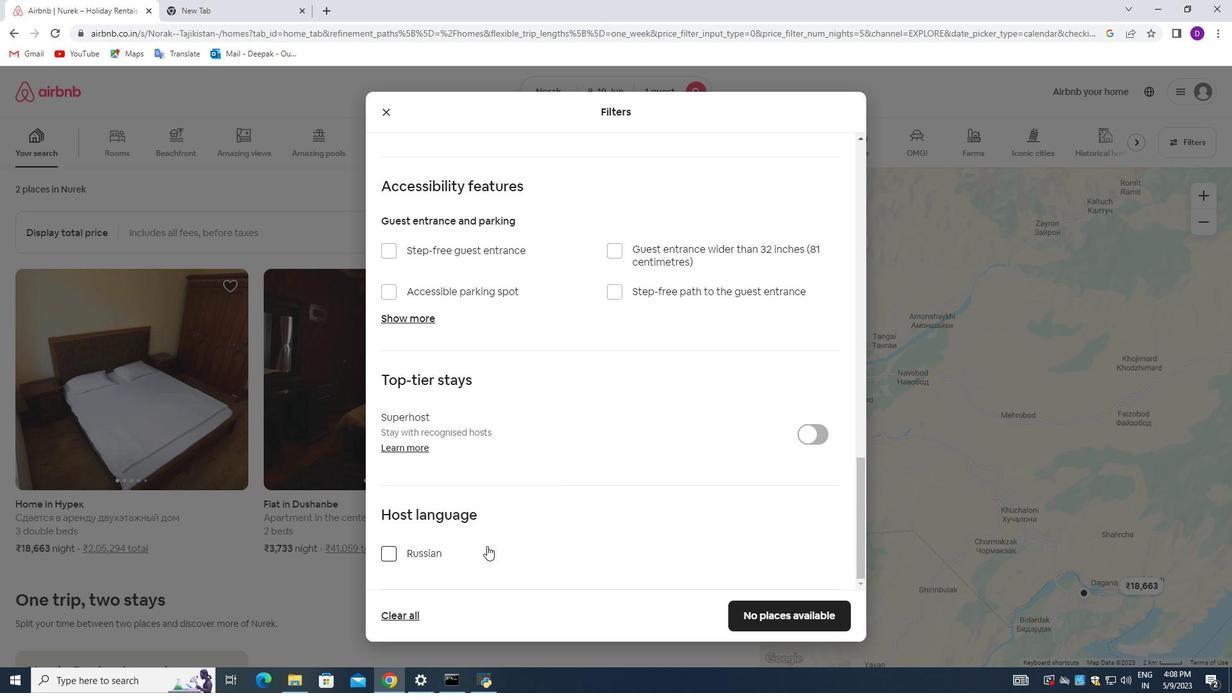 
Action: Mouse scrolled (586, 541) with delta (0, 0)
Screenshot: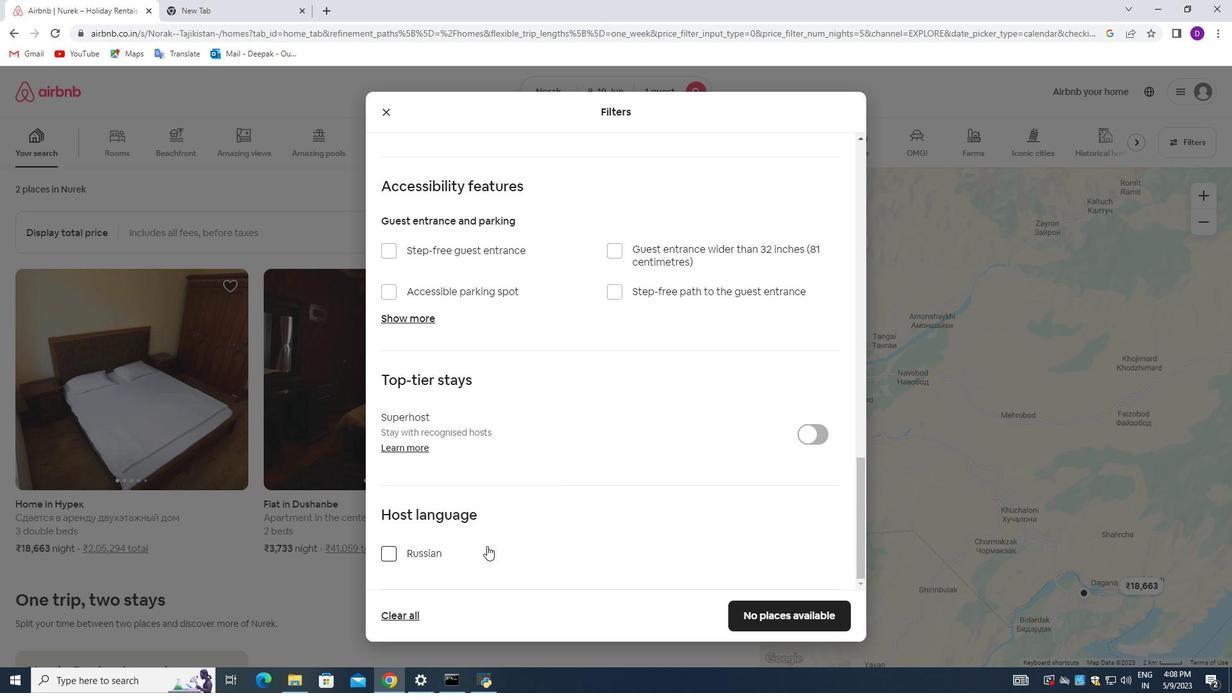 
Action: Mouse moved to (756, 615)
Screenshot: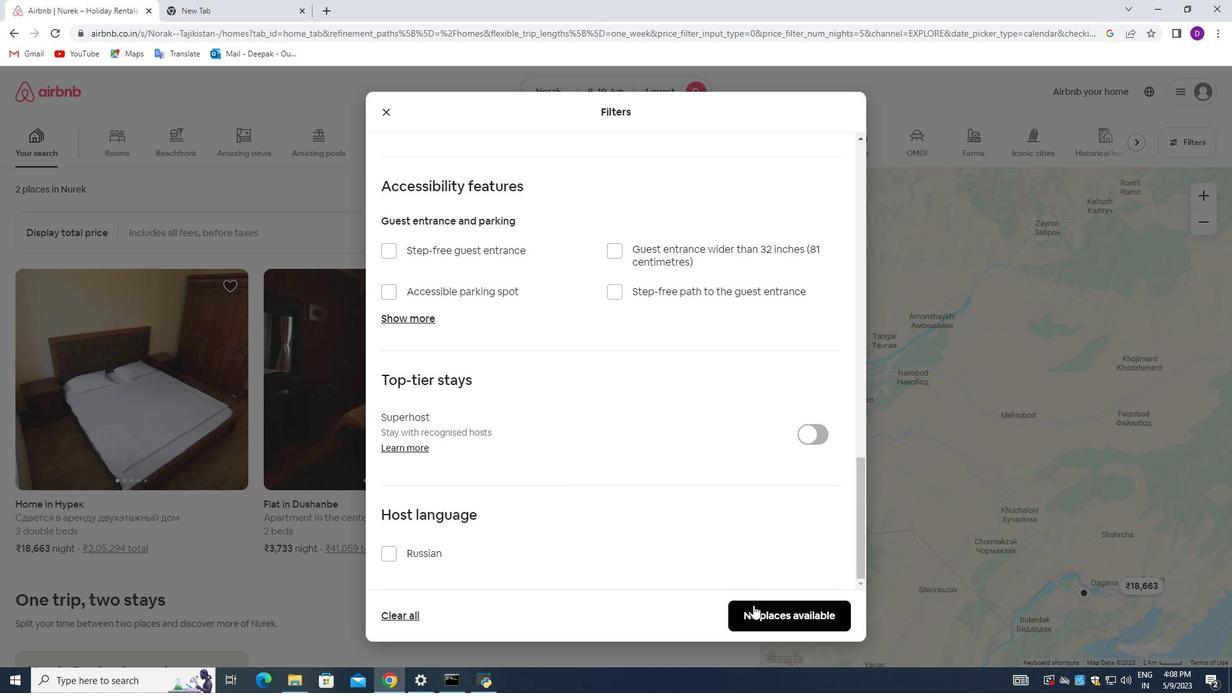 
Action: Mouse pressed left at (756, 615)
Screenshot: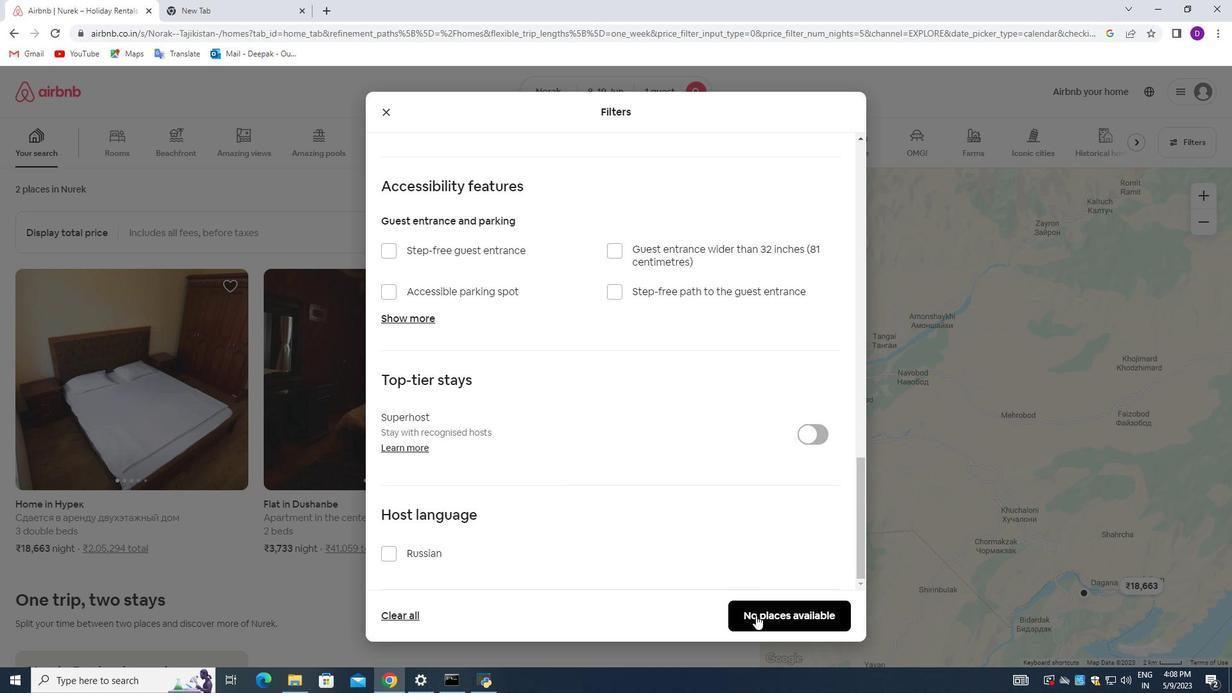 
Action: Mouse moved to (657, 411)
Screenshot: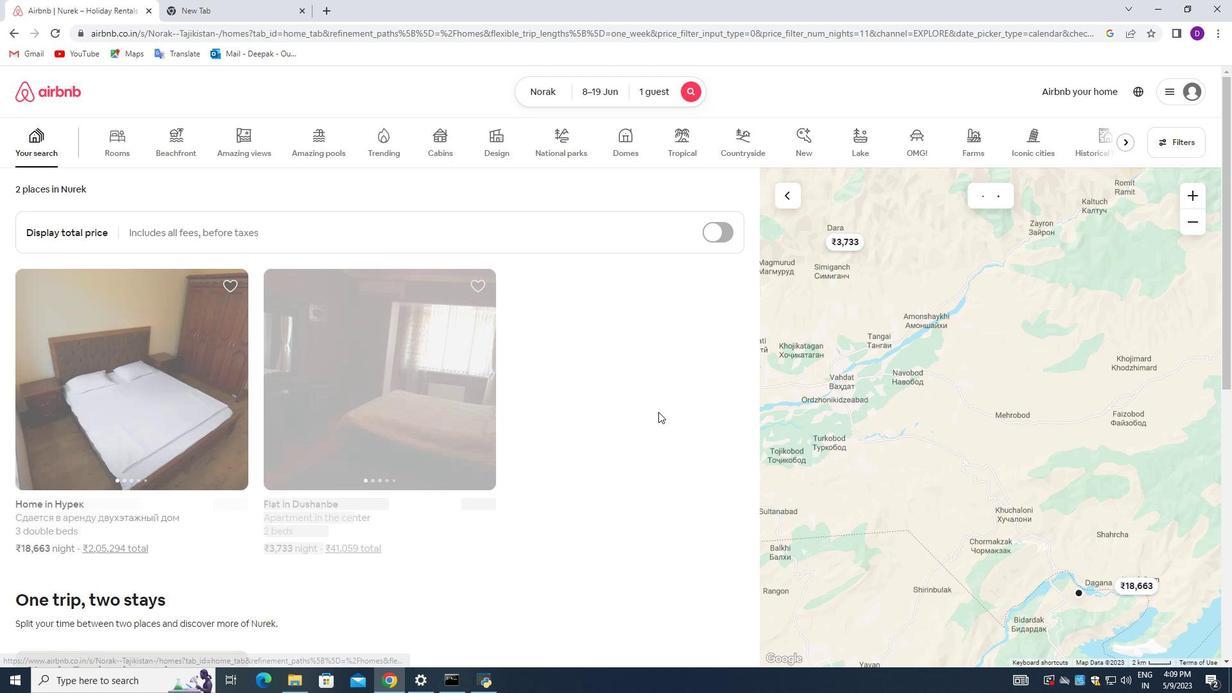 
